 Task: Create an HTML page that demonstrates the use of the CSS border-radius property with examples.
Action: Mouse moved to (450, 580)
Screenshot: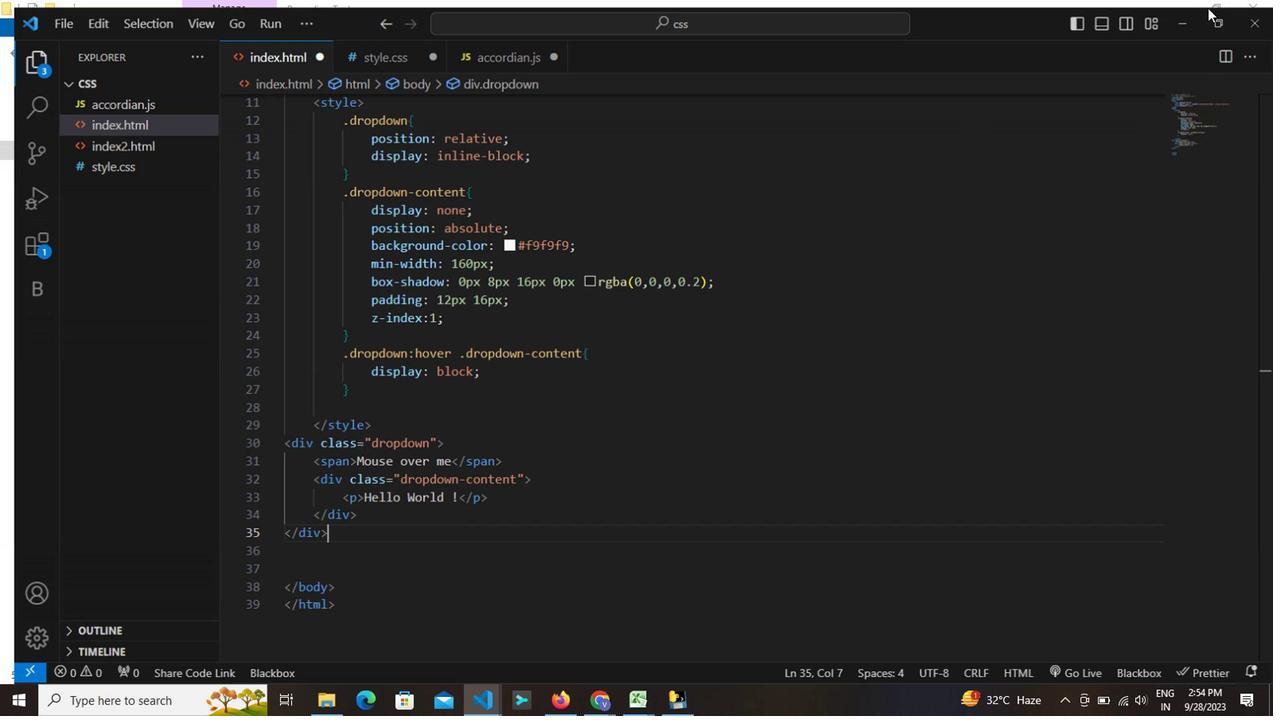 
Action: Mouse pressed left at (450, 580)
Screenshot: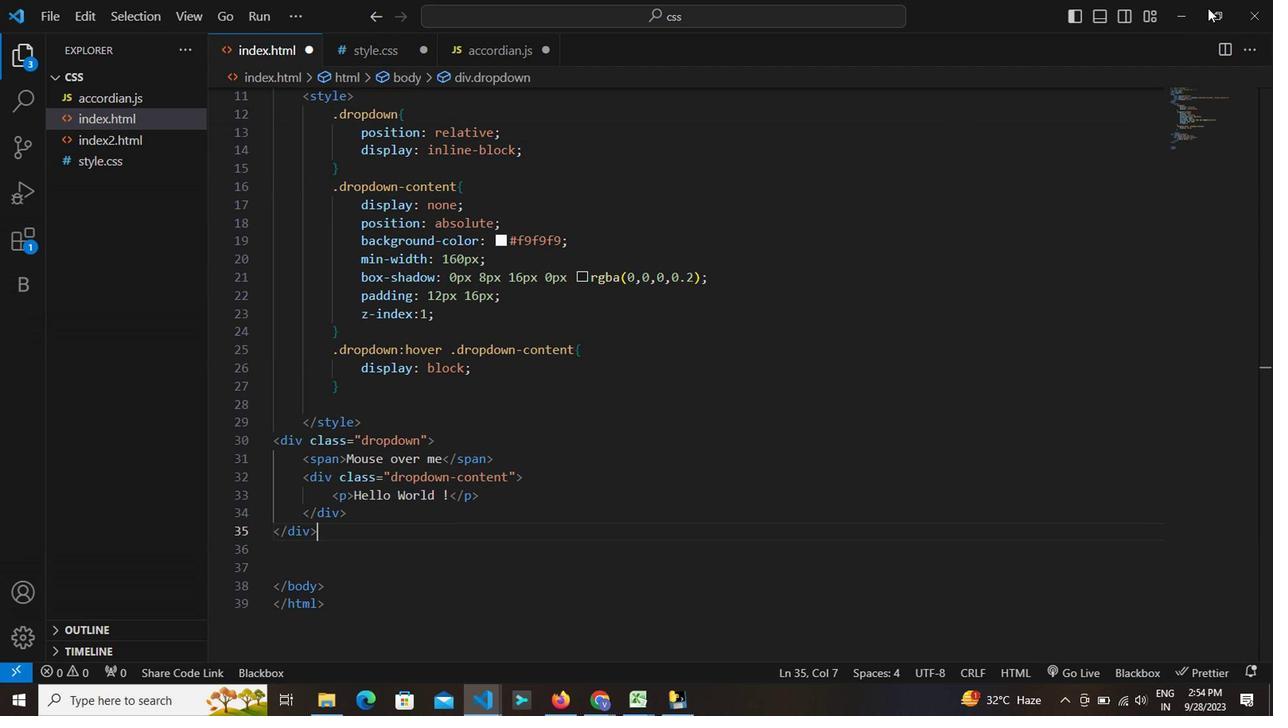 
Action: Mouse moved to (1025, 287)
Screenshot: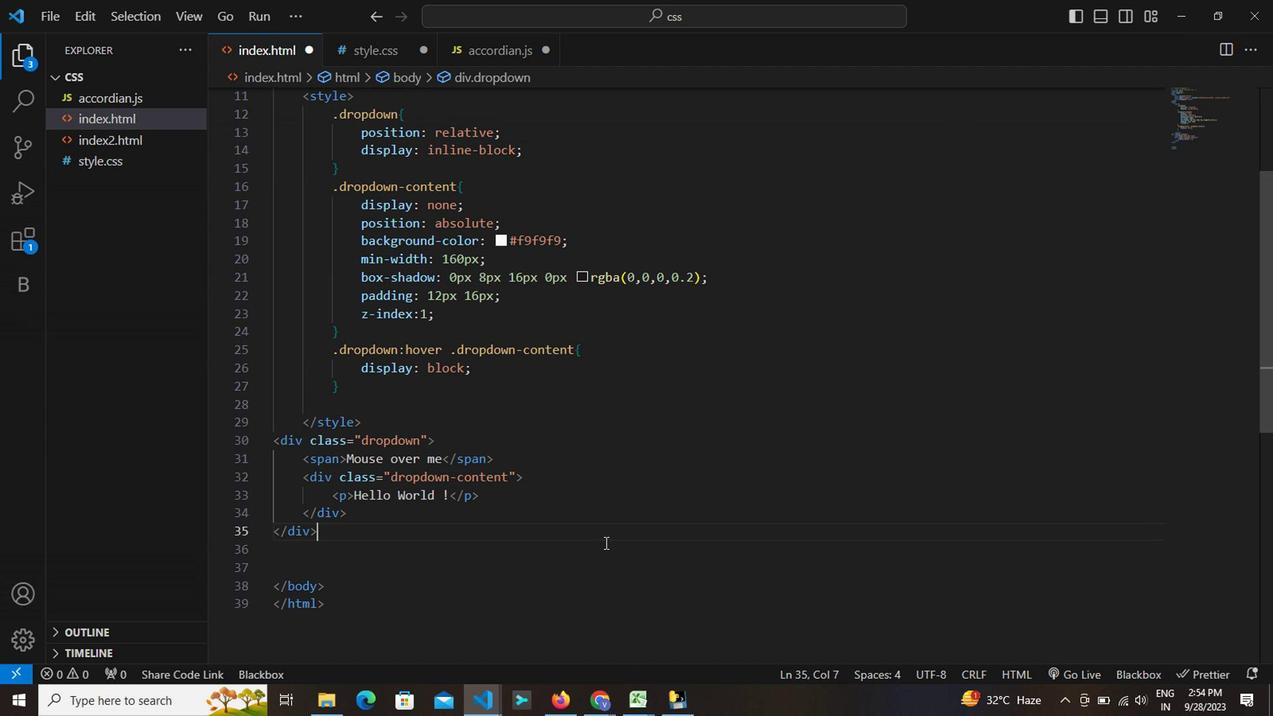 
Action: Mouse pressed left at (1025, 287)
Screenshot: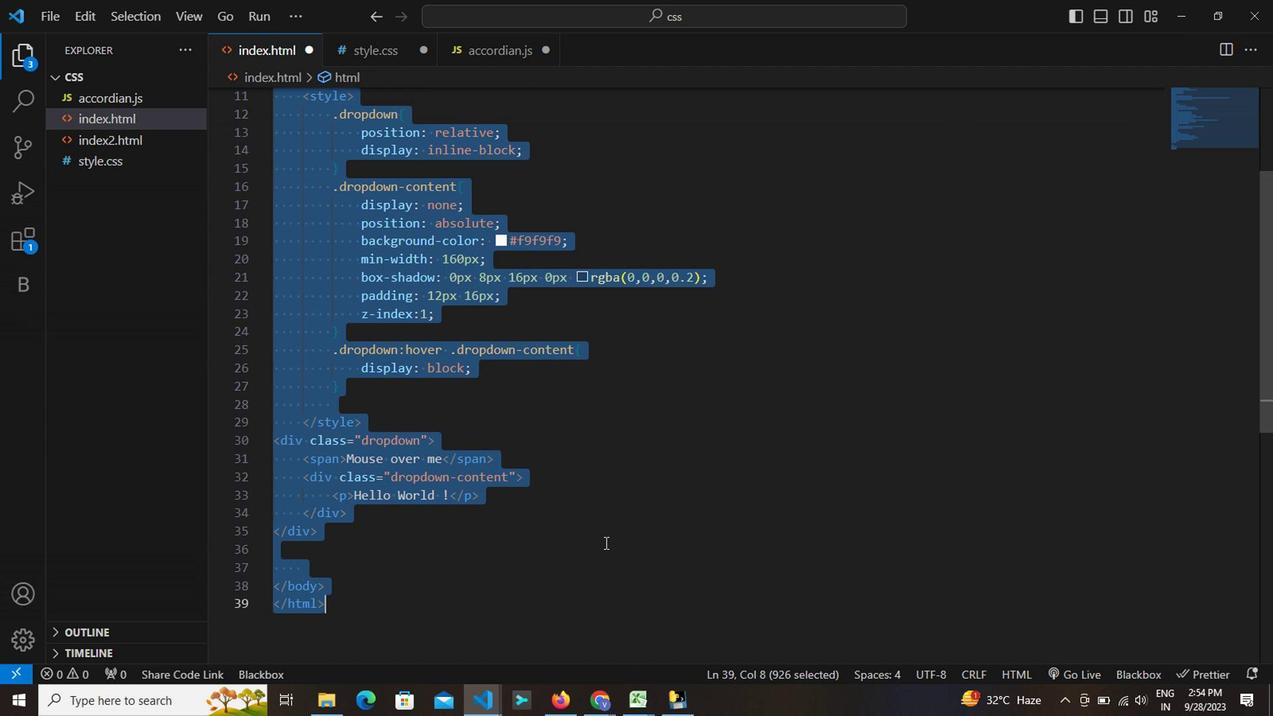 
Action: Mouse moved to (564, 533)
Screenshot: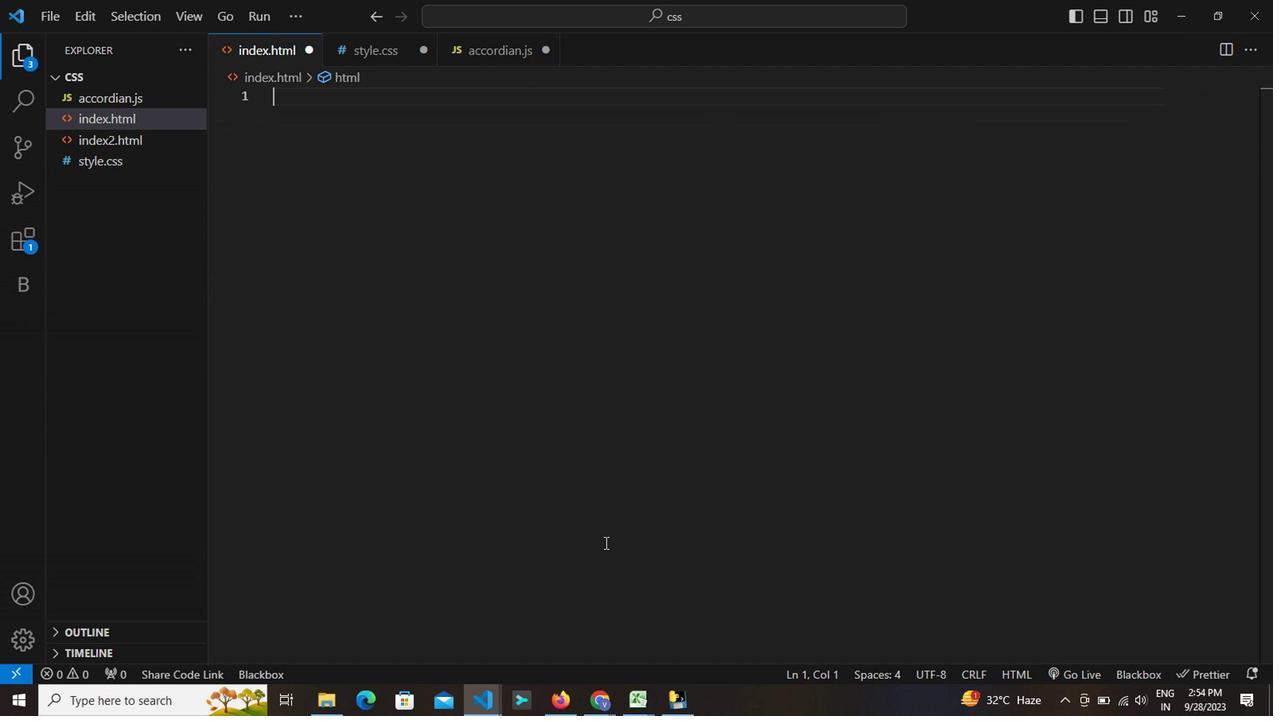 
Action: Key pressed ctrl+A<Key.backspace><Key.f11><Key.shift><<191>><Key.shift><Key.shift><Key.shift>ctrl+Rounded<Key.space>corner<Key.space>with<Key.space>the<Key.space>border-radius<Key.space>property<Key.space><Key.right><Key.right><Key.right><Key.right><Key.enter><Key.shift><<Key.shift><Key.shift><Key.shift><Key.shift><Key.shift><Key.shift><Key.shift><Key.shift><Key.shift>!<Key.space><Key.shift>Doct<Key.backspace><Key.backspace><Key.backspace><Key.backspace><Key.shift><Key.shift><Key.shift><Key.shift><Key.shift><Key.shift><Key.shift><Key.shift><Key.shift><Key.shift><Key.shift><Key.shift><Key.shift><Key.shift><Key.shift><Key.shift><Key.shift><Key.shift><Key.shift><Key.shift><Key.shift><Key.shift><Key.shift><Key.shift><Key.shift><Key.shift><Key.shift><Key.shift><Key.shift><Key.shift><Key.shift><Key.shift><Key.shift><Key.shift><Key.shift><Key.shift><Key.shift><Key.shift><Key.shift><Key.shift><Key.shift><Key.shift><Key.shift><Key.shift><Key.shift><Key.shift><Key.shift><Key.shift><Key.shift>D<Key.backspace><Key.backspace><Key.shift>DOCTY<Key.shift>PE<Key.space>html<Key.shift><Key.shift><Key.shift><Key.shift><Key.shift><Key.shift><Key.shift><Key.shift><Key.shift><Key.shift><Key.shift><Key.shift><Key.shift><Key.shift><Key.shift><Key.shift><Key.shift><Key.shift><Key.shift><Key.shift><Key.shift><Key.shift><Key.shift><Key.shift><Key.shift><Key.shift><Key.shift><Key.shift><Key.shift><Key.shift><Key.shift><Key.shift><Key.shift><Key.shift><Key.shift><Key.shift><Key.shift><Key.shift><Key.shift><Key.shift><Key.shift><Key.shift><Key.shift><Key.shift>><Key.enter><Key.shift><html<Key.shift>><Key.enter><Key.shift><Key.shift><Key.shift><Key.shift><Key.shift><Key.shift><Key.shift><Key.shift><Key.shift><Key.shift><Key.shift><Key.shift><Key.shift><Key.shift><Key.shift><head<Key.shift><Key.shift><Key.shift><Key.shift><Key.shift><Key.shift>><Key.enter><Key.shift><Key.shift><Key.shift><Key.shift><Key.shift><Key.shift><Key.shift><Key.shift><Key.shift><style<Key.shift><Key.shift><Key.shift><Key.shift><Key.shift><Key.shift><Key.shift><Key.shift><Key.shift><Key.shift><Key.shift><Key.shift><Key.shift><Key.shift><Key.shift><Key.shift><Key.shift>><Key.backspace><Key.backspace><Key.backspace><Key.backspace><Key.backspace><Key.backspace><Key.backspace><Key.backspace><Key.right><Key.right><Key.right><Key.right><Key.right><Key.right><Key.right><Key.right><Key.backspace><Key.backspace><Key.backspace><Key.backspace><Key.backspace><Key.backspace><Key.backspace><Key.backspace><Key.backspace><Key.shift><Key.shift><Key.shift><title<Key.shift><Key.shift><Key.shift><Key.shift><Key.shift>><Key.shift>Rounded<Key.space>corners<Key.right><Key.right><Key.right><Key.right><Key.right><Key.right><Key.right><Key.right><Key.enter><Key.down><Key.right><Key.right><Key.right><Key.right><Key.right><Key.right><Key.right><Key.right><Key.right><Key.right><Key.right><Key.enter><Key.shift_r><body<Key.shift_r><Key.shift_r><Key.shift_r><Key.shift_r><Key.shift_r>>
Screenshot: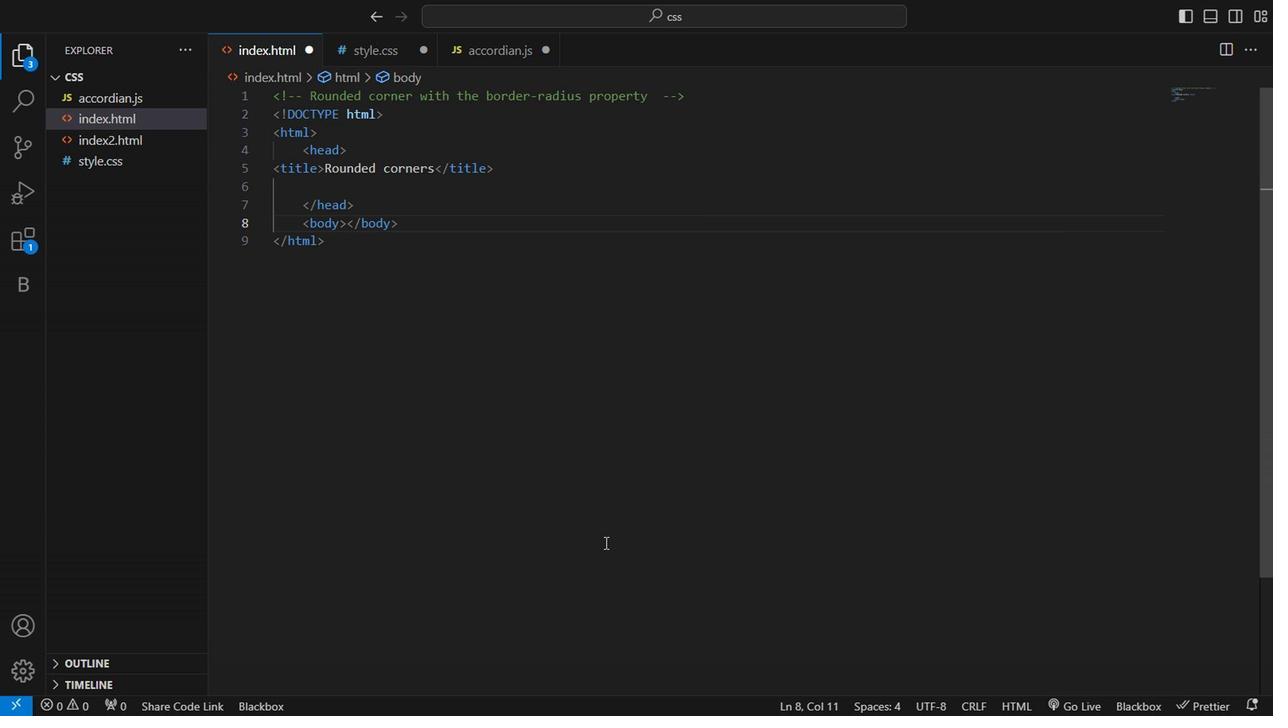
Action: Mouse moved to (636, 330)
Screenshot: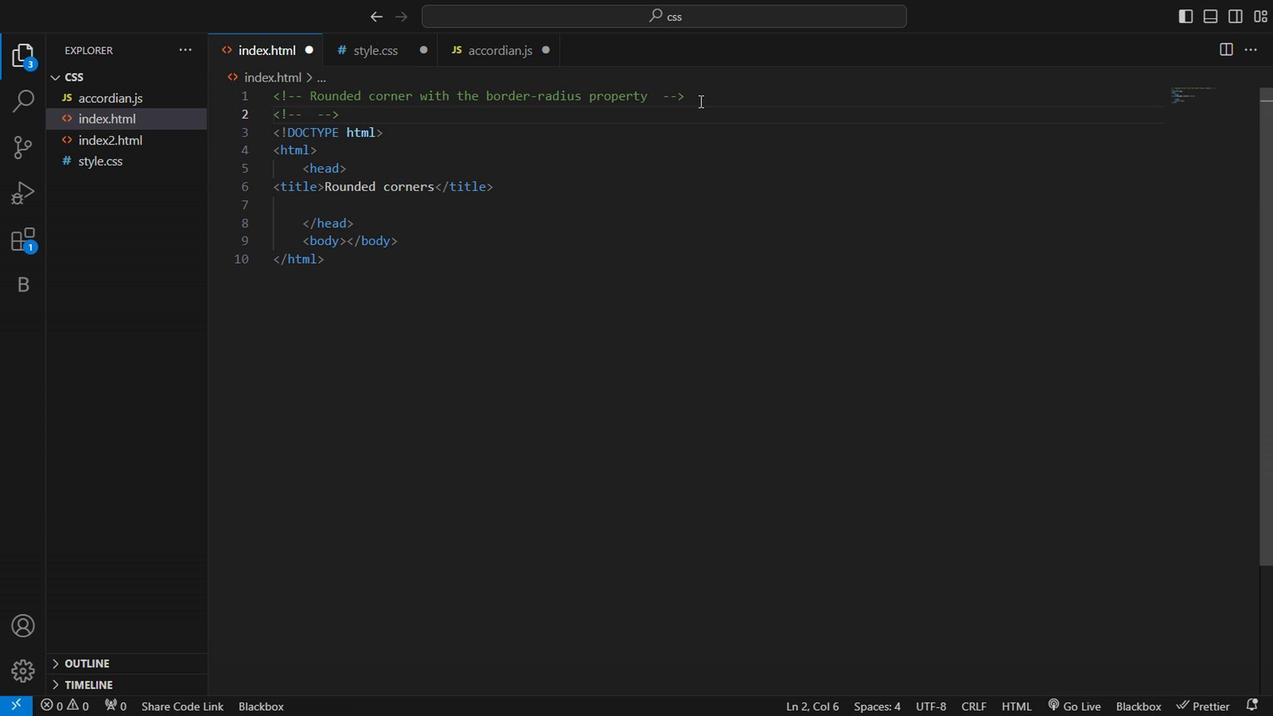 
Action: Mouse pressed left at (636, 330)
Screenshot: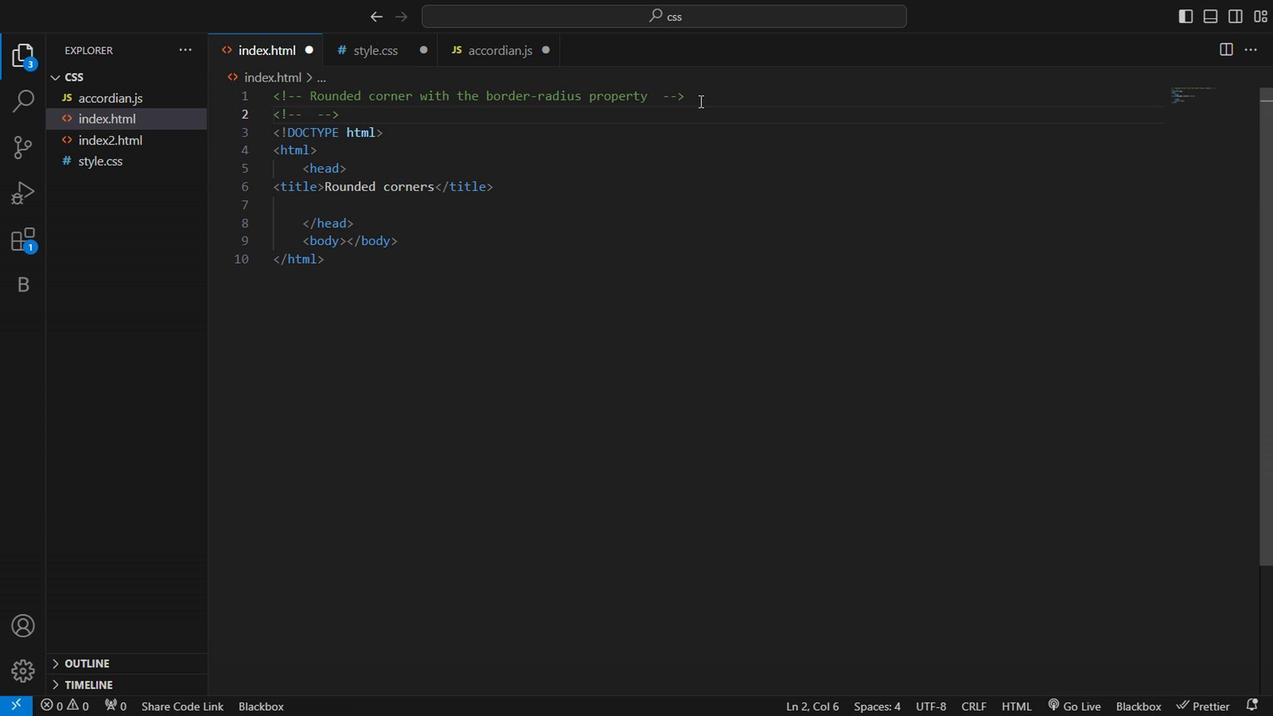 
Action: Key pressed <Key.enter><<191>>ctrl+Internal<Key.space>css<Key.space>is<Key.space>used
Screenshot: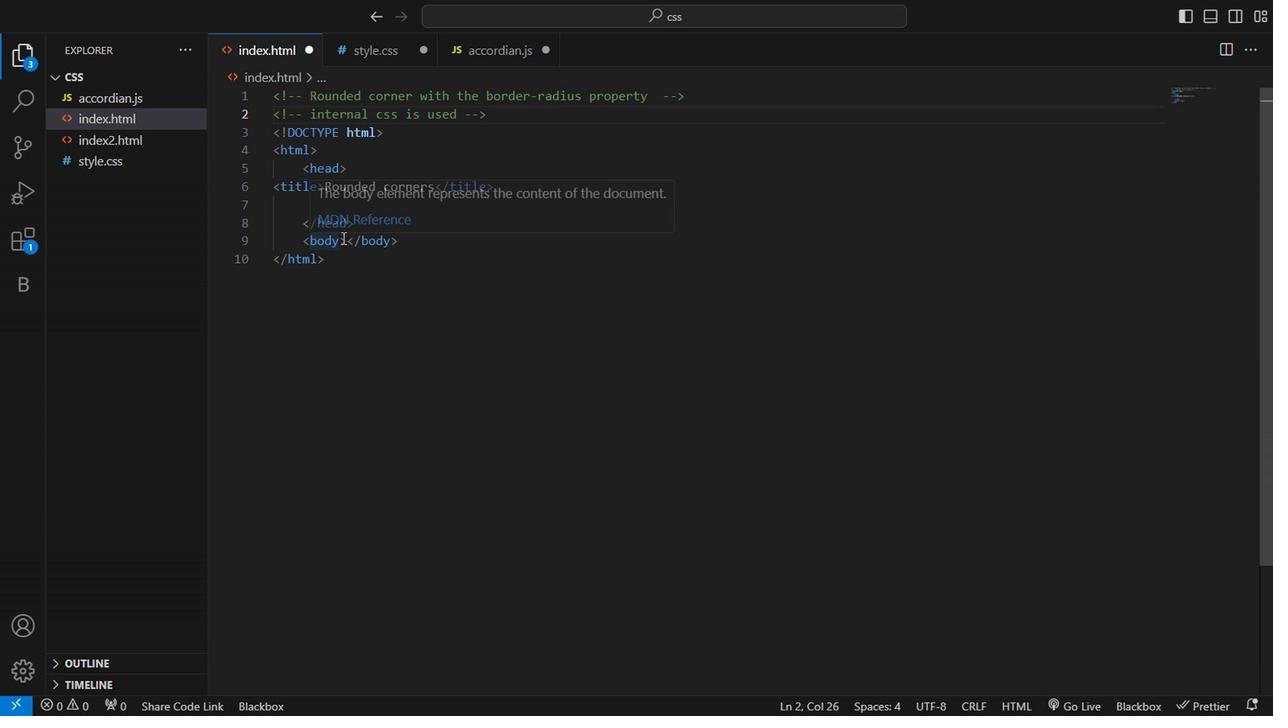 
Action: Mouse moved to (364, 394)
Screenshot: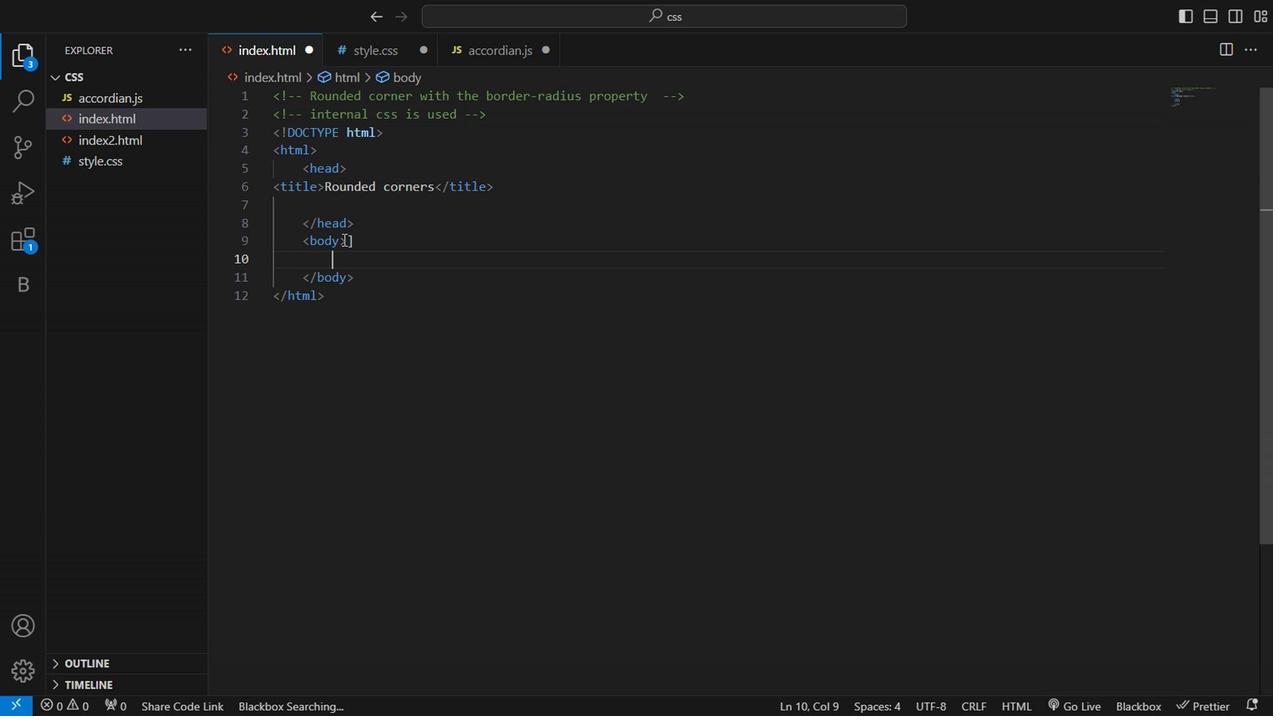 
Action: Mouse pressed left at (364, 394)
Screenshot: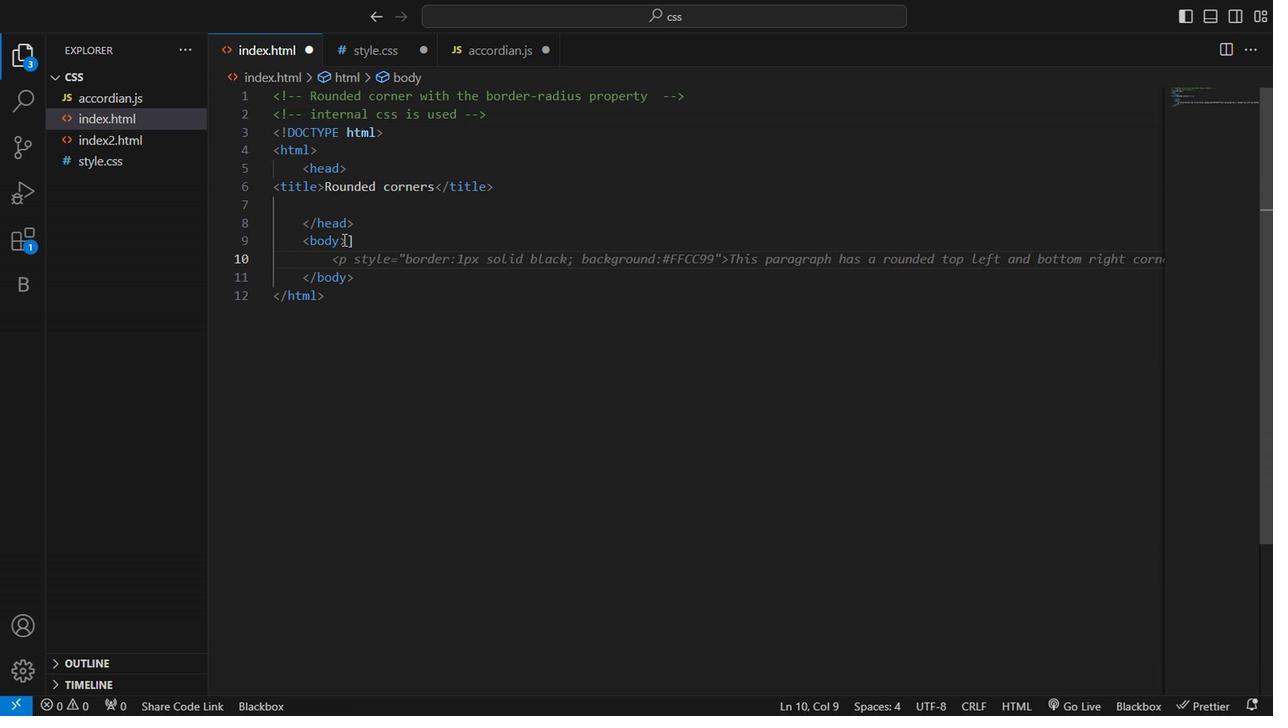 
Action: Key pressed ]<Key.enter>
Screenshot: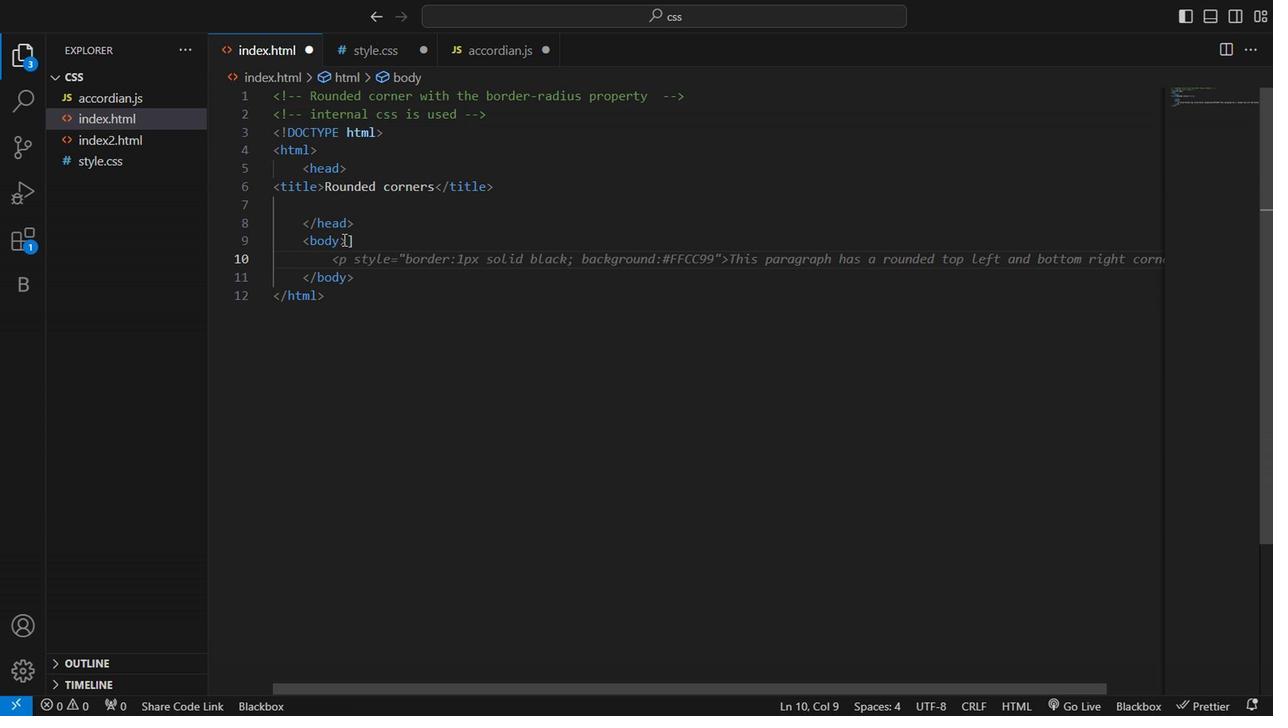 
Action: Mouse moved to (377, 387)
Screenshot: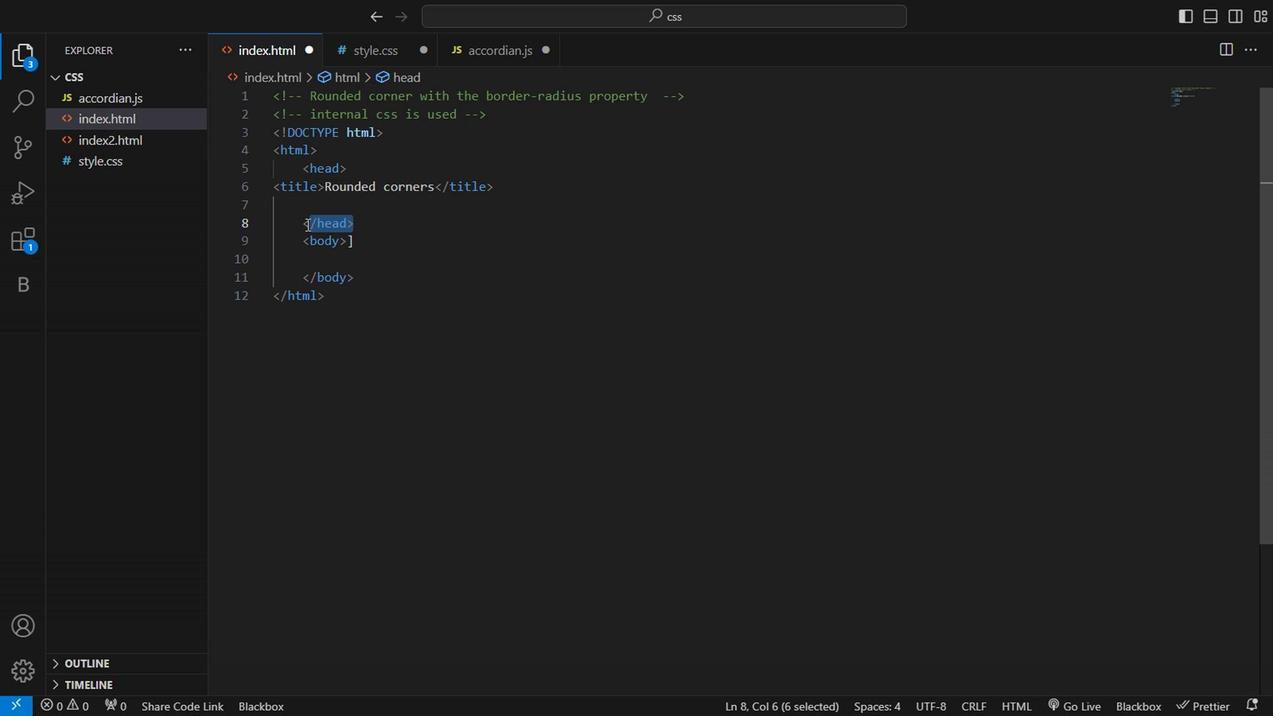 
Action: Mouse pressed left at (377, 387)
Screenshot: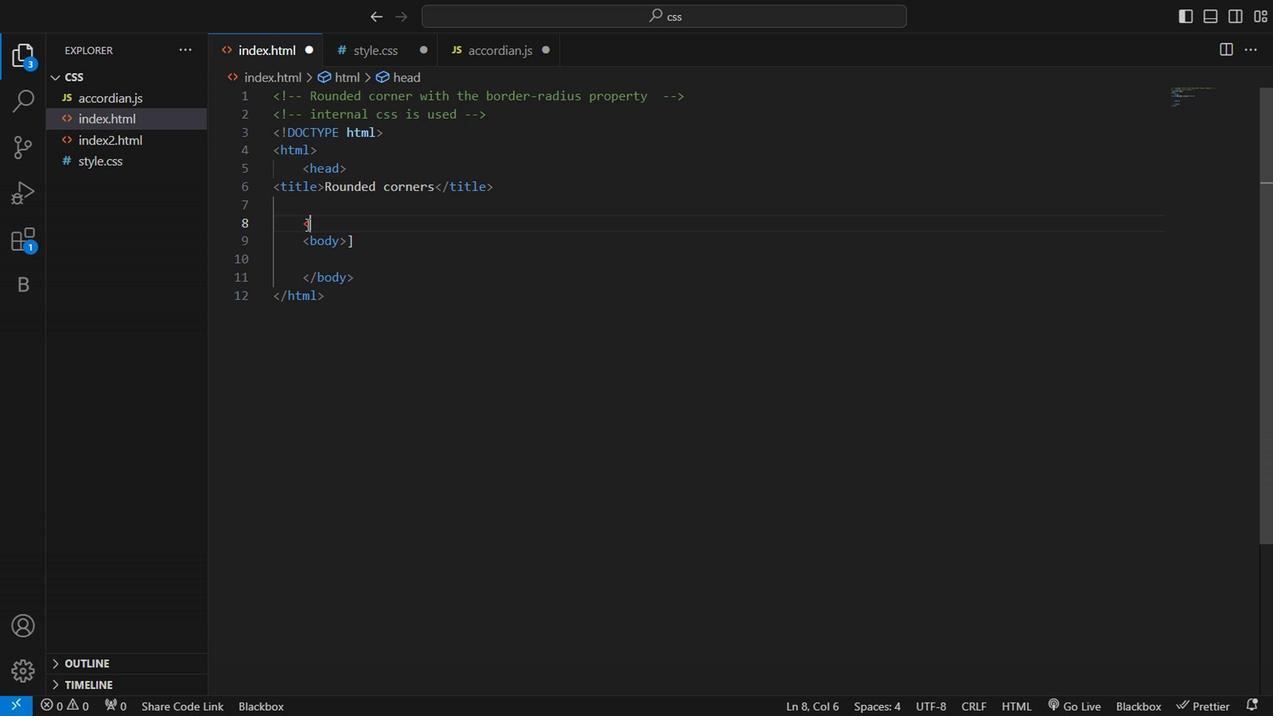
Action: Mouse moved to (336, 386)
Screenshot: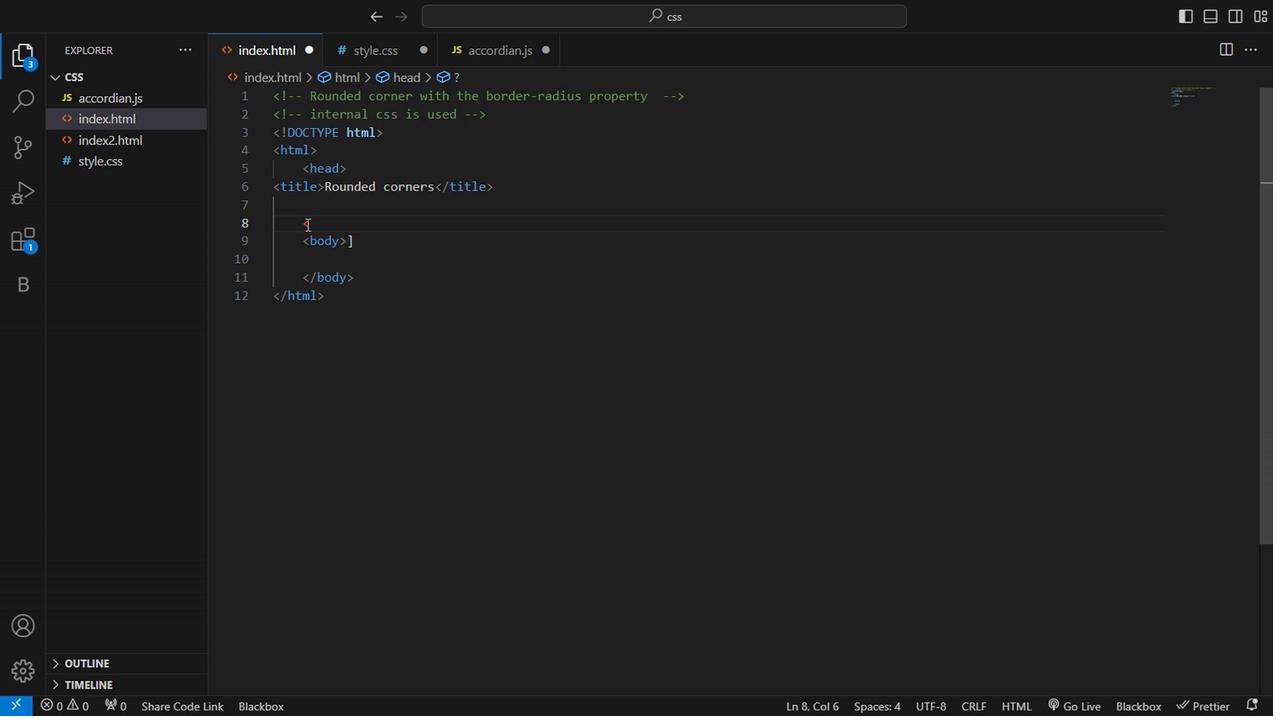 
Action: Key pressed ctrl+Xctrl+V
Screenshot: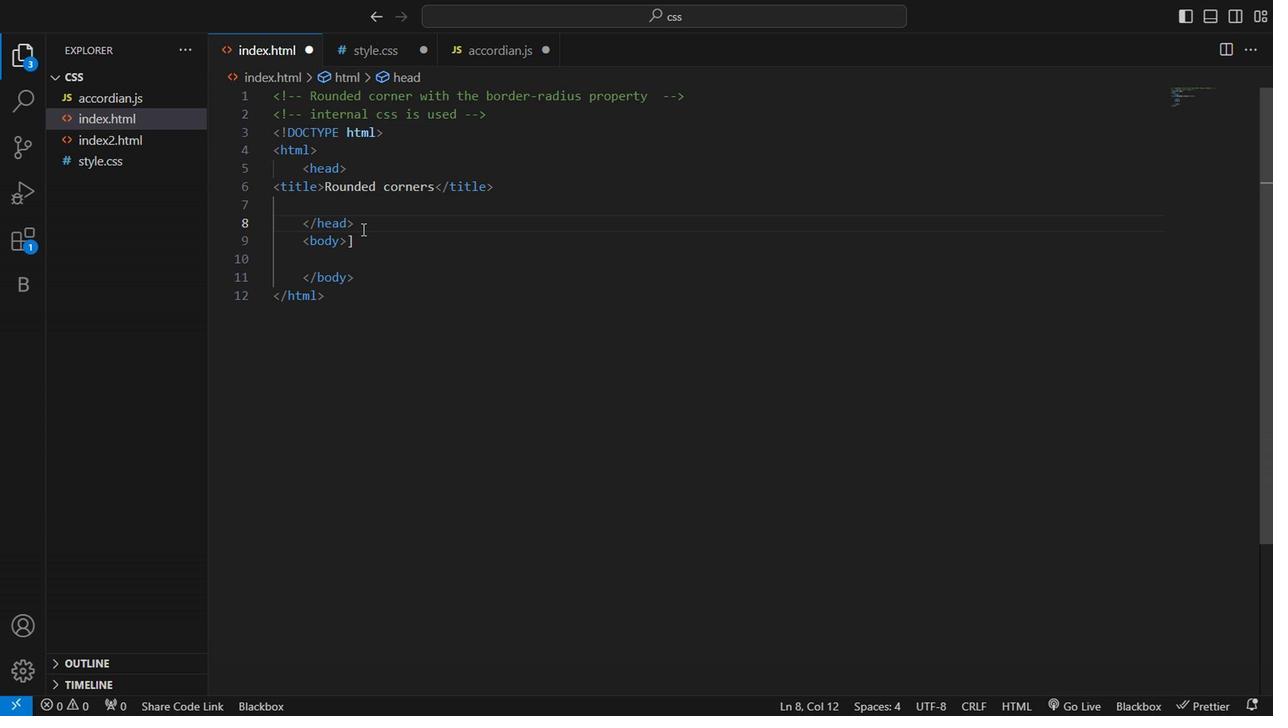 
Action: Mouse moved to (378, 397)
Screenshot: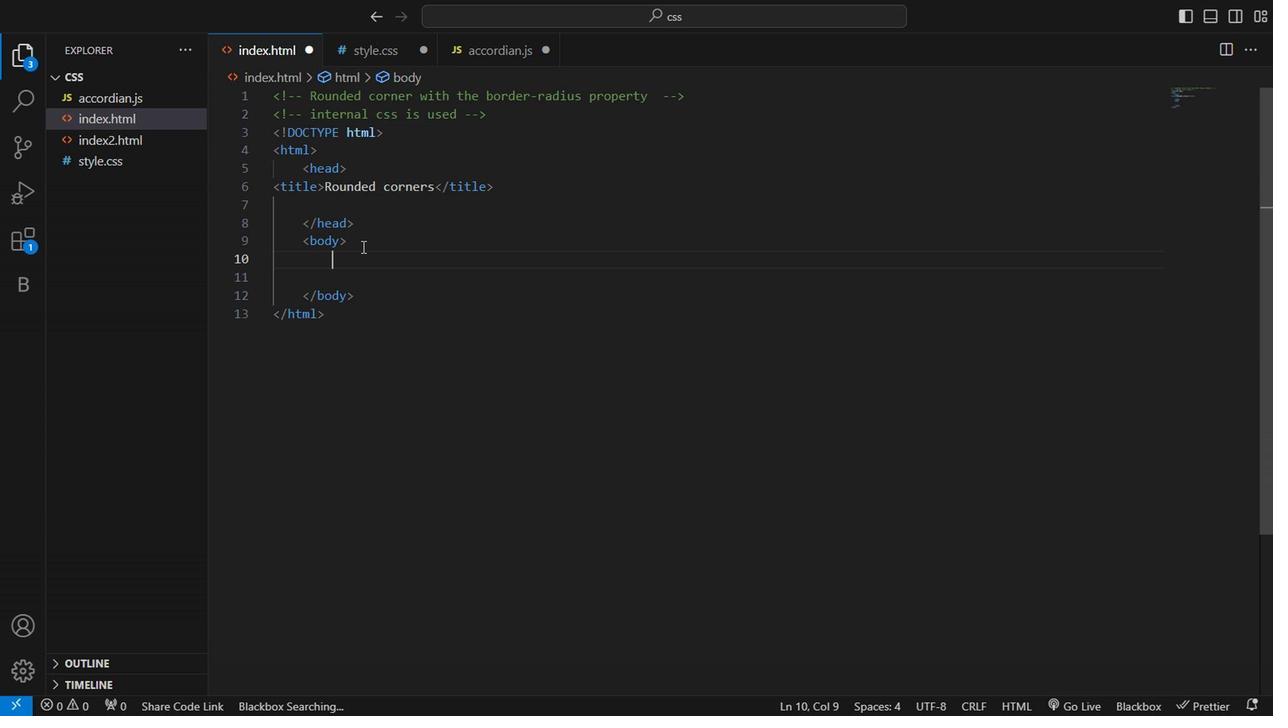 
Action: Mouse pressed left at (378, 397)
Screenshot: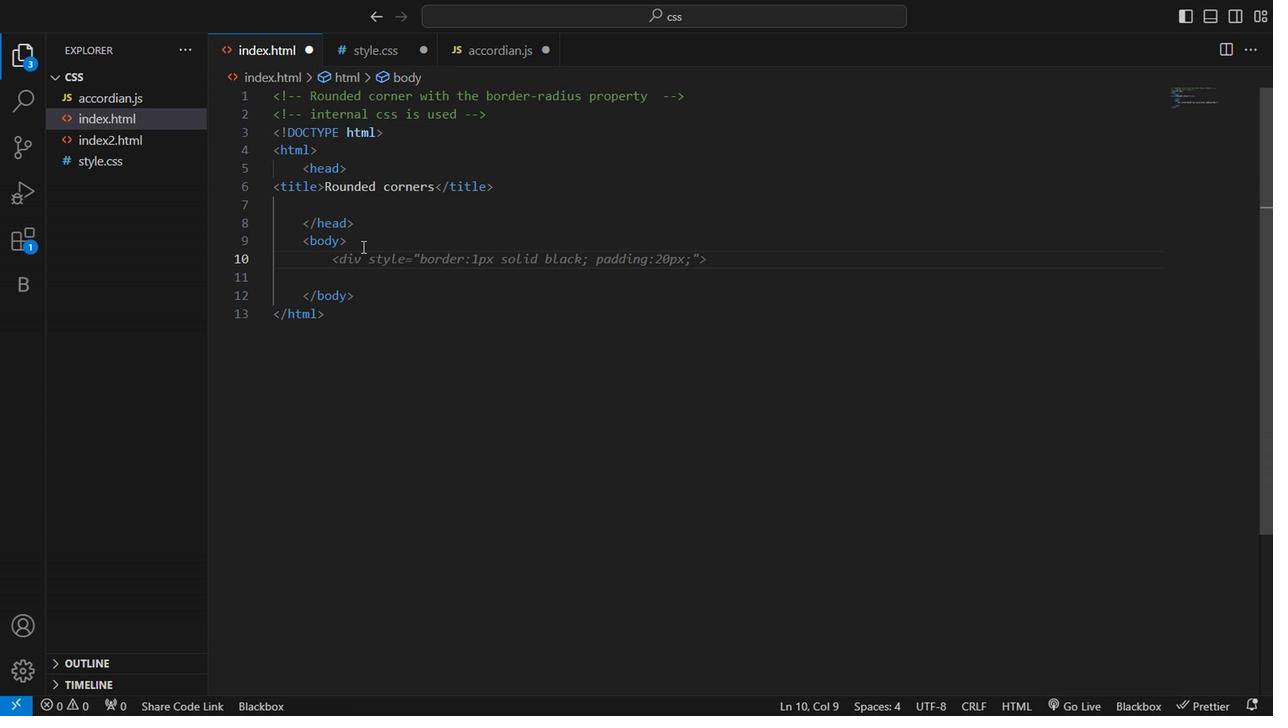 
Action: Key pressed <Key.backspace><Key.enter><Key.shift><Key.shift>ctrl+h1<Key.shift>><Key.shift>The<Key.space>border-radius<Key.space><Key.shift><Key.shift><Key.shift><Key.shift><Key.shift>Property<Key.right><Key.right><Key.right><Key.right><Key.right><Key.enter><Key.shift><p<Key.shift><Key.shift><Key.shift><Key.shift><Key.shift><Key.shift><Key.shift><Key.shift><Key.shift><Key.shift><Key.shift><Key.shift>>aboo<Key.backspace><Key.backspace><Key.backspace><Key.backspace><Key.shift><Key.shift><Key.shift><Key.shift><Key.shift>The<Key.space>border-radus<Key.backspace><Key.backspace>ius<Key.space>property<Key.space>defines<Key.space>the<Key.space>radius<Key.space>of<Key.space>the<Key.space>elements<Key.backspace><Key.shift><Key.shift><Key.shift><Key.shift>:<Key.backspace>'s<Key.space>corner<Key.right><Key.right><Key.right><Key.right><Key.enter><Key.shift><Key.shift><Key.shift><Key.shift><Key.shift><Key.shift><p<Key.shift>><Key.shift><Key.shift><Key.shift><Key.shift><Key.shift><Key.shift><Key.shift><Key.shift><Key.shift><Key.shift><Key.shift><Key.shift><Key.shift><Key.shift><Key.shift><Key.shift>This<Key.space>property<Key.space>allows<Key.space>you<Key.space>to<Key.space>add<Key.space>rounded<Key.space>corners<Key.space>to<Key.space>alemen<Key.backspace><Key.backspace><Key.backspace><Key.backspace><Key.backspace><Key.backspace>elements<Key.shift><Key.shift><Key.shift><Key.shift><Key.shift><Key.shift><Key.shift><Key.shift><Key.shift><Key.shift><Key.shift><Key.shift><Key.shift><Key.shift><Key.shift><Key.shift><Key.shift><Key.shift><Key.shift><Key.shift><Key.shift><Key.shift><Key.shift><Key.shift><Key.shift><Key.shift><Key.shift><Key.shift><Key.shift><Key.shift><Key.shift><Key.shift><Key.shift><Key.shift><Key.shift><Key.shift><Key.shift><Key.shift><Key.shift><Key.shift><Key.shift><Key.shift><Key.shift><Key.shift><Key.shift><Key.shift><Key.shift><Key.shift><Key.shift><Key.shift><Key.shift><Key.shift><Key.shift><Key.shift><Key.shift><Key.shift><Key.shift><Key.shift><Key.shift><Key.shift><Key.shift><Key.shift><Key.shift><Key.shift><Key.shift><Key.shift><Key.shift><Key.shift><Key.shift><Key.shift><Key.shift><Key.shift><Key.shift><Key.shift><Key.shift><Key.shift><Key.shift><Key.shift><Key.shift><Key.shift><Key.shift><Key.shift><Key.shift><Key.shift><Key.shift><Key.shift><Key.shift><Key.shift><Key.shift><Key.shift><Key.shift><Key.shift><Key.shift><Key.shift><Key.shift><Key.shift><Key.shift><Key.shift><Key.shift><Key.shift><Key.shift>!<Key.right><Key.right><Key.right><Key.right><Key.enter><Key.shift>ctrl+p<Key.shift>><Key.shift><Key.shift><Key.shift><Key.shift><Key.shift><Key.shift><Key.shift><Key.shift><Key.shift><Key.shift><Key.shift><Key.shift><Key.shift>This<Key.space>property<Key.space>can<Key.space>have<Key.space>from<Key.space>one<Key.space>to<Key.space>four<Key.space>values.<Key.shift><Key.shift><Key.shift><Key.shift>Here<Key.space>are<Key.space>thr<Key.backspace>e<Key.space>rules<Key.shift><Key.shift><Key.shift><Key.shift><Key.shift><Key.shift><Key.shift><Key.shift>:<Key.right><Key.right><Key.right><Key.right><Key.enter><Key.shift><p<Key.shift><Key.shift><Key.shift><Key.shift><Key.shift><Key.shift><Key.shift><Key.shift><Key.shift><Key.shift><Key.shift><Key.shift><Key.shift><Key.shift><Key.shift><Key.shift><Key.shift><Key.shift><Key.shift><Key.shift><Key.shift><Key.shift><Key.shift><Key.shift><Key.shift><Key.shift><Key.shift><Key.shift><Key.shift><Key.shift><Key.shift><Key.shift><Key.shift><Key.shift><Key.shift><Key.shift><Key.shift><Key.shift><Key.shift><Key.shift><Key.shift><Key.shift>><Key.shift><Key.shift><Key.shift><Key.shift><Key.shift><Key.shift><Key.shift><Key.shift><Key.shift><Key.shift><Key.shift><Key.shift><Key.shift><Key.shift><Key.shift><Key.shift><Key.shift><Key.shift><Key.shift><Key.shift><Key.shift><Key.shift><Key.shift><Key.shift><Key.shift><Key.shift><Key.shift><Key.shift><Key.shift><Key.shift><Key.shift><Key.shift><Key.shift><Key.shift><strong<Key.shift><Key.shift><Key.shift><Key.shift><Key.shift>><Key.shift><Key.shift><Key.shift><Key.shift><Key.shift><Key.shift><Key.shift><Key.shift><Key.shift><Key.shift><Key.shift><Key.shift><Key.shift><Key.shift><Key.shift><Key.shift><Key.shift><Key.shift><Key.shift>Four<Key.space>values-border-<Key.left><Key.left><Key.left><Key.left><Key.left><Key.left><Key.left><Key.space><Key.right><Key.right><Key.right><Key.right><Key.right><Key.right><Key.right>raius<Key.backspace><Key.backspace><Key.backspace>dius<Key.shift><Key.shift><Key.shift>:;<Key.backspace>15px<Key.space>50px<Key.space>30px<Key.space>5px;<Key.shift><Key.shift><Key.shift><Key.shift><Key.shift>(first<Key.space>value<Key.space>applies<Key.space>to<Key.space>top-left<Key.space>corner,second<Key.space>value<Key.space>applies<Key.enter><Key.enter>
Screenshot: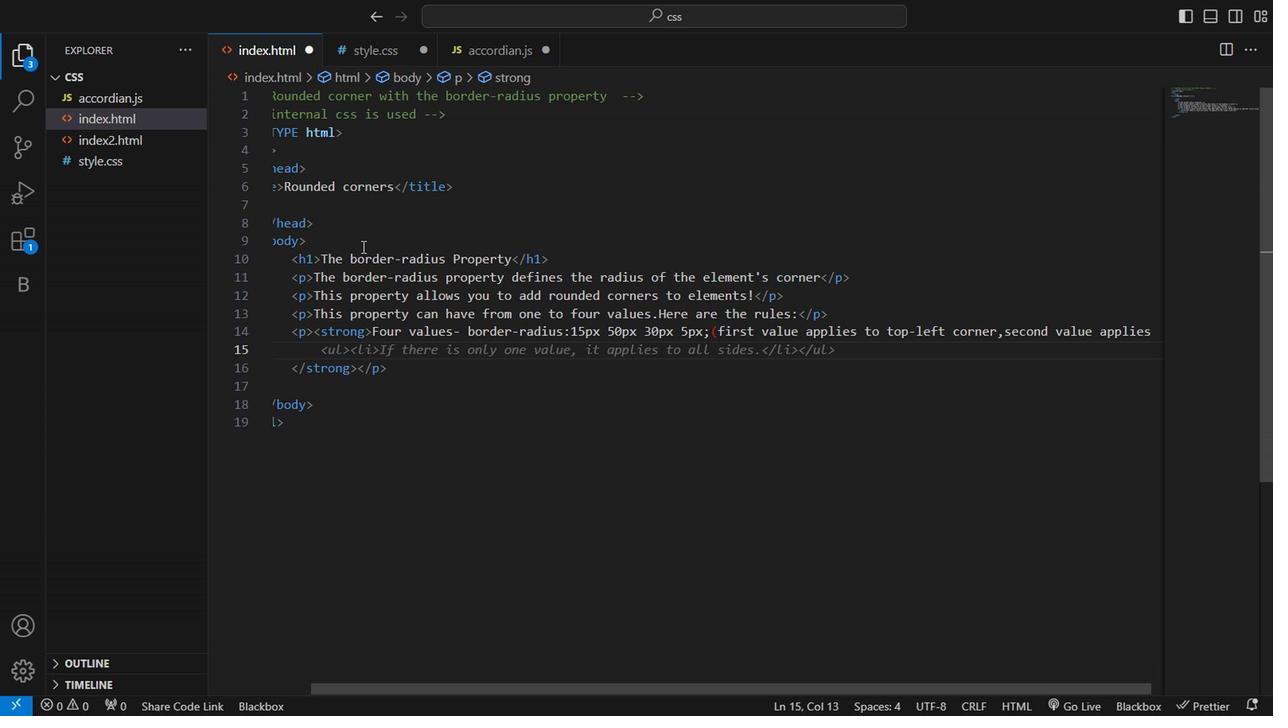 
Action: Mouse moved to (376, 455)
Screenshot: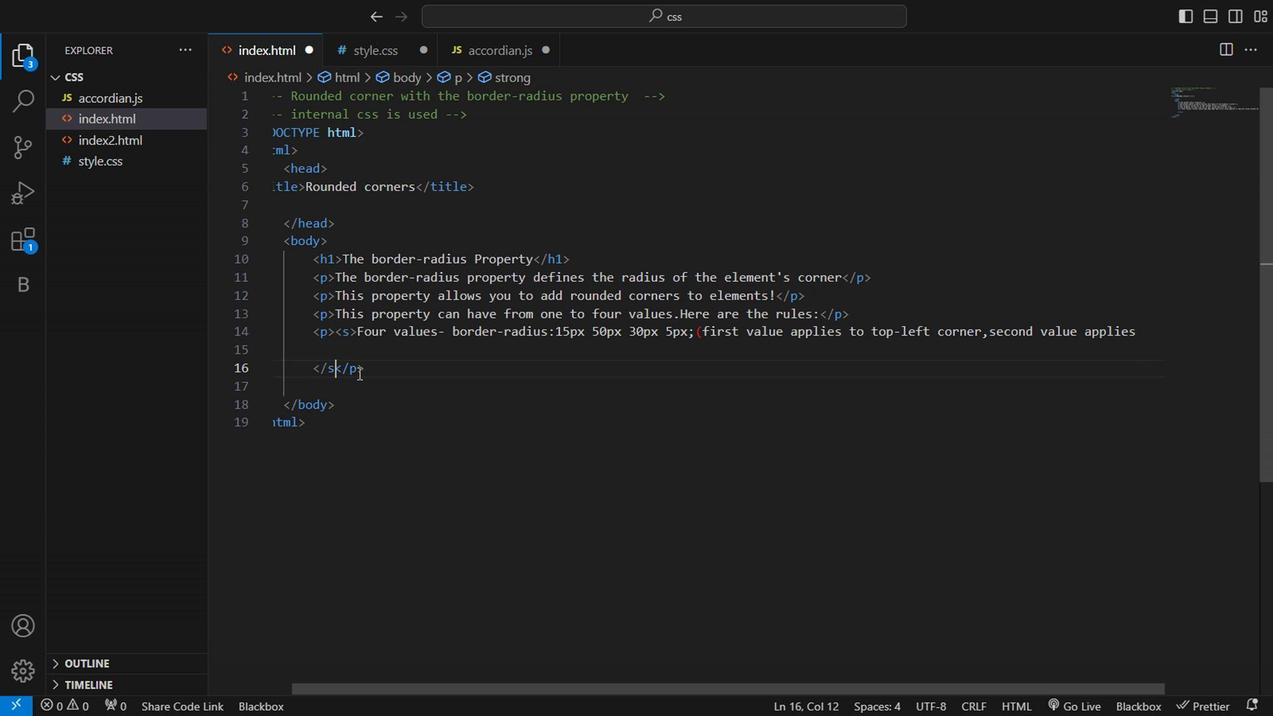 
Action: Mouse pressed left at (376, 455)
Screenshot: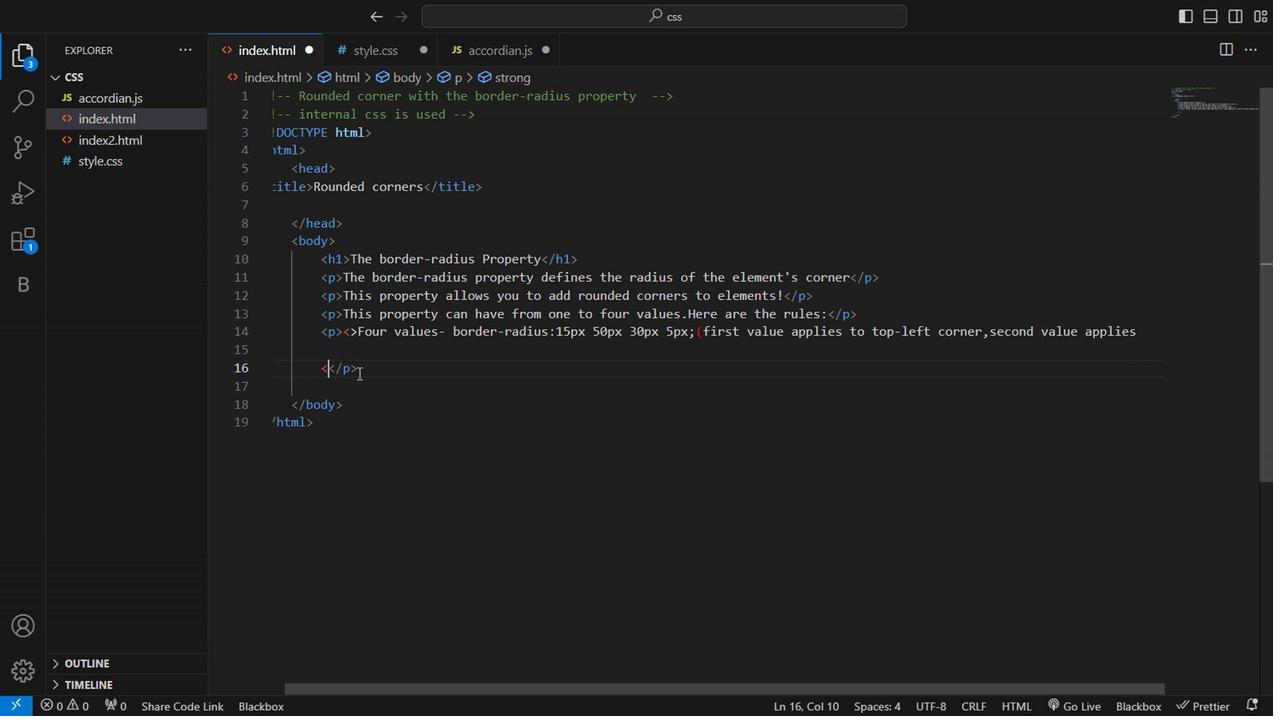 
Action: Key pressed <Key.backspace><Key.backspace><Key.backspace><Key.backspace><Key.backspace><Key.backspace><Key.backspace><Key.backspace><Key.backspace>
Screenshot: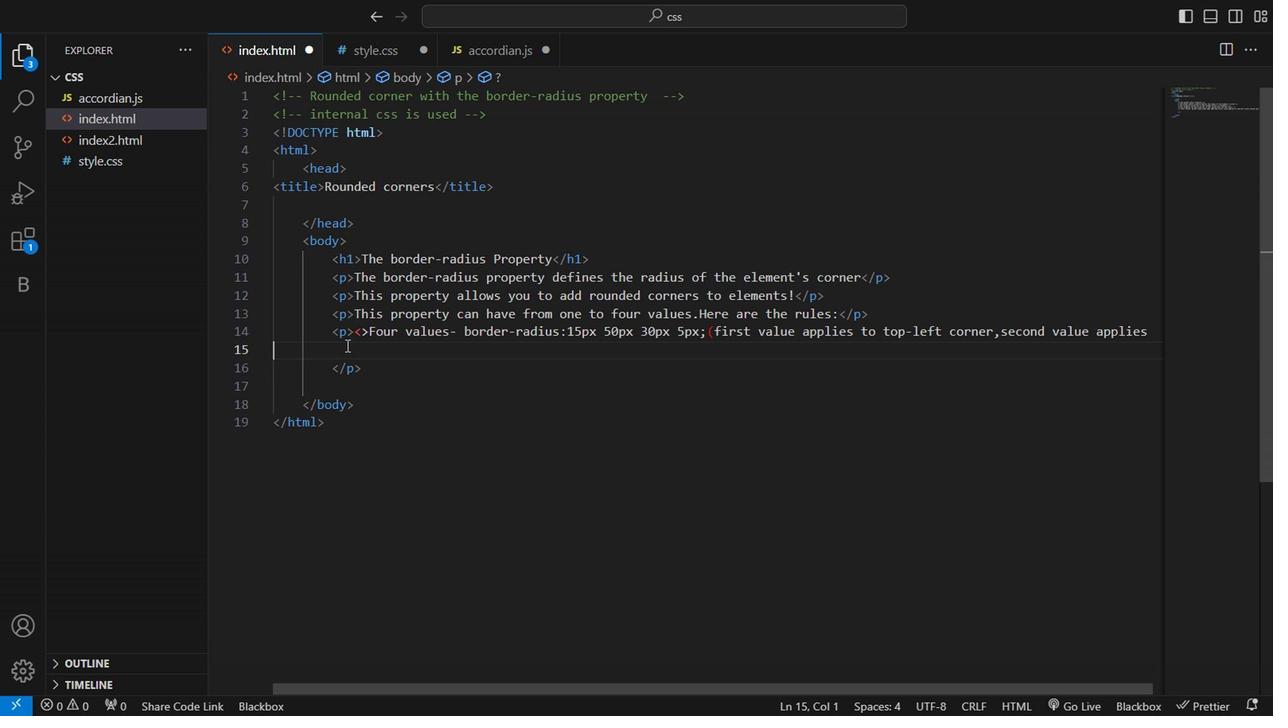 
Action: Mouse moved to (366, 445)
Screenshot: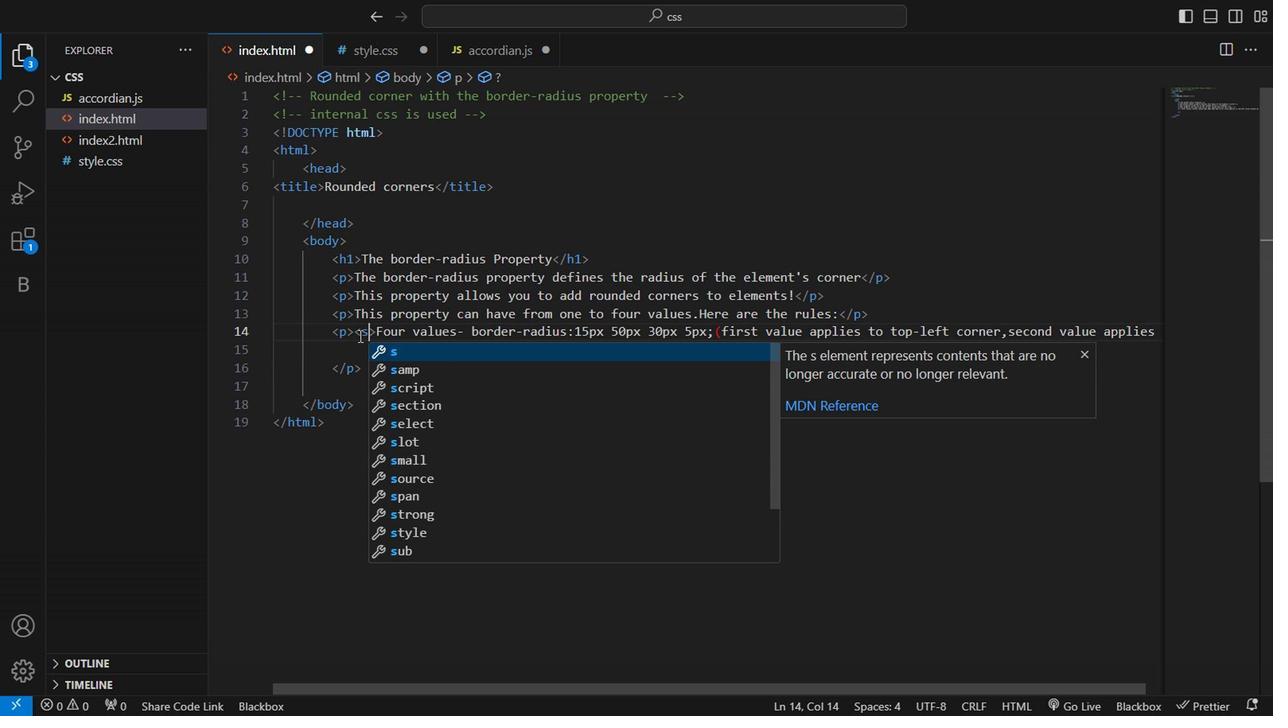
Action: Mouse pressed left at (366, 445)
Screenshot: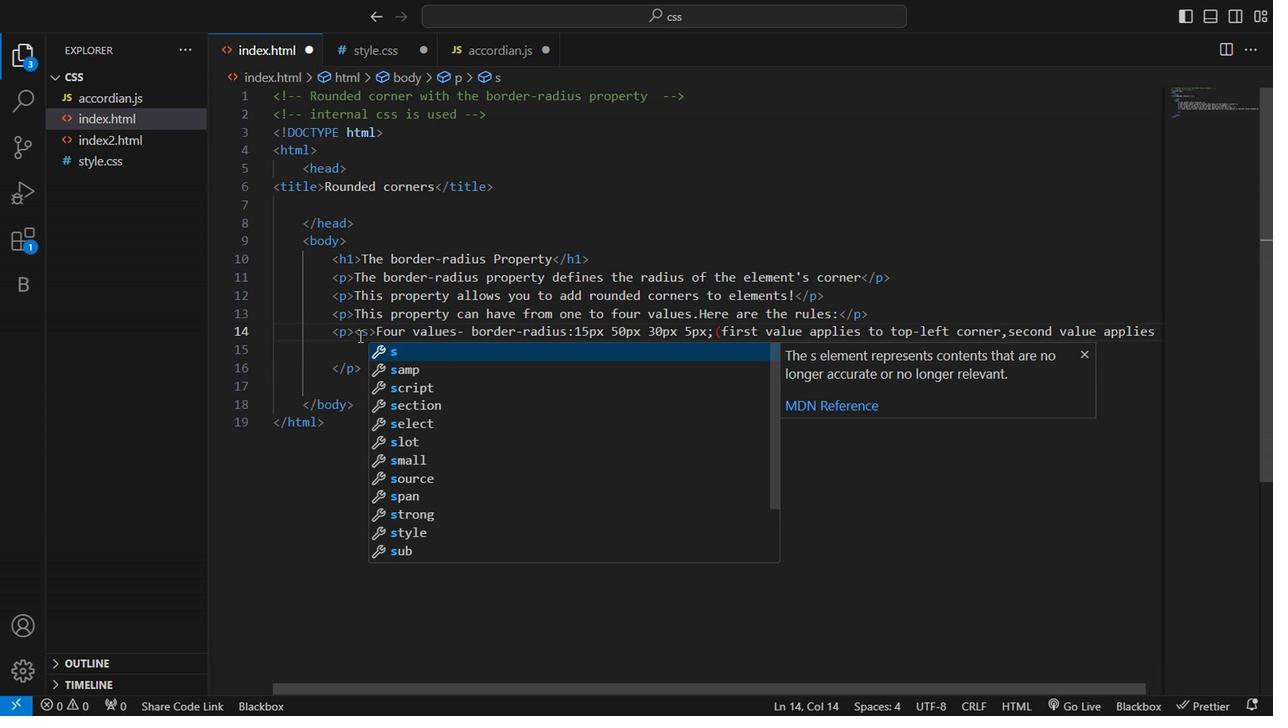 
Action: Mouse moved to (376, 438)
Screenshot: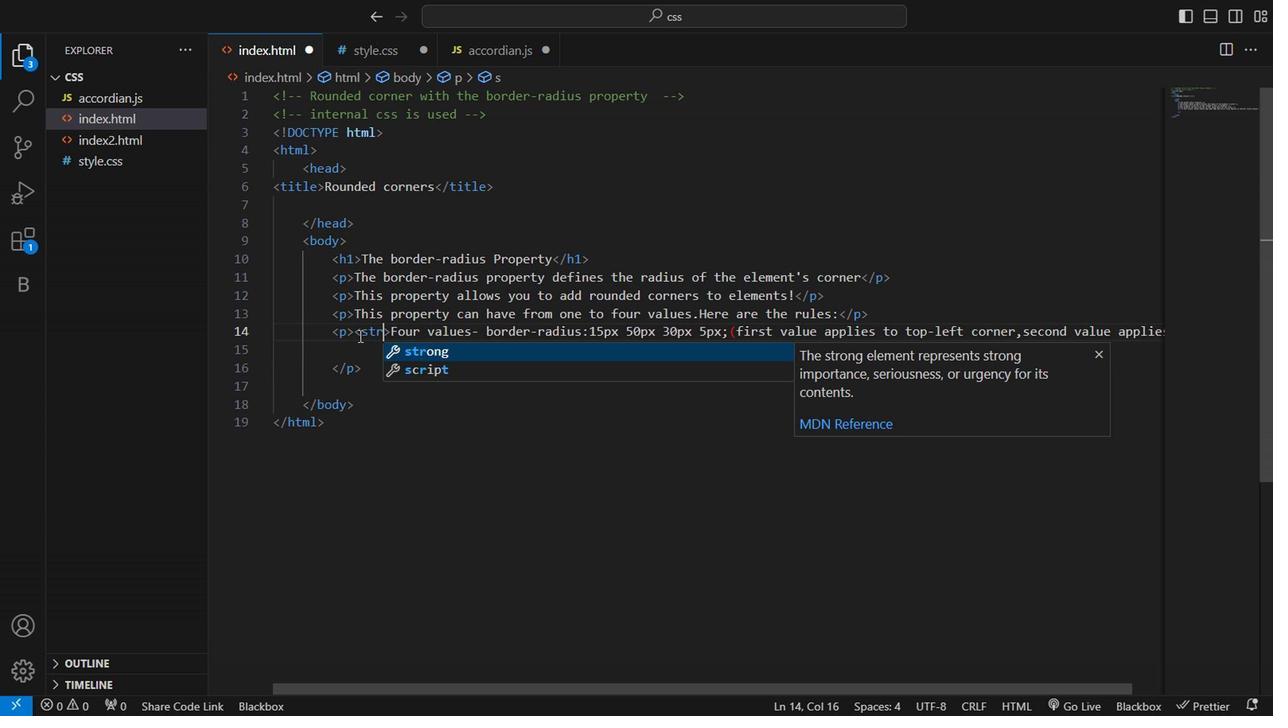 
Action: Mouse pressed left at (376, 438)
Screenshot: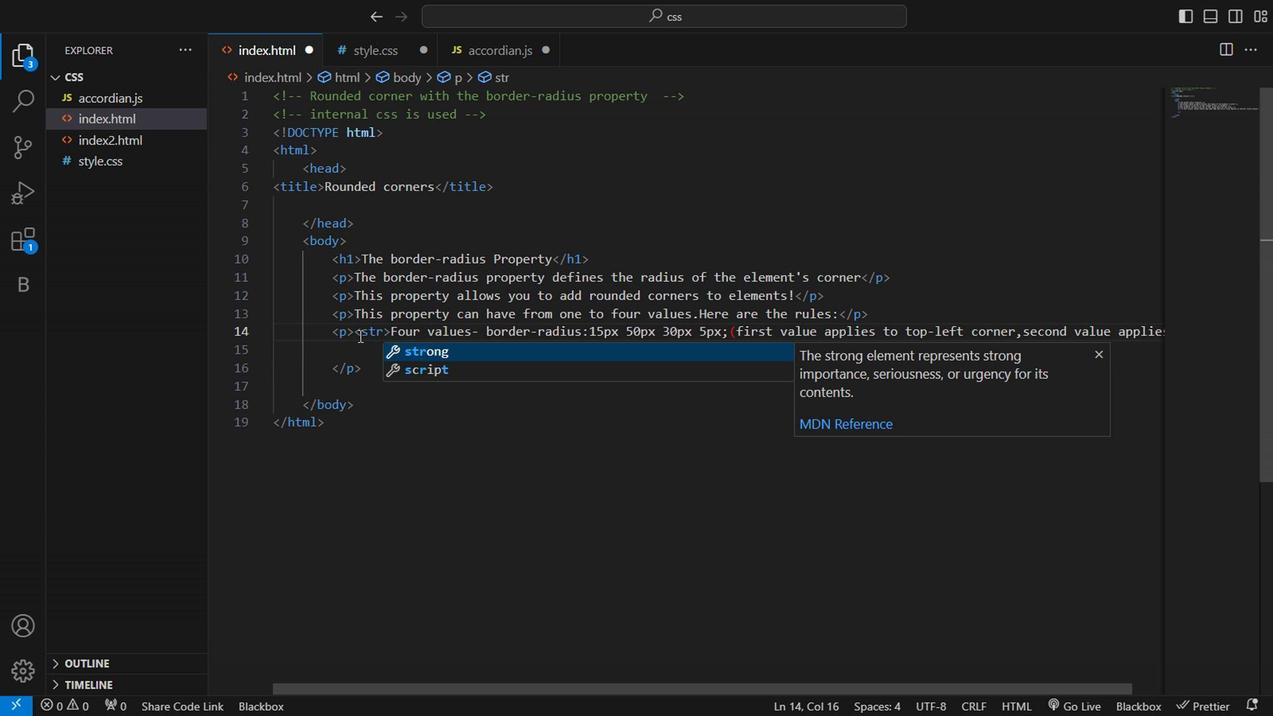 
Action: Key pressed strong
Screenshot: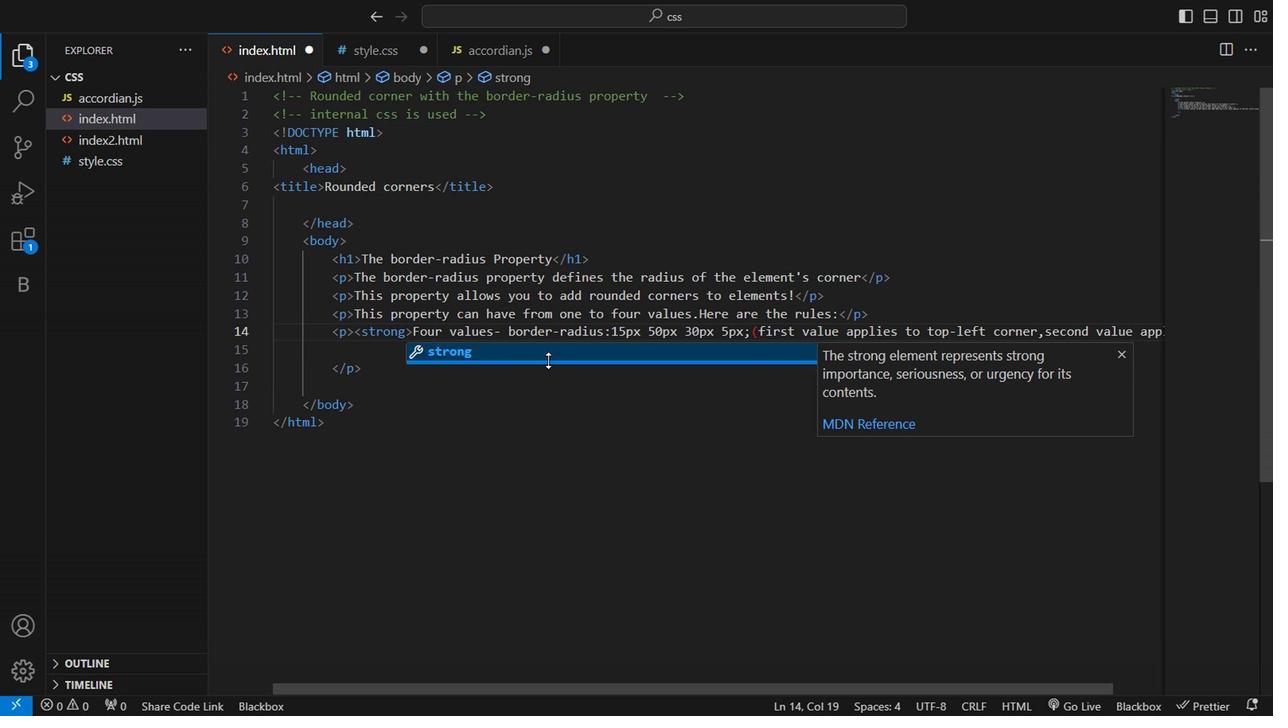 
Action: Mouse moved to (675, 436)
Screenshot: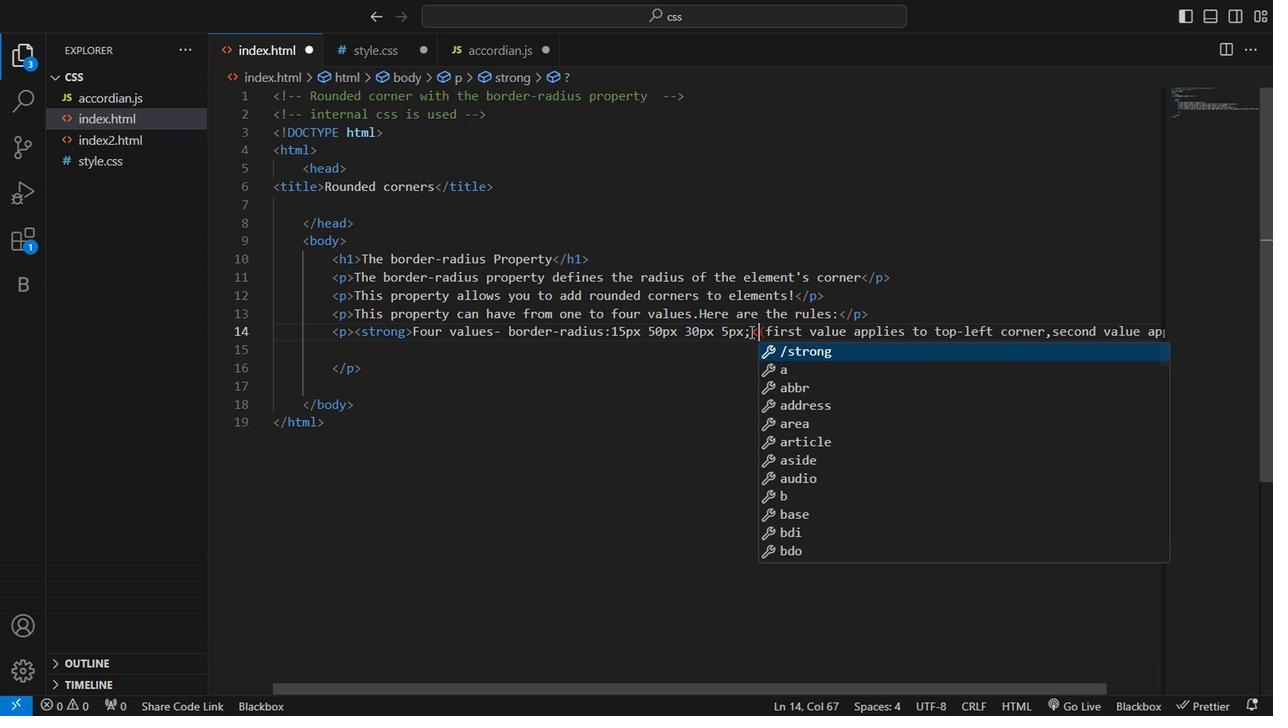 
Action: Mouse pressed left at (675, 436)
Screenshot: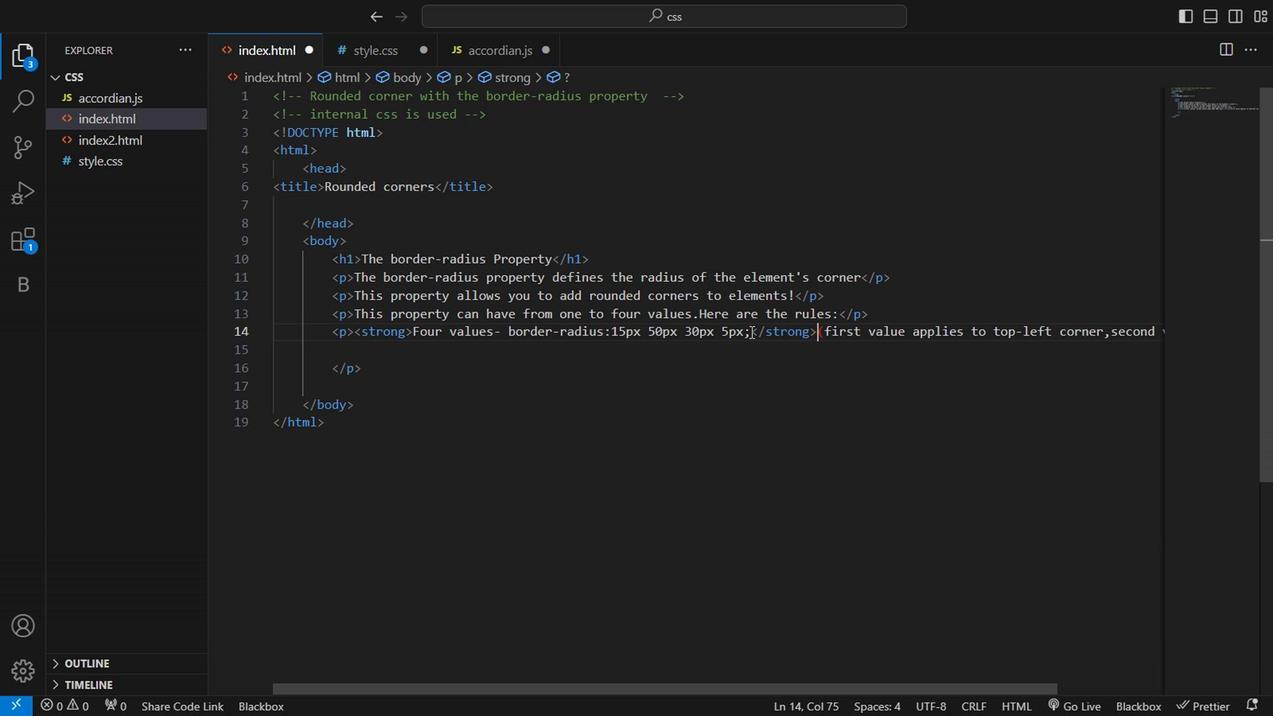 
Action: Key pressed <Key.shift><Key.shift></<Key.shift><Key.shift><Key.shift><Key.shift><Key.shift><Key.shift><Key.shift><Key.shift><Key.shift>><Key.backspace><Key.right><Key.right><Key.right><Key.right><Key.right><Key.right><Key.right><Key.right><Key.right><Key.right><Key.right><Key.right><Key.right><Key.right><Key.right><Key.right><Key.right><Key.right><Key.right><Key.right><Key.right><Key.right><Key.right><Key.right><Key.right><Key.right><Key.right><Key.right><Key.right><Key.right><Key.right><Key.right><Key.right><Key.right><Key.right><Key.right><Key.right><Key.right><Key.right><Key.right><Key.right><Key.right><Key.right><Key.right><Key.right><Key.right><Key.right><Key.right><Key.right><Key.right><Key.right><Key.right><Key.right><Key.right><Key.right><Key.right><Key.right><Key.right><Key.right><Key.right><Key.right><Key.right><Key.right><Key.right><Key.right><Key.right><Key.right><Key.right><Key.right><Key.right><Key.right><Key.right><Key.right>
Screenshot: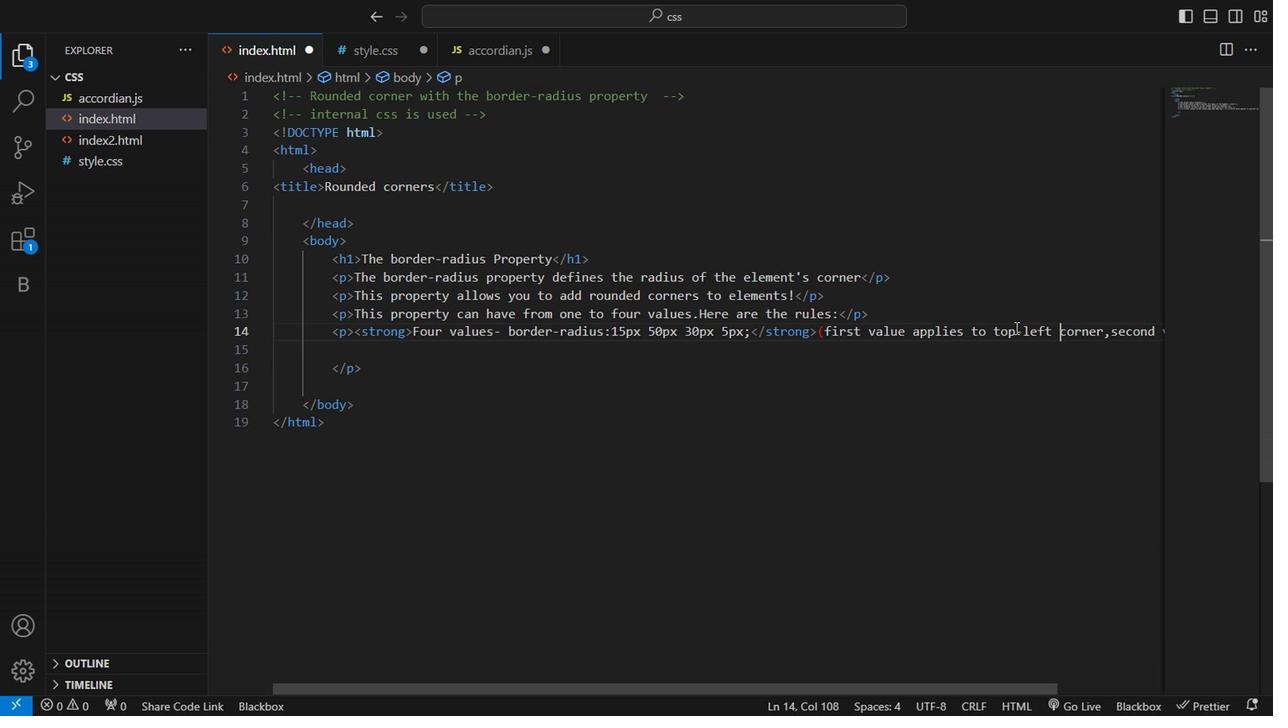
Action: Mouse moved to (878, 434)
Screenshot: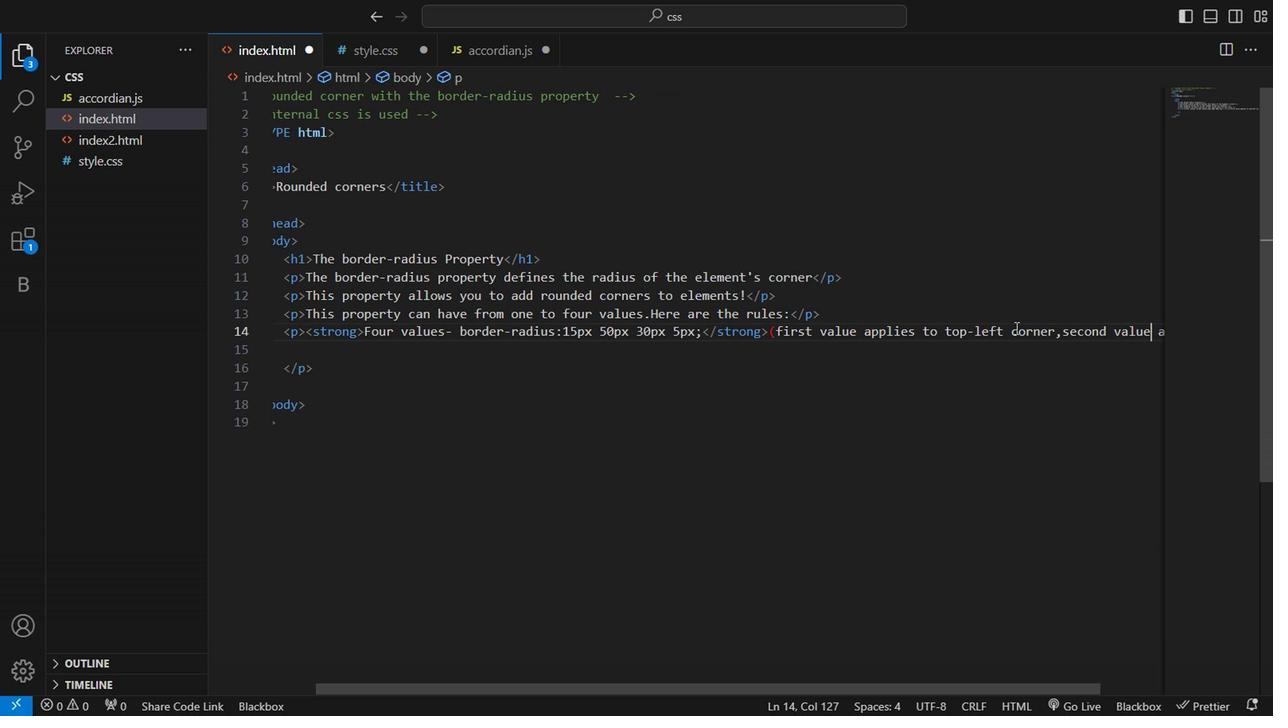 
Action: Mouse pressed left at (878, 434)
Screenshot: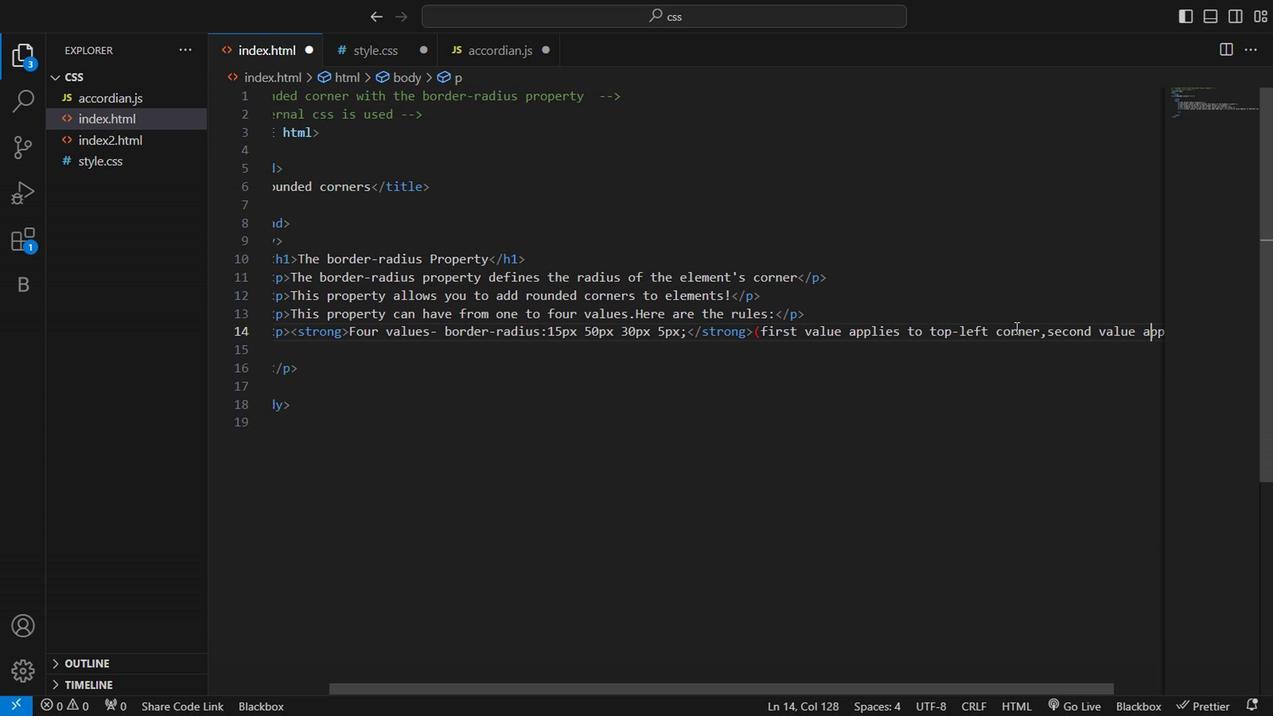 
Action: Key pressed <Key.right><Key.right><Key.right><Key.right><Key.right><Key.right><Key.right><Key.right><Key.right><Key.right><Key.right><Key.right><Key.right><Key.right><Key.right><Key.right><Key.right><Key.right><Key.right><Key.right><Key.right><Key.right><Key.right><Key.right><Key.right><Key.right><Key.right><Key.right><Key.right><Key.right><Key.right><Key.right><Key.right><Key.space>to<Key.space>top-right<Key.space>corner,third<Key.space>value<Key.space>applies<Key.space>to<Key.space>botton<Key.backspace>m-right<Key.enter><Key.enter>ctrl+Z<Key.backspace><Key.backspace><Key.backspace><Key.backspace><Key.backspace><Key.backspace><Key.backspace><Key.backspace><Key.backspace><Key.backspace><Key.backspace><Key.backspace><Key.backspace><Key.backspace><Key.backspace><Key.right><Key.right><Key.right><Key.right><Key.right><Key.right><Key.right><Key.right><Key.right><Key.right><Key.right><Key.right><Key.right><Key.right><Key.right><Key.backspace><Key.backspace><Key.backspace><Key.backspace><Key.backspace><Key.backspace><Key.backspace><Key.backspace><Key.backspace><Key.backspace><Key.backspace><Key.backspace><Key.backspace><Key.backspace><Key.backspace><Key.space><Key.enter>ctrl+Bottom<Key.space>right<Key.space>of<Key.space>df<Key.backspace><Key.backspace><Key.backspace><Key.space>the<Key.space><Key.backspace><Key.backspace><Key.backspace><Key.backspace><Key.backspace><Key.backspace><Key.backspace>corner,th<Key.backspace><Key.backspace>and<Key.space>fouth<Key.space>vaue<Key.backspace><Key.backspace><Key.backspace>alue<Key.space>applpies<Key.space><Key.backspace><Key.backspace><Key.backspace><Key.backspace><Key.backspace>ies<Key.space>to<Key.space>bottom-left<Key.space>corner<Key.shift><Key.shift><Key.shift><Key.shift><Key.shift><Key.shift><Key.shift><Key.shift><Key.shift><Key.shift><Key.shift><Key.shift><Key.shift><Key.shift><Key.shift><Key.shift><Key.shift><Key.shift><Key.shift><Key.shift><Key.shift><Key.shift><Key.shift><Key.shift><Key.shift><Key.shift><Key.shift><Key.shift><Key.shift><Key.shift><Key.shift><Key.shift><Key.shift><Key.shift><Key.shift><Key.shift><Key.shift><Key.shift><Key.shift><Key.shift><Key.shift><Key.shift><Key.shift><Key.shift><Key.shift><Key.shift><Key.shift><Key.shift><Key.shift><Key.shift>);<Key.backspace><Key.shift>:<Key.down><Key.down><Key.up><Key.space><Key.space><Key.space><Key.space><Key.space><Key.space><Key.shift><Key.shift><Key.shift><Key.shift><Key.shift><Key.shift><Key.shift><Key.shift><Key.shift><Key.shift><Key.shift><Key.shift><Key.shift><Key.shift><Key.shift><Key.shift><Key.shift><Key.shift><Key.shift><Key.shift><Key.shift><p<Key.shift><Key.shift><Key.shift>><Key.shift><strong<Key.shift><Key.shift><Key.shift><Key.shift><Key.shift><Key.shift><Key.shift><Key.shift><Key.shift><Key.shift><Key.shift><Key.shift><Key.shift><Key.shift><Key.shift><Key.shift><Key.shift><Key.shift><Key.shift><Key.shift>><Key.shift><Key.shift><Key.shift>Three<Key.space>values-<Key.space><Key.shift><Key.shift><Key.shift><Key.shift><Key.shift>
Screenshot: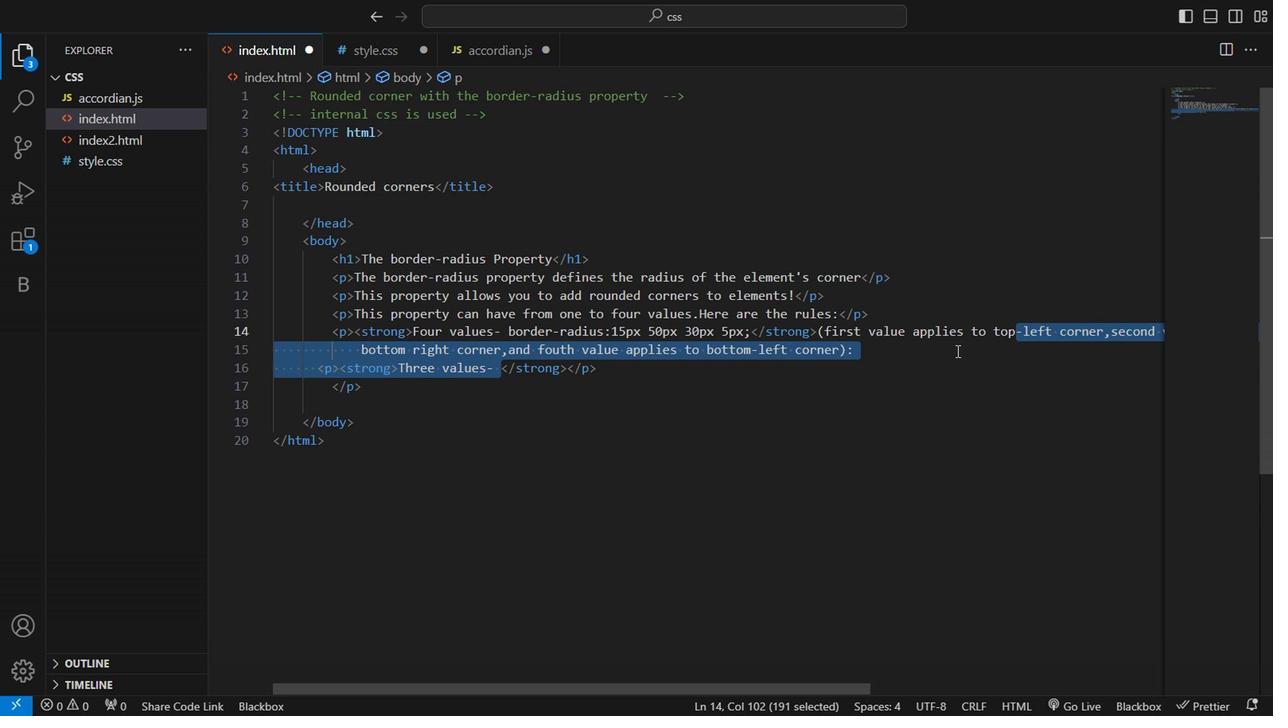 
Action: Mouse pressed left at (878, 434)
Screenshot: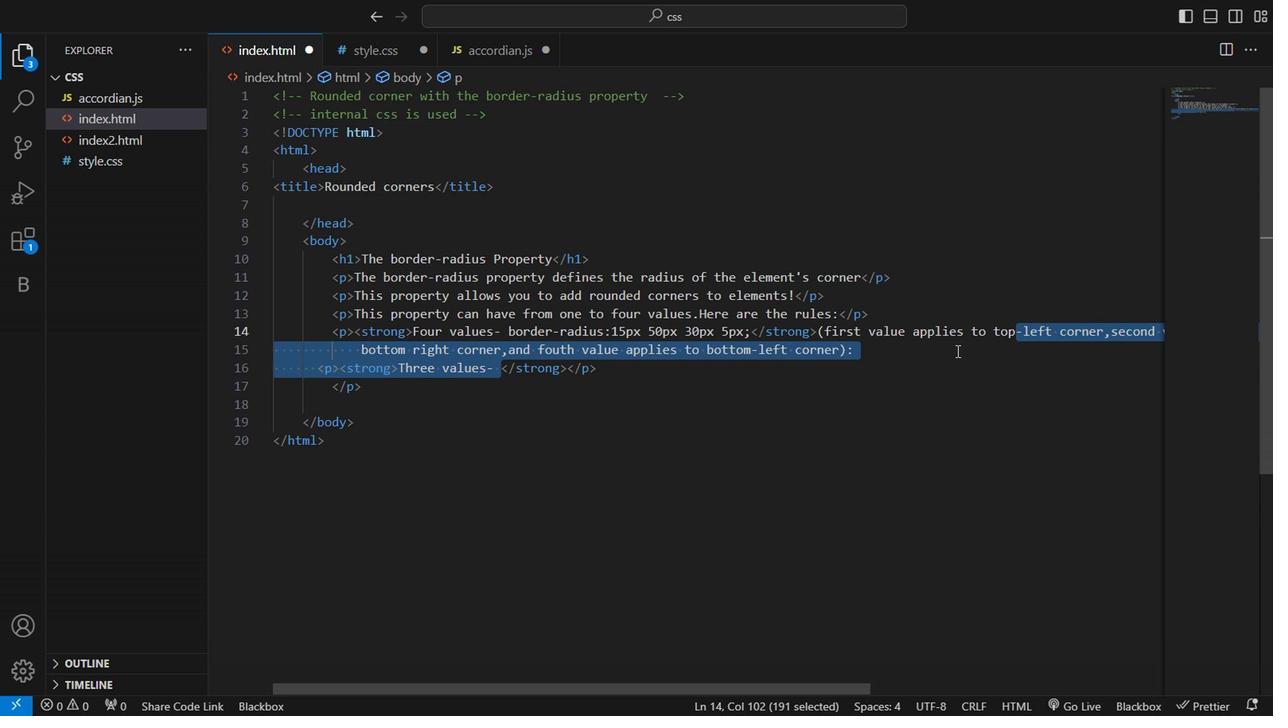 
Action: Key pressed <Key.shift><Key.shift><Key.shift><Key.shift><Key.shift><Key.shift><Key.shift><Key.shift><Key.shift><Key.shift><Key.shift><Key.shift><Key.shift><Key.shift><Key.shift><Key.shift><Key.shift><Key.shift><Key.shift><Key.shift><Key.shift><Key.shift><Key.shift><Key.shift><Key.shift><Key.shift><Key.shift><Key.shift><Key.shift><Key.shift><Key.shift><Key.shift><Key.shift><Key.shift><Key.shift><Key.shift><Key.shift><Key.shift><Key.shift><Key.shift><Key.shift>
Screenshot: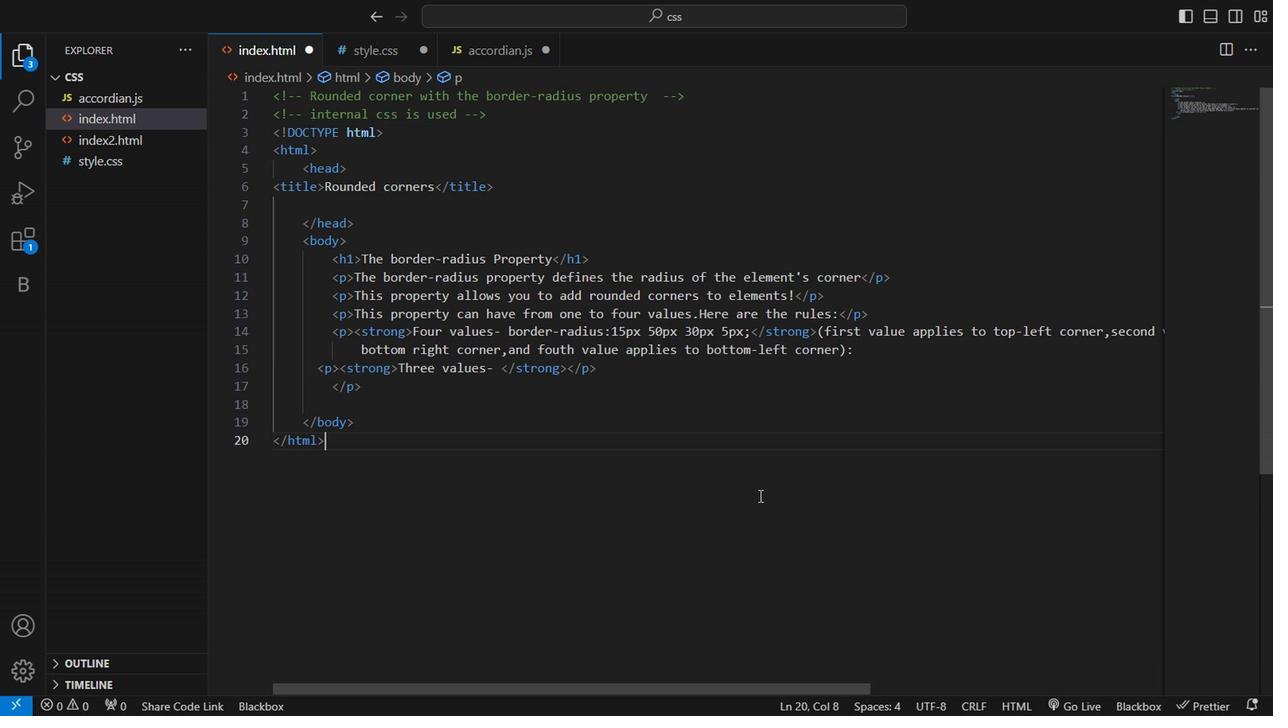 
Action: Mouse moved to (682, 512)
Screenshot: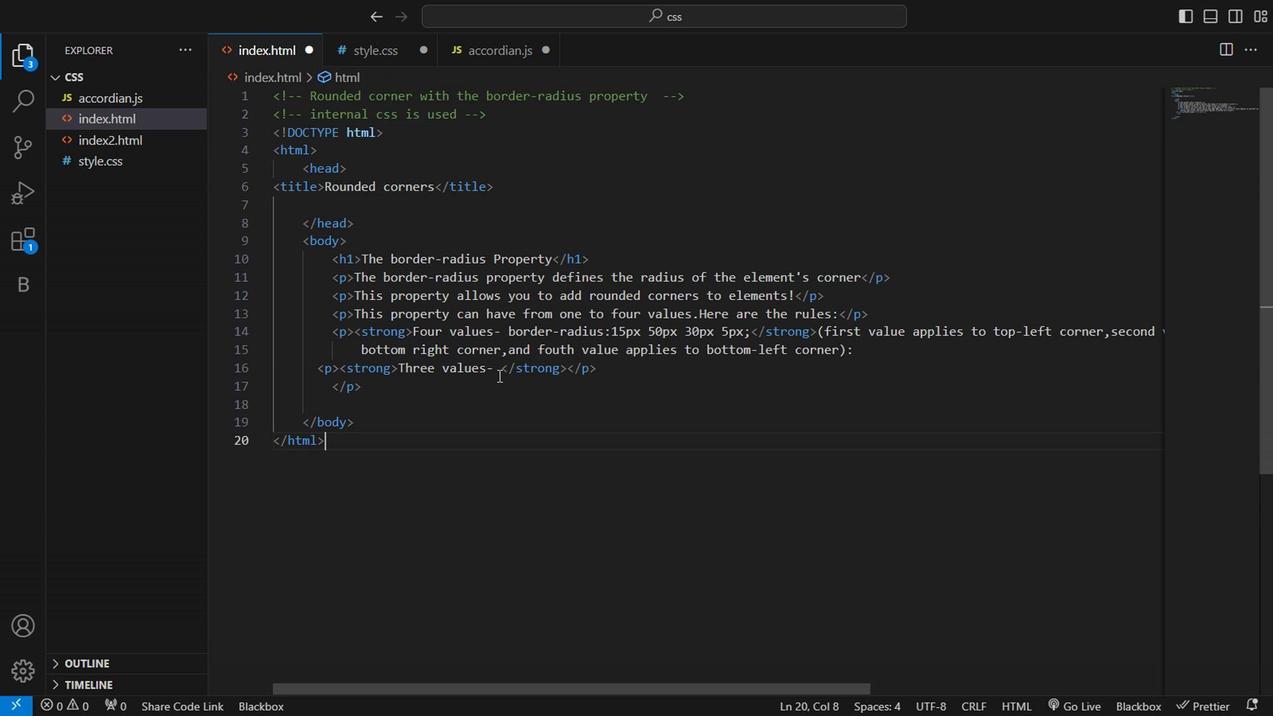 
Action: Mouse pressed left at (682, 512)
Screenshot: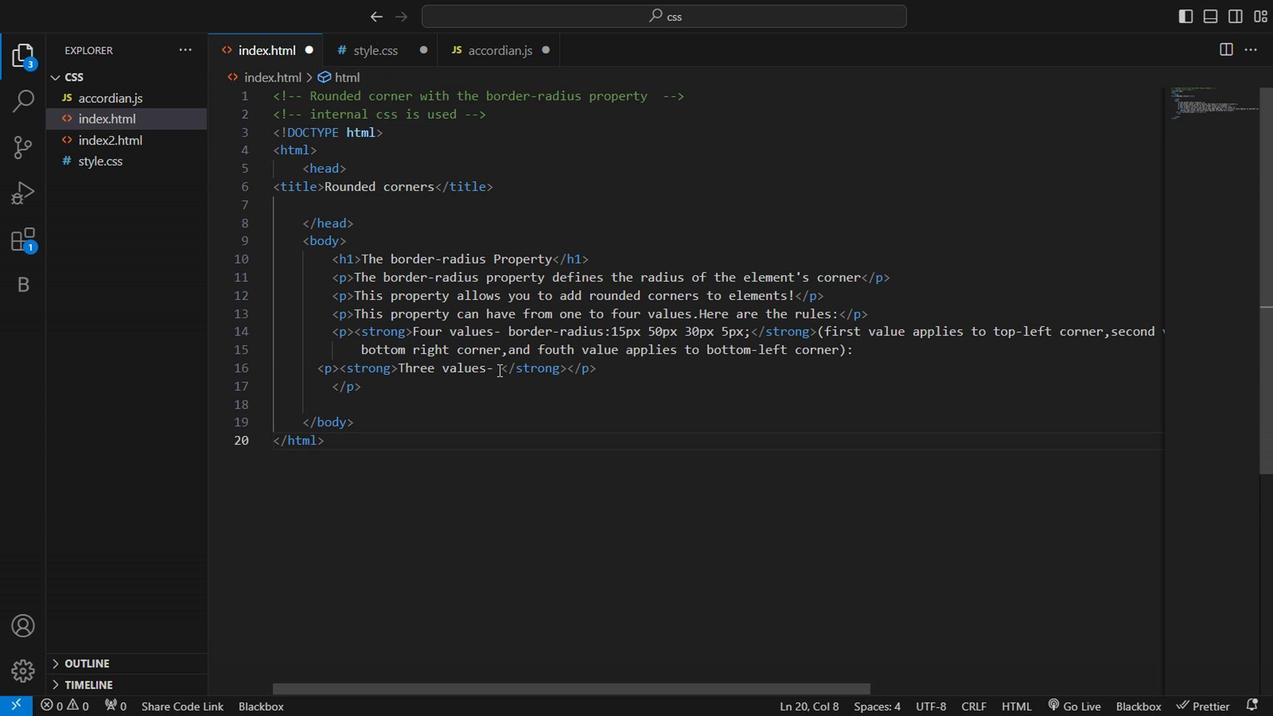
Action: Mouse moved to (482, 453)
Screenshot: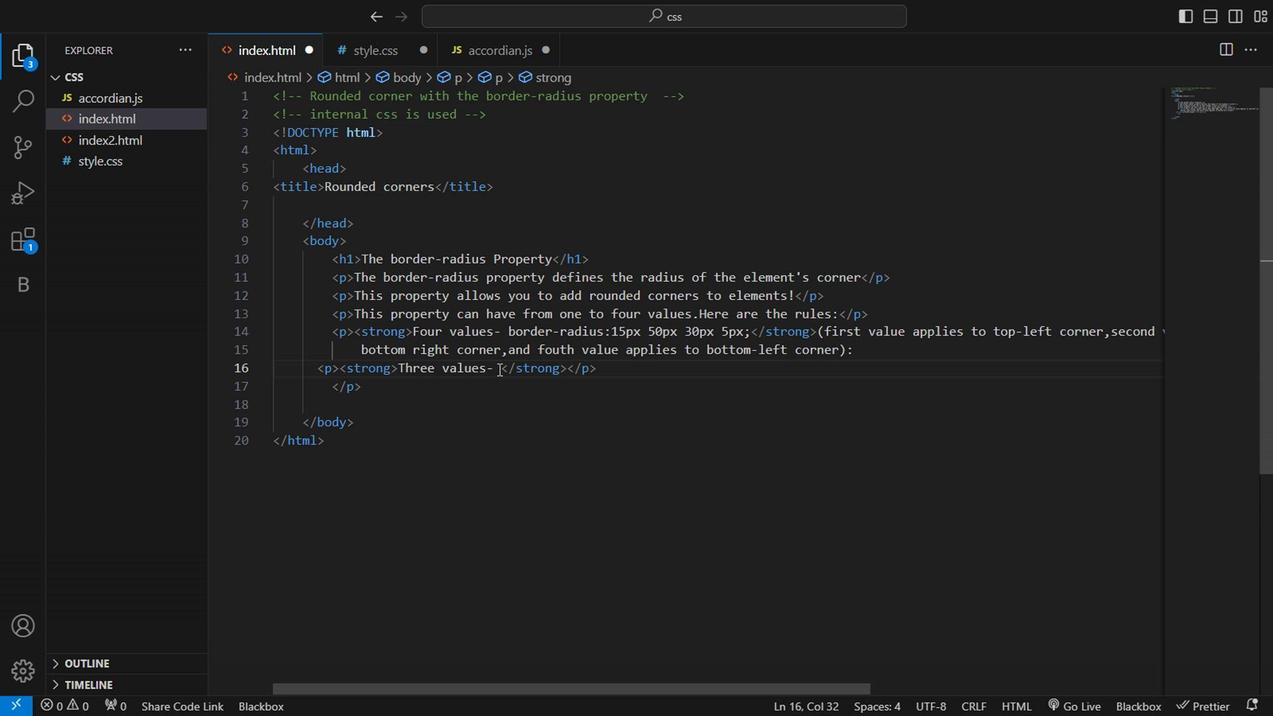 
Action: Mouse pressed left at (482, 453)
Screenshot: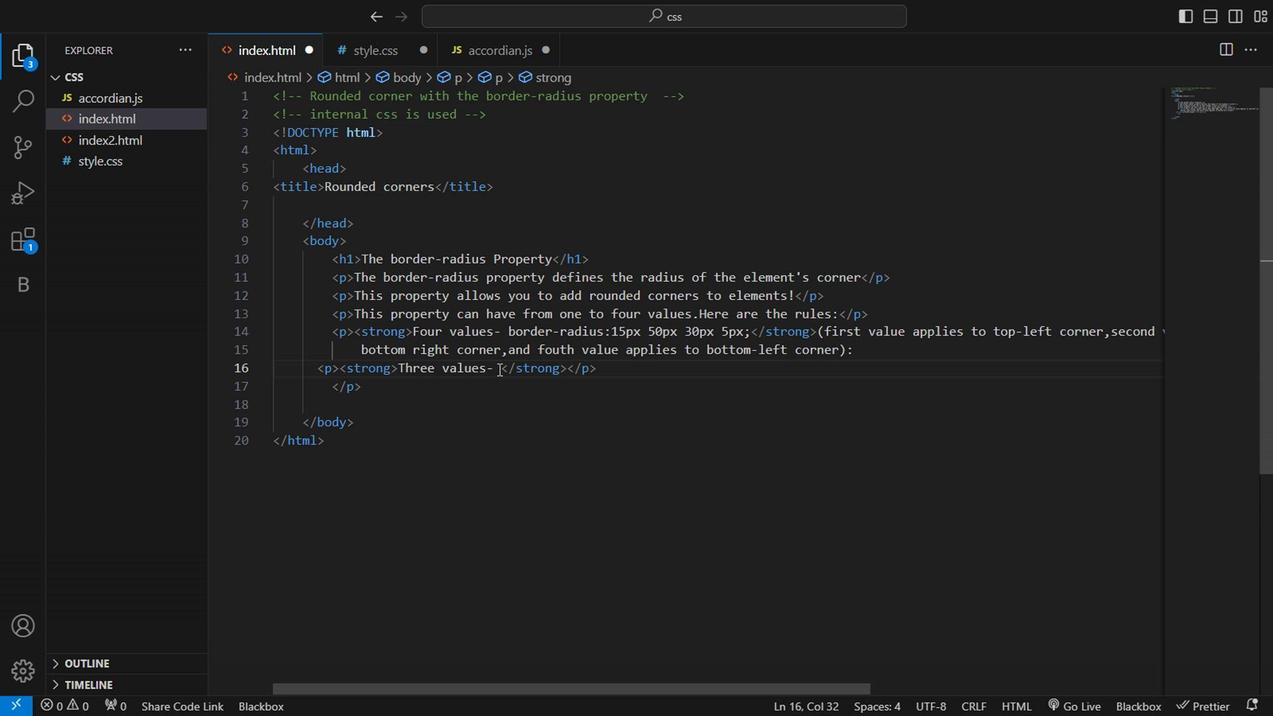 
Action: Key pressed <Key.shift>Border<Key.backspace><Key.backspace><Key.backspace><Key.backspace><Key.backspace><Key.backspace><Key.backspace><Key.backspace>=<Key.backspace>-<Key.shift><Key.shift><Key.shift><Key.shift><Key.shift><Key.shift><Key.shift><Key.shift><Key.shift><Key.shift><Key.shift><Key.shift><Key.shift>border-ras<Key.backspace>dius<Key.shift_r><Key.shift_r><Key.shift_r><Key.shift_r><Key.shift_r><Key.shift_r><Key.shift_r>:15px<Key.space>50px<Key.space>30px<Key.shift><Key.shift><Key.shift><Key.shift><Key.shift><Key.shift><Key.shift><Key.shift><Key.shift><Key.shift>:<Key.backspace>;<Key.right><Key.right><Key.right><Key.right><Key.right><Key.right><Key.right><Key.right><Key.right><Key.shift><Key.shift><Key.shift><Key.shift><Key.shift><Key.shift><Key.shift><Key.shift><Key.shift><Key.shift><Key.shift><Key.shift><Key.shift><Key.shift><Key.shift><Key.shift><Key.shift><Key.shift><Key.shift><Key.shift><Key.shift><Key.shift><Key.shift><Key.shift><Key.shift><Key.shift><Key.shift><Key.shift><Key.shift><Key.shift><Key.shift><Key.shift><Key.shift><Key.shift><Key.shift><Key.shift><Key.shift><Key.shift><Key.shift><Key.shift><Key.shift><Key.shift><Key.shift><Key.shift><Key.shift><Key.shift><Key.shift><Key.shift><Key.shift><Key.shift><Key.shift><Key.shift><Key.shift><Key.shift><Key.shift><Key.shift><Key.shift><Key.shift><Key.shift><Key.shift><Key.shift><Key.shift><Key.shift><Key.shift><Key.shift><Key.shift><Key.shift><Key.shift><Key.shift><Key.shift><Key.shift><Key.shift><Key.shift><Key.shift><Key.shift><Key.shift><Key.shift><Key.shift><Key.shift><Key.shift><Key.shift><Key.shift><Key.shift><Key.shift><Key.shift><Key.shift><Key.shift><Key.shift><Key.shift><Key.shift><Key.shift><Key.shift><Key.shift>(fie]<Key.backspace><Key.backspace><Key.backspace>irt<Key.backspace>st<Key.space>value<Key.space>applies<Key.space>to<Key.space>top-left<Key.space>corner,second<Key.space>value<Key.space>applies<Key.space>to<Key.space>top-right<Key.space>and<Key.space>bottom-left<Key.space>corners,and<Key.space>third<Key.space>value<Key.space>applies<Key.space>to<Key.space>bottom-rightcorner<Key.backspace><Key.backspace><Key.backspace><Key.backspace><Key.backspace><Key.backspace><Key.space>corner<Key.shift><Key.shift><Key.shift><Key.shift><Key.shift><Key.shift><Key.shift><Key.shift><Key.shift><Key.shift><Key.shift><Key.shift><Key.shift><Key.shift><Key.shift><Key.shift><Key.shift><Key.shift><Key.shift><Key.shift><Key.shift>)<Key.shift><Key.shift><Key.shift><Key.shift><Key.shift><Key.shift>:<Key.backspace><Key.down><Key.down><Key.shift><p<Key.space>id=rcorers<Key.backspace><Key.backspace><Key.backspace>ners1<Key.right><Key.shift><Key.shift><Key.shift><Key.shift><Key.shift><Key.shift><Key.shift><Key.shift><Key.shift><Key.shift><Key.shift><Key.shift><Key.shift><Key.shift><Key.shift><Key.shift><Key.shift><Key.shift><Key.shift><Key.shift><Key.shift><Key.shift><Key.shift><Key.shift><Key.shift><Key.shift><Key.shift><Key.shift><Key.shift><Key.shift><Key.shift><Key.shift><Key.shift><Key.shift><Key.shift><Key.shift><Key.shift><Key.shift><Key.shift><Key.shift><Key.shift><Key.shift><Key.shift><Key.shift><Key.shift><Key.shift><Key.shift><Key.shift><Key.shift><Key.shift><Key.shift><Key.shift><Key.shift><Key.shift><Key.shift>><Key.shift><Key.shift><Key.shift><Key.shift><Key.shift><Key.shift>Rounded<Key.space>corners<Key.space><Key.shift><Key.shift><Key.shift><Key.shift><Key.shift>!<Key.right><Key.right><Key.right><Key.right><Key.enter><Key.shift><p<Key.shift>><Key.shift><Key.shift><Key.shift><Key.shift>Rounded<Key.space>corners<Key.space>for<Key.space>an<Key.space>element<Key.space>with<Key.space>a<Key.space>border<Key.shift>:<Key.right><Key.right><Key.right><Key.right><Key.enter><Key.shift><Key.shift><Key.shift><Key.shift><p<Key.shift><Key.shift><Key.shift><Key.shift><Key.shift><Key.shift>><Key.shift><Key.shift><Key.shift><Key.shift><Key.shift><Key.shift><Key.shift><Key.shift><Key.shift><Key.shift><Key.shift><Key.shift><Key.shift><Key.shift><Key.shift><Key.shift><Key.shift><Key.shift><Key.shift><Key.shift><Key.shift><Key.shift><Key.shift><Key.shift><Key.shift>R<Key.backspace><Key.backspace><Key.space>id<Key.backspace><Key.backspace><Key.backspace><Key.space>id=<Key.shift_r>"rcorners2<Key.shift_r><Key.shift_r><Key.shift_r><Key.shift_r><Key.shift_r><Key.shift_r><Key.shift_r><Key.shift_r>"<Key.shift_r>><Key.shift_r><Key.shift_r><Key.shift_r><Key.shift_r><Key.shift_r><Key.shift_r><Key.shift_r><Key.shift_r><Key.shift_r><Key.shift_r><Key.shift_r><Key.shift_r><Key.shift_r><Key.shift_r><Key.shift_r><Key.shift_r><Key.shift_r><Key.shift_r><Key.shift_r><Key.shift_r>Rou<Key.space><Key.backspace>nded<Key.space>corners<Key.shift><Key.shift><Key.shift><Key.shift>!<Key.left><Key.space><Key.right><Key.right><Key.right><Key.right><Key.right><Key.enter><Key.shift><><Key.backspace><Key.backspace><Key.shift><p<Key.shift><Key.shift><Key.shift><Key.shift><Key.shift><Key.shift><Key.shift><Key.shift><Key.shift><Key.shift><Key.shift><Key.shift><Key.shift><Key.shift><Key.shift>><Key.shift><Key.shift><Key.shift>Rounded<Key.space>corners<Key.space>for<Key.space>an<Key.space>element<Key.space>with<Key.space>a<Key.space>backgru<Key.backspace>ound<Key.space>image<Key.shift>:<Key.right><Key.right><Key.right><Key.right><Key.enter><Key.shift><p<Key.shift><Key.shift><Key.shift><Key.shift><Key.shift><Key.shift><Key.shift><Key.shift><Key.space>id=rcorners3<Key.right><Key.shift><Key.shift><Key.shift><Key.shift><Key.shift><Key.shift><Key.shift><Key.shift><Key.shift><Key.shift><Key.shift><Key.shift><Key.shift>><Key.shift>Rounded<Key.space>corners<Key.space><Key.shift><Key.shift><Key.shift><Key.shift><Key.shift><Key.shift><Key.shift><Key.shift><Key.shift><Key.shift><Key.shift><Key.shift><Key.shift><Key.shift><Key.shift><Key.shift><Key.shift>!<Key.right><Key.right><Key.right><Key.right><Key.right><Key.right>
Screenshot: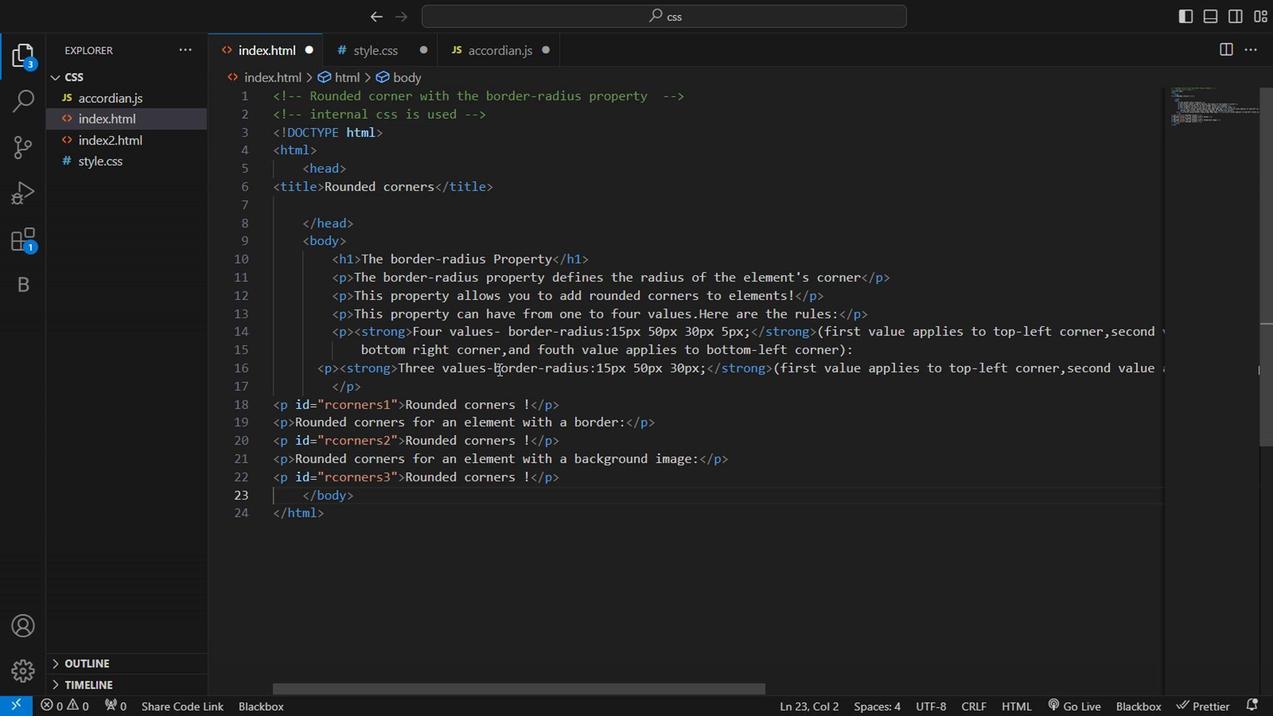 
Action: Mouse moved to (437, 529)
Screenshot: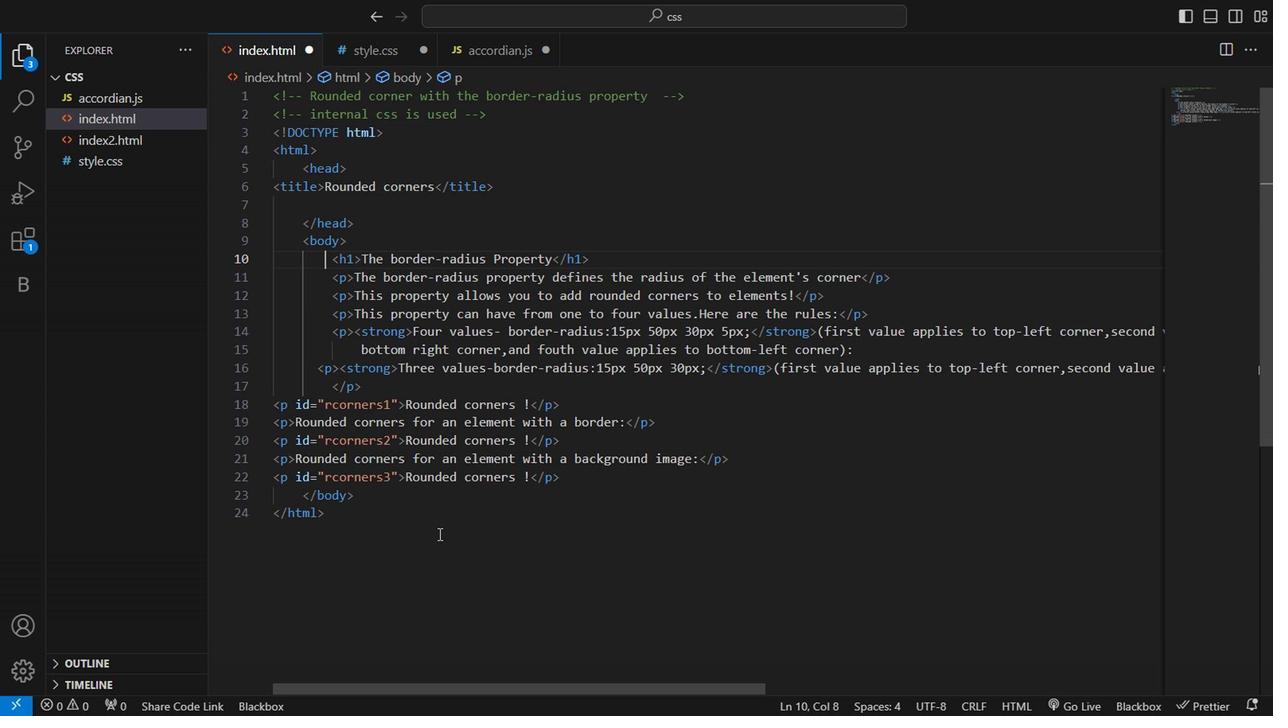 
Action: Mouse pressed left at (437, 529)
Screenshot: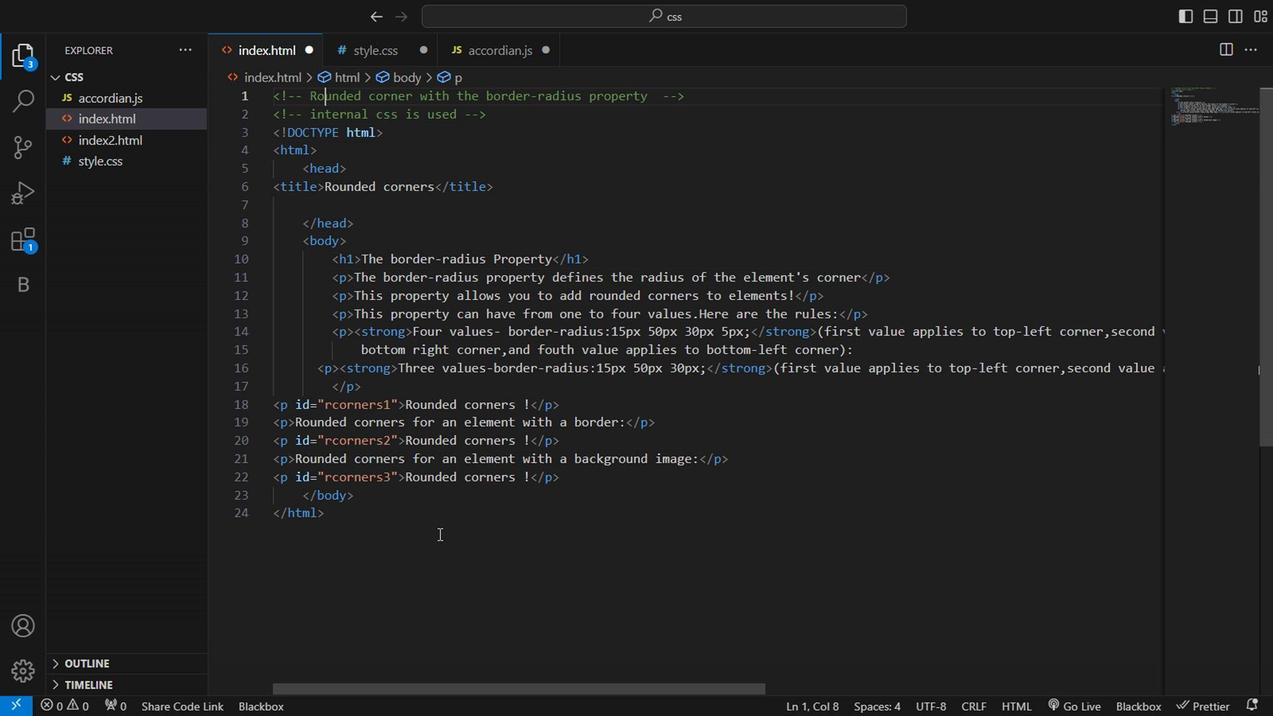 
Action: Key pressed <Key.up><Key.up><Key.up><Key.up><Key.up><Key.up><Key.up><Key.up><Key.up><Key.up><Key.up><Key.up><Key.up><Key.up><Key.up><Key.up><Key.up><Key.up><Key.up><Key.up><Key.up><Key.up><Key.up><Key.up><Key.up><Key.up><Key.up><Key.up><Key.up><Key.up><Key.up><Key.up><Key.up><Key.down><Key.down><Key.down><Key.down><Key.down><Key.down><Key.down><Key.down><Key.down><Key.down><Key.down><Key.down><Key.down><Key.down><Key.down><Key.down><Key.down><Key.down><Key.down>
Screenshot: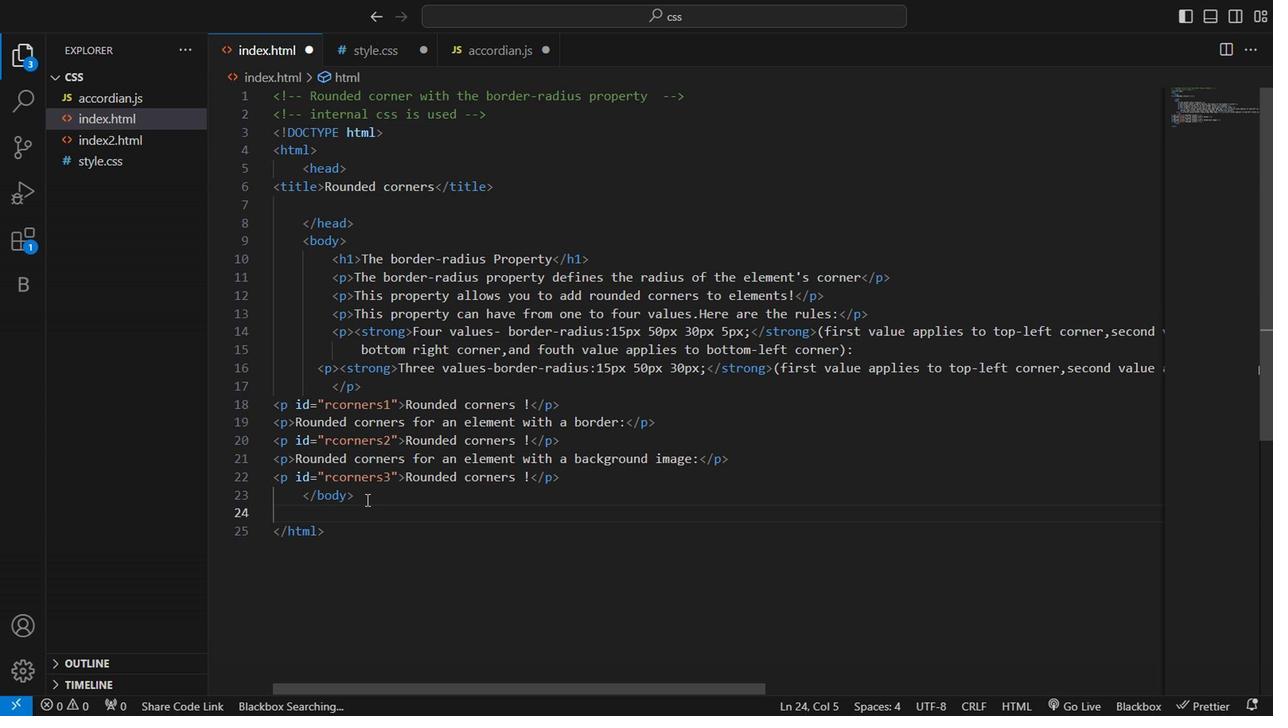 
Action: Mouse moved to (382, 514)
Screenshot: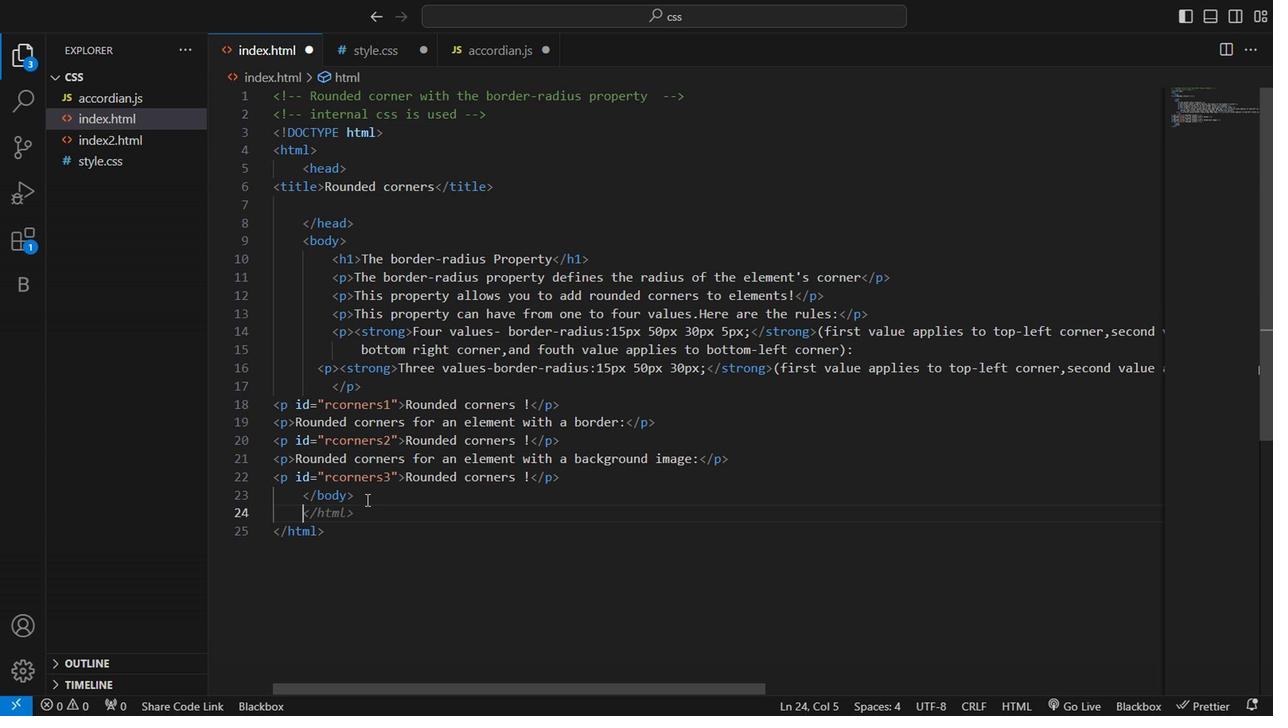 
Action: Mouse pressed left at (382, 514)
Screenshot: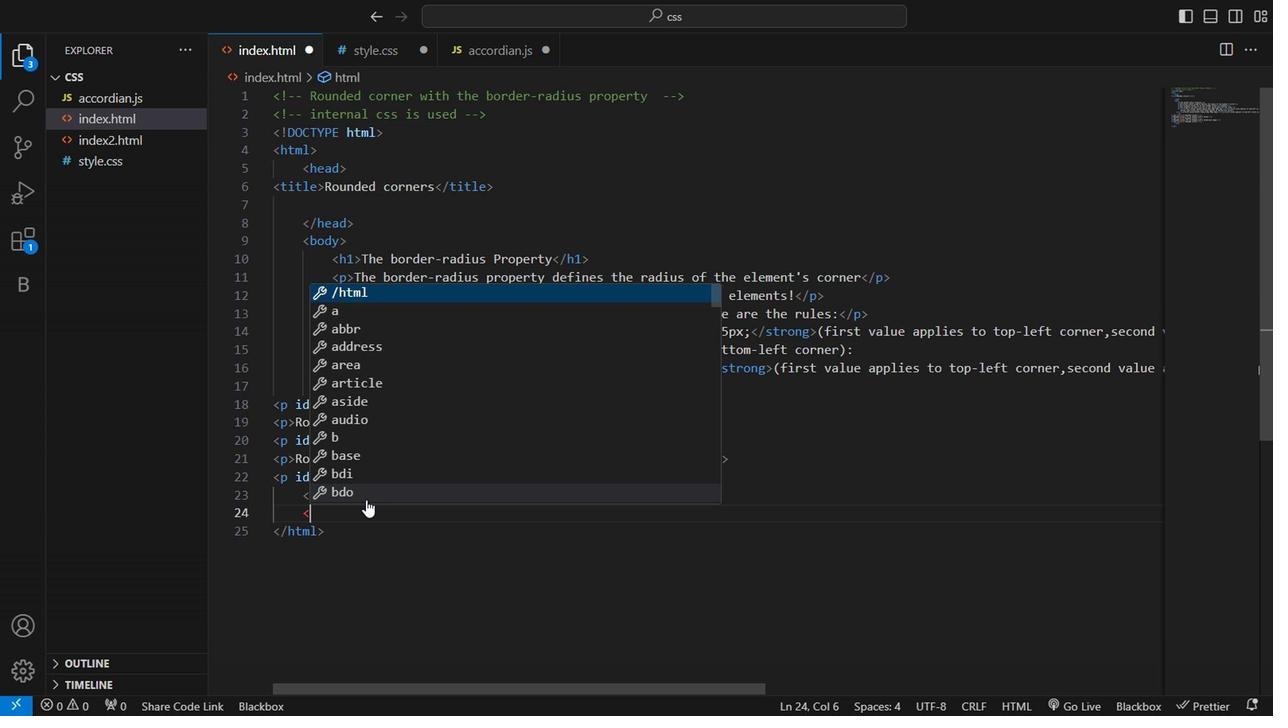 
Action: Key pressed <Key.enter><Key.shift><stul<Key.backspace><Key.backspace>yle<Key.shift>><Key.enter><Key.shift>:<Key.backspace><Key.shift><Key.shift><Key.shift>#rcorners1<Key.shift><Key.shift><Key.shift><Key.shift><Key.shift><Key.shift><Key.shift><Key.shift><Key.shift><Key.shift><Key.shift><Key.shift><Key.shift><Key.shift><Key.shift><Key.shift><Key.shift><Key.shift><Key.shift><Key.shift><Key.shift><Key.shift><Key.shift><Key.shift><Key.shift><Key.shift><Key.shift><Key.shift><Key.shift><Key.shift><Key.shift><Key.shift>{<Key.enter>border-radius<Key.shift>:25px;<Key.enter>background<Key.enter><Key.shift><Key.shift><Key.shift><Key.shift>#73<Key.shift>AD21<Key.right><Key.enter>padding<Key.enter>20px<Key.right><Key.enter>width<Key.enter>200px<Key.right><Key.enter>height<Key.enter>150px<Key.right><Key.right><Key.right><Key.right><Key.right><Key.right><Key.right><Key.right><Key.right><Key.right><Key.right><Key.enter><Key.shift>#rcorners2<Key.shift_r><Key.shift_r><Key.shift_r><Key.shift_r><Key.shift_r><Key.shift_r><Key.shift_r>{<Key.enter>border-radius<Key.enter>25px<Key.right><Key.enter>border<Key.enter>2px<Key.space>solid<Key.space><Key.shift><Key.shift><Key.shift><Key.shift><Key.shift><Key.shift><Key.shift><Key.shift><Key.shift><Key.shift><Key.shift><Key.shift><Key.shift><Key.shift><Key.shift><Key.shift><Key.shift><Key.shift><Key.shift><Key.shift>#73ad21<Key.enter><Key.right><Key.enter>padding<Key.enter>20px<Key.right><Key.enter>width<Key.enter>200px<Key.right><Key.enter>height<Key.enter>150px<Key.down><Key.enter><Key.shift_r><Key.shift_r><Key.shift_r><Key.shift_r><Key.shift_r><Key.shift_r><Key.shift_r><Key.shift_r><Key.shift_r><Key.shift_r><Key.shift_r><Key.shift_r><Key.shift_r><Key.shift_r><Key.shift_r><Key.shift_r>#rcorners3<Key.shift_r><Key.shift_r><Key.shift_r><Key.shift_r><Key.shift_r>{<Key.enter>border-radiys<Key.backspace><Key.backspace>us<Key.enter>25px<Key.right><Key.enter>back<Key.enter><Key.backspace><Key.backspace><Key.backspace><Key.backspace><Key.backspace><Key.backspace><Key.backspace><Key.backspace><Key.shift><Key.shift><Key.shift><Key.shift><Key.shift><Key.shift><Key.shift><Key.shift><Key.shift><Key.shift><Key.shift><Key.shift><Key.shift>:url<Key.shift><Key.shift><Key.shift><Key.shift><Key.shift><Key.shift><Key.shift><Key.shift><Key.shift><Key.shift><Key.shift><Key.shift><Key.shift>(paper.gif<Key.right><Key.right><Key.enter>background<Key.shift>:
Screenshot: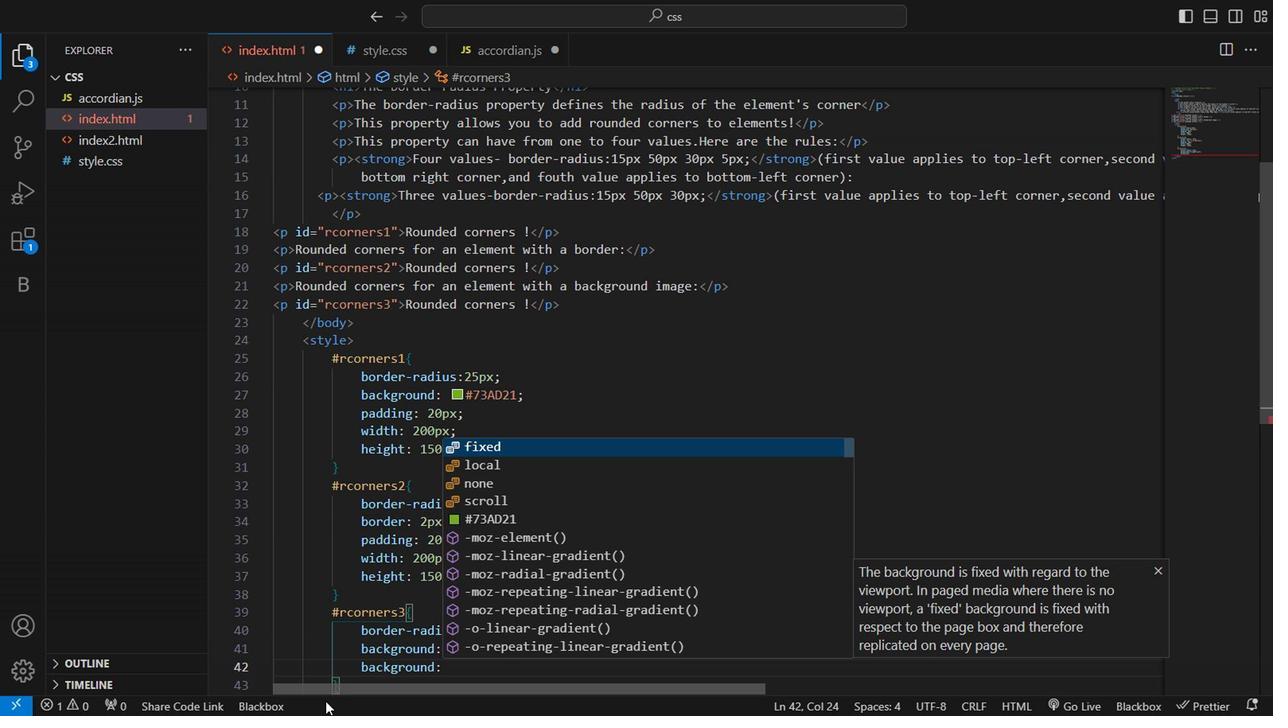 
Action: Mouse moved to (932, 467)
Screenshot: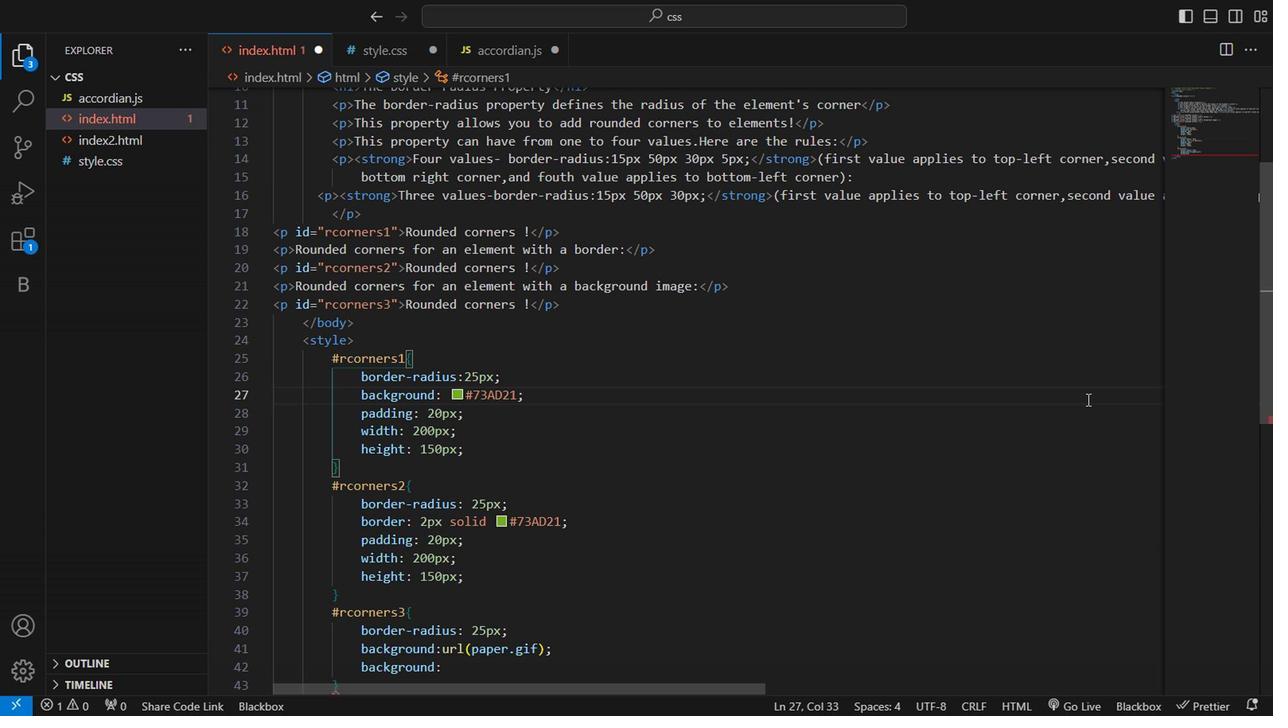 
Action: Mouse pressed left at (932, 467)
Screenshot: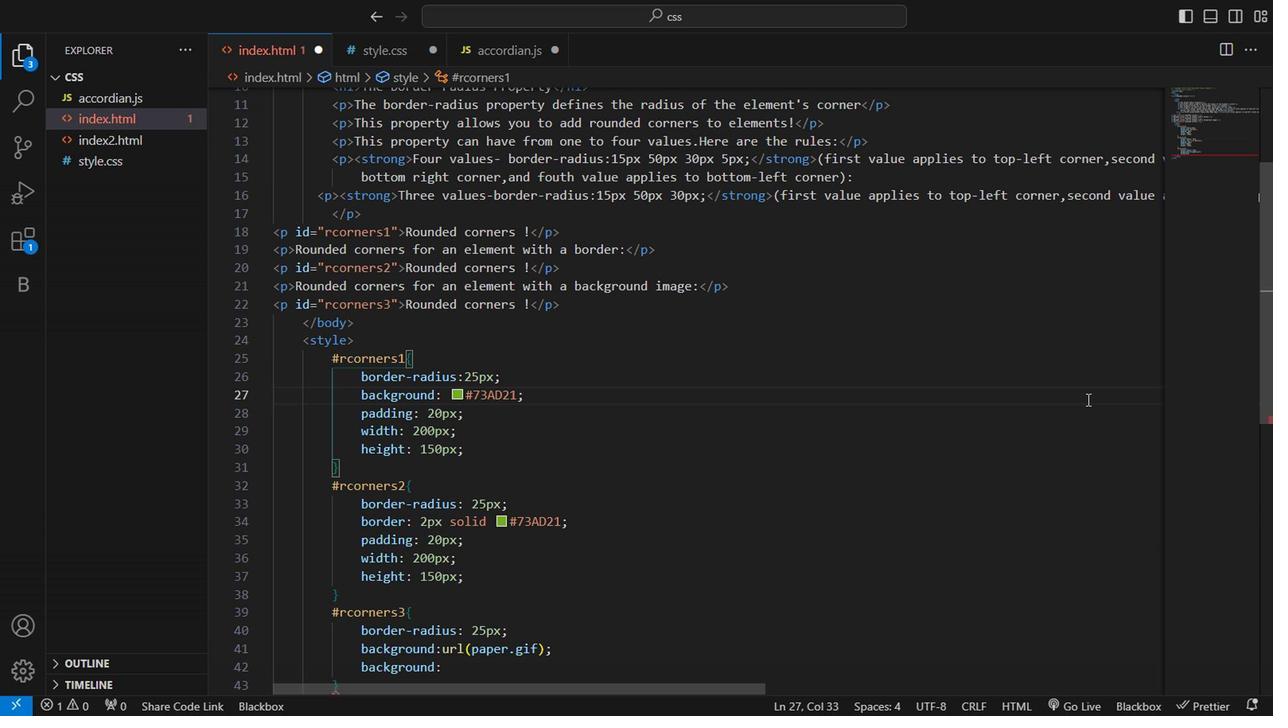 
Action: Key pressed <Key.left><Key.left><Key.left>
Screenshot: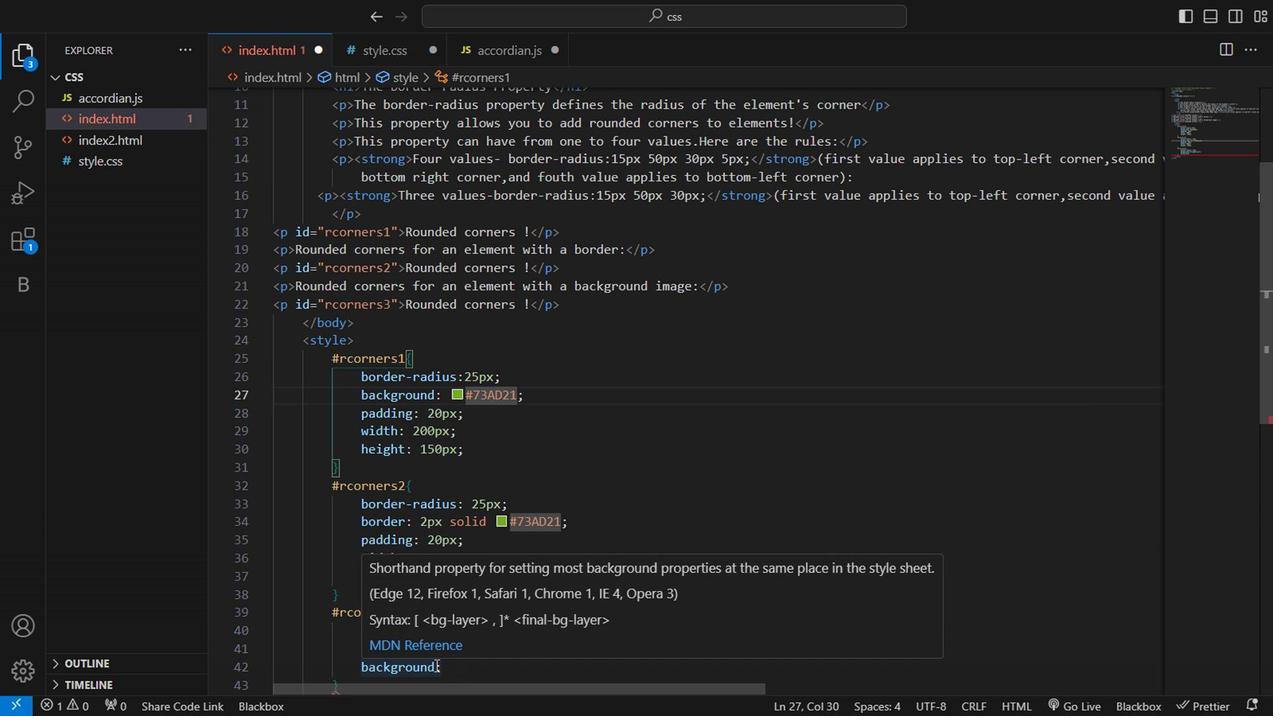 
Action: Mouse moved to (435, 589)
Screenshot: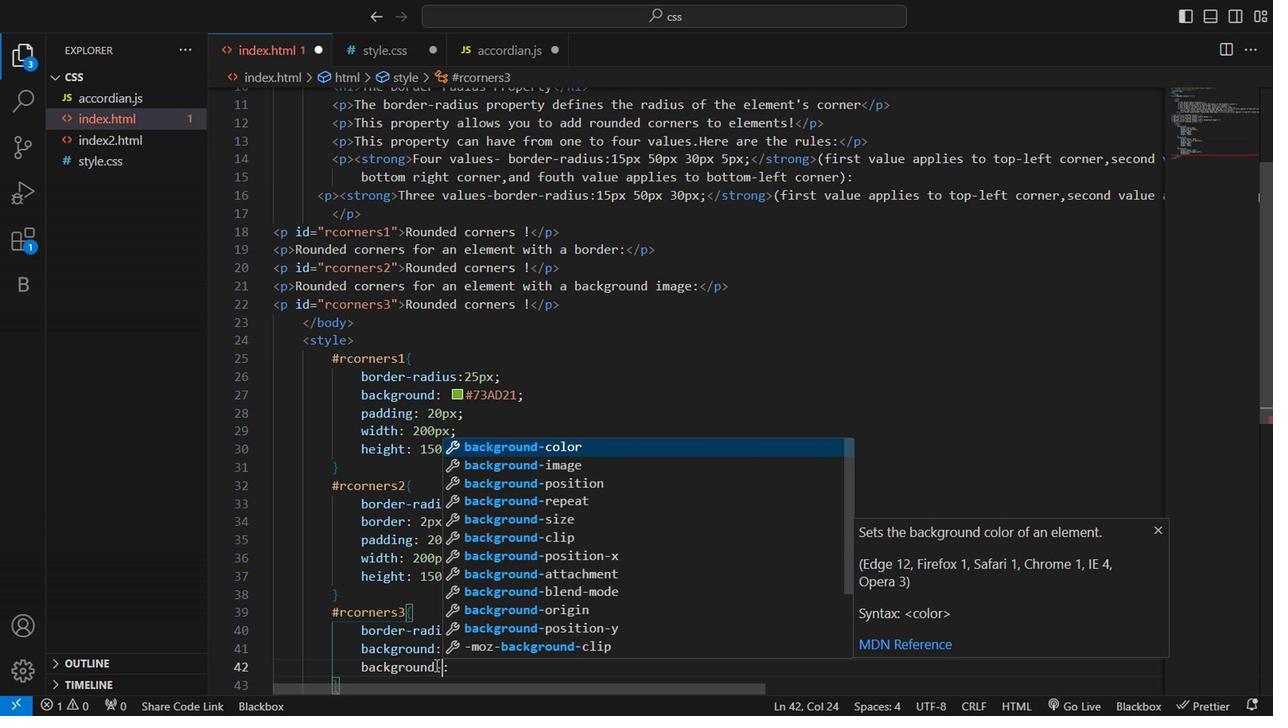 
Action: Mouse pressed left at (435, 589)
Screenshot: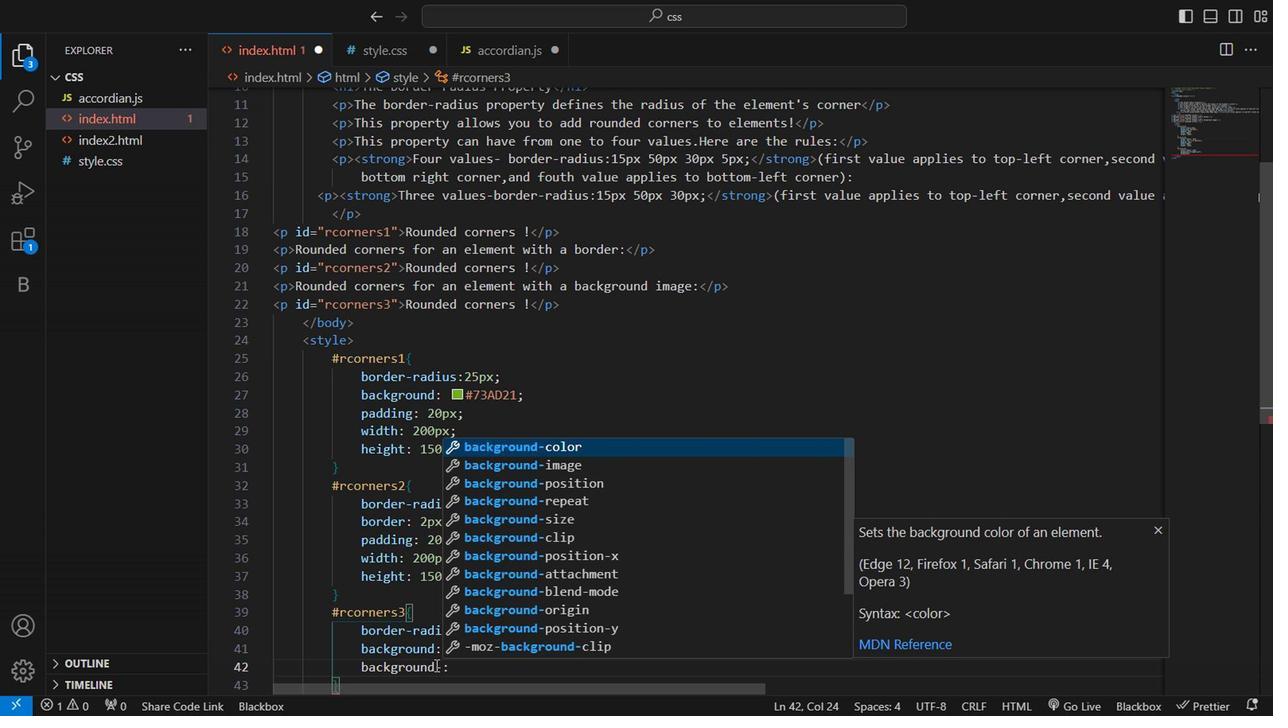 
Action: Key pressed -
Screenshot: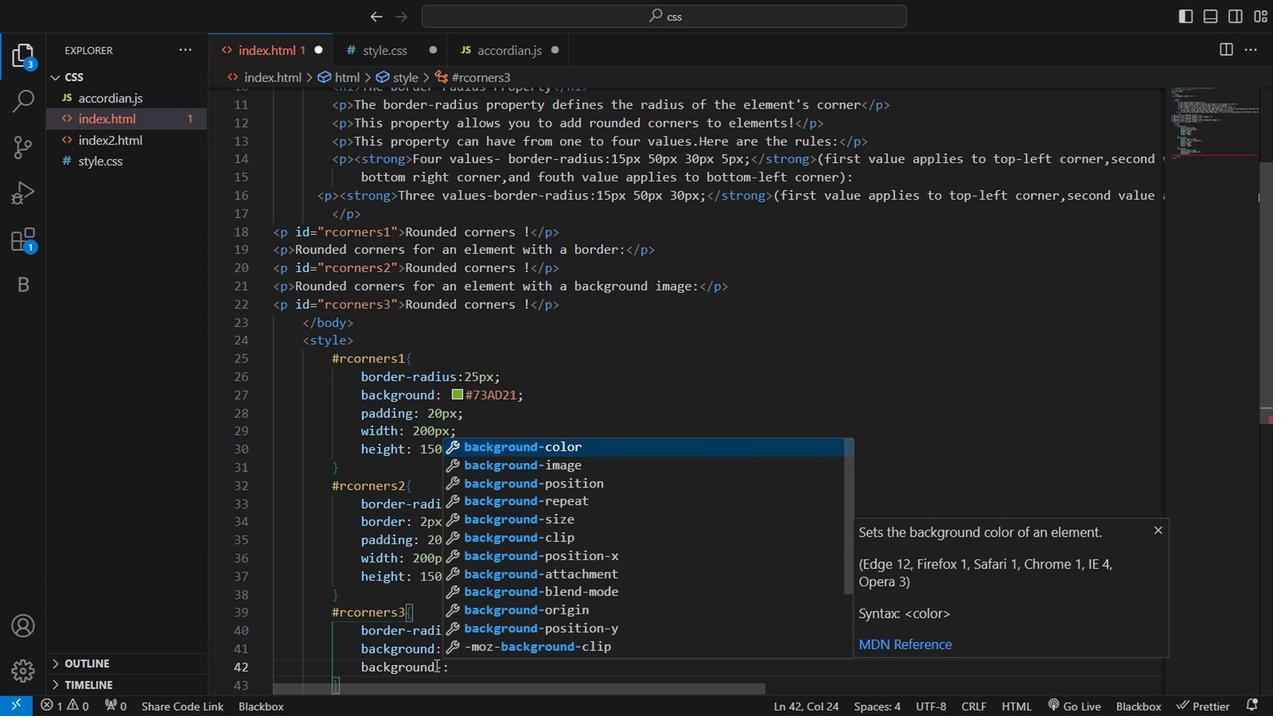 
Action: Mouse moved to (829, 462)
Screenshot: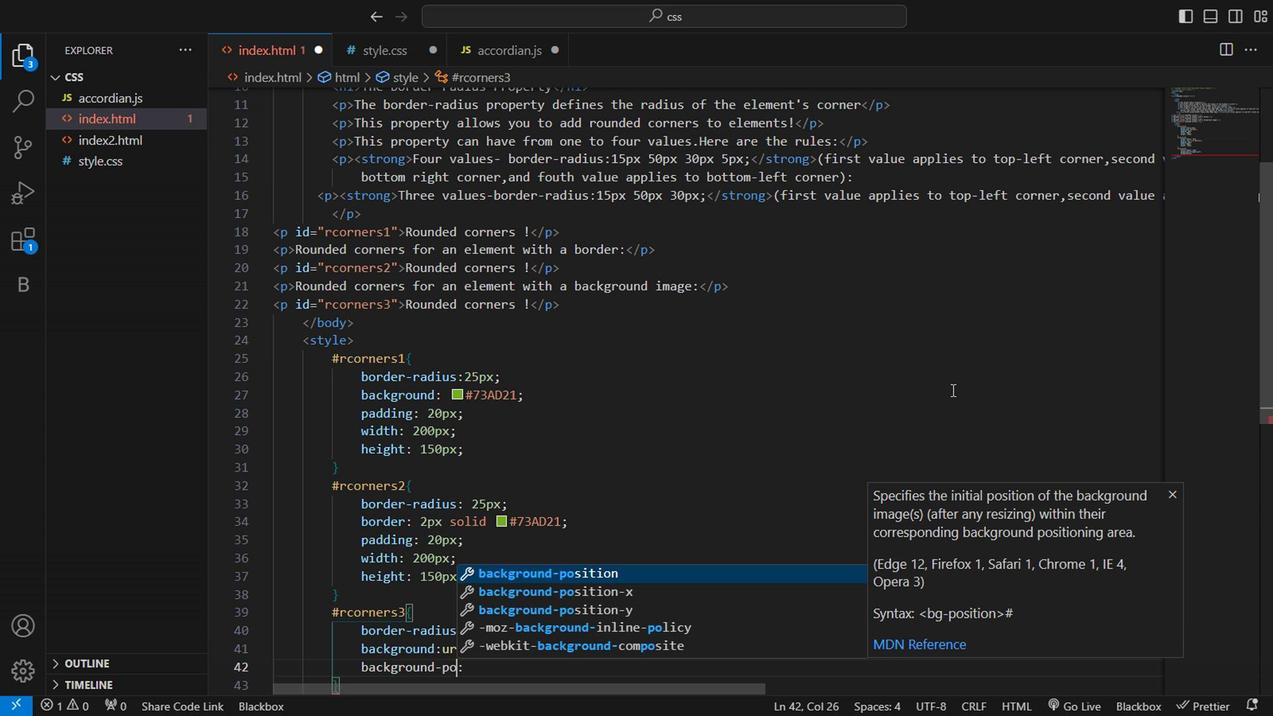 
Action: Key pressed position<Key.right>left<Key.space>top;<Key.enter>background-repeat<Key.enter>repeat<Key.right><Key.enter>padding<Key.enter>20px<Key.right><Key.enter>width<Key.enter>200px<Key.right><Key.enter>height<Key.enter>150px<Key.down><Key.down><Key.down><Key.down><Key.down><Key.up><Key.up><Key.up><Key.up><Key.up><Key.up><Key.up><Key.up><Key.up><Key.up><Key.up><Key.up><Key.up><Key.up><Key.up><Key.up><Key.up><Key.up><Key.up><Key.up><Key.up><Key.up><Key.up><Key.up><Key.up><Key.up><Key.up><Key.up><Key.up><Key.up><Key.up><Key.up><Key.up><Key.up><Key.up><Key.up><Key.up><Key.up><Key.up><Key.up><Key.up><Key.up><Key.up><Key.up><Key.up><Key.up><Key.up><Key.up><Key.up><Key.up><Key.up><Key.up><Key.up><Key.up><Key.up><Key.up><Key.up><Key.up>
Screenshot: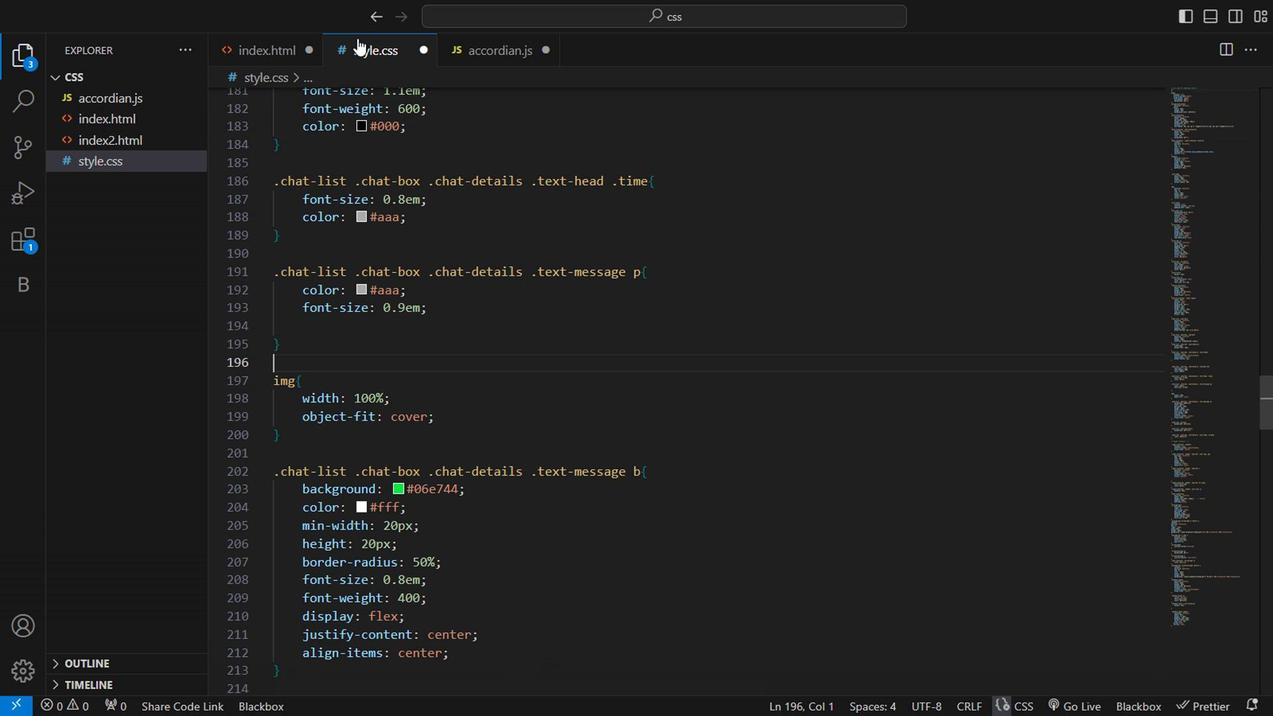 
Action: Mouse moved to (375, 301)
Screenshot: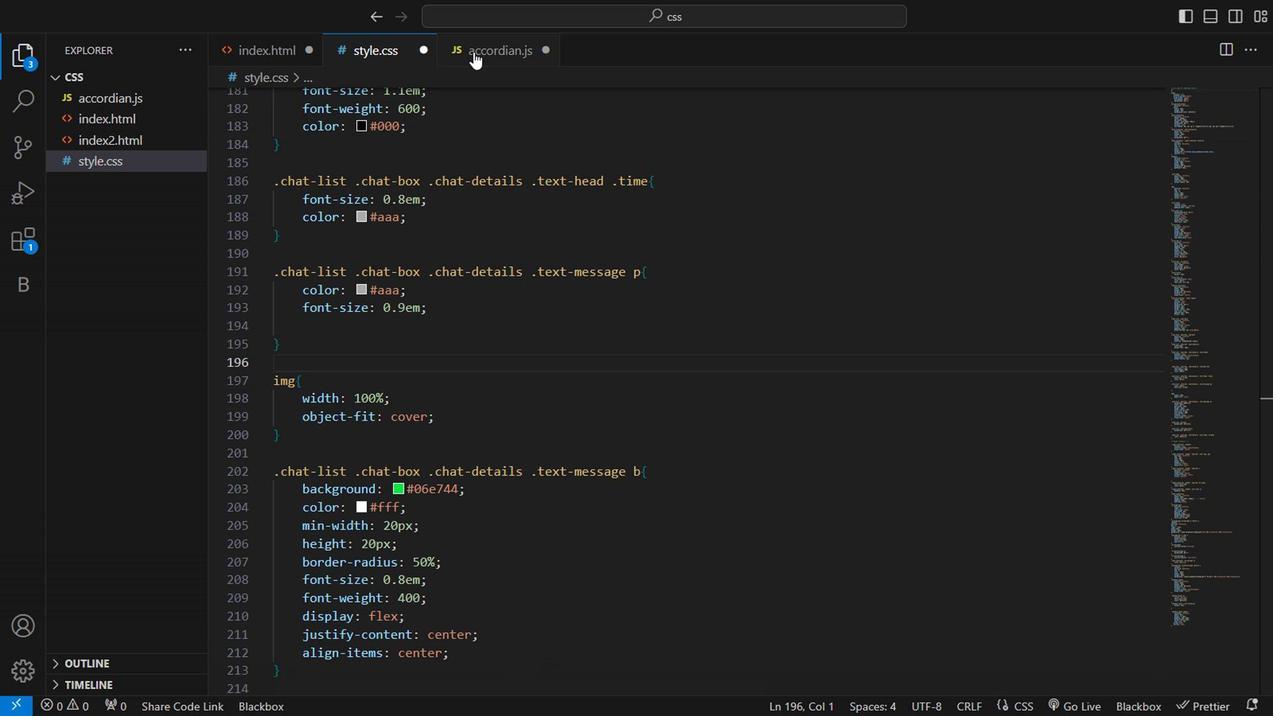 
Action: Mouse pressed left at (375, 301)
Screenshot: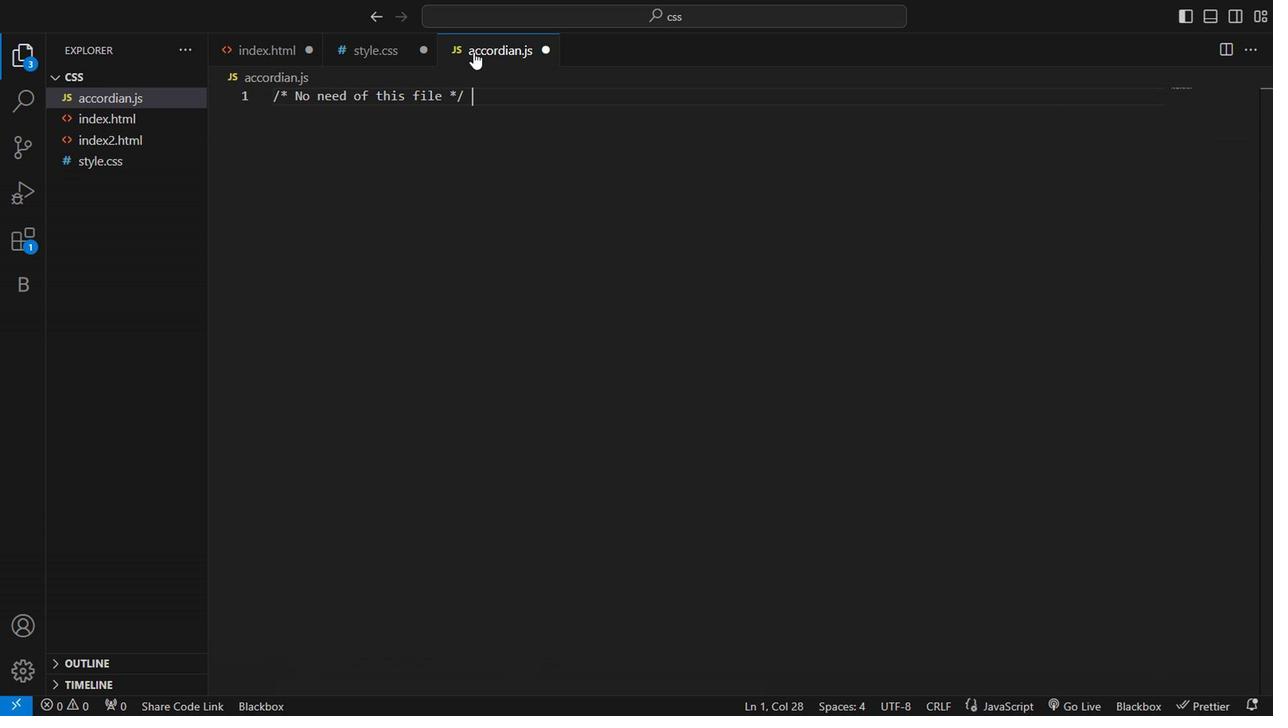 
Action: Mouse moved to (464, 307)
Screenshot: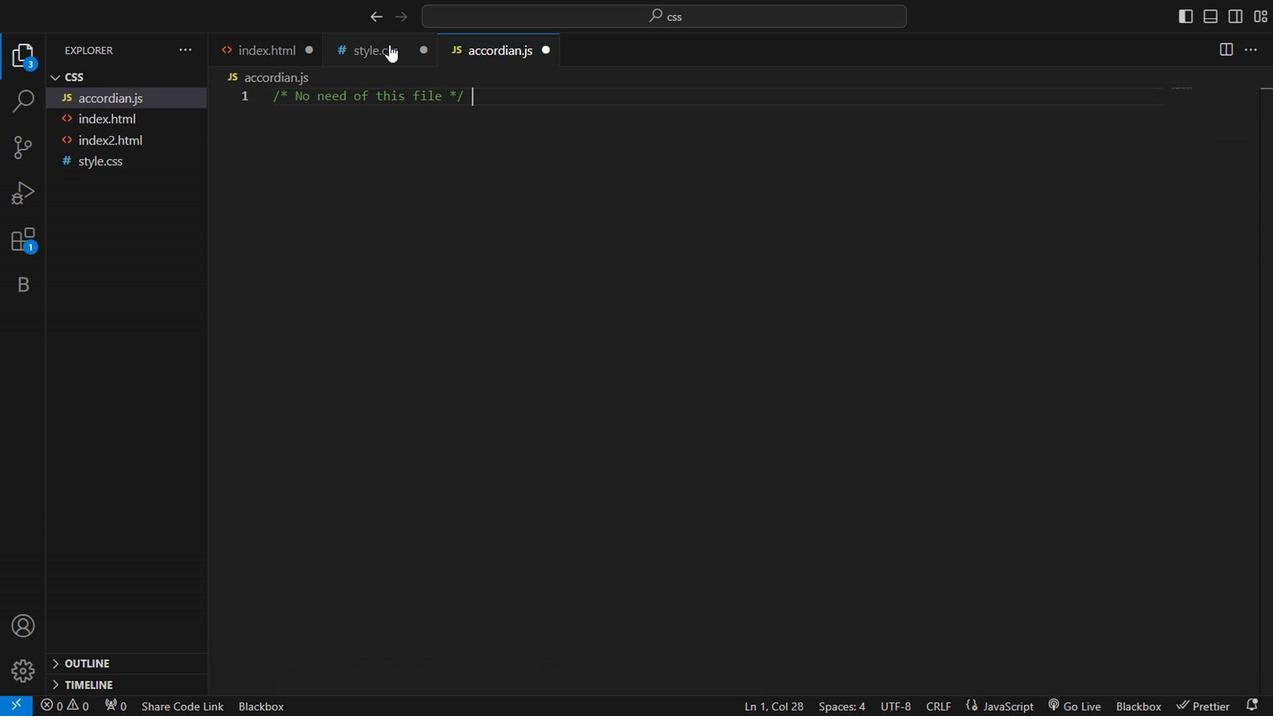 
Action: Mouse pressed left at (464, 307)
Screenshot: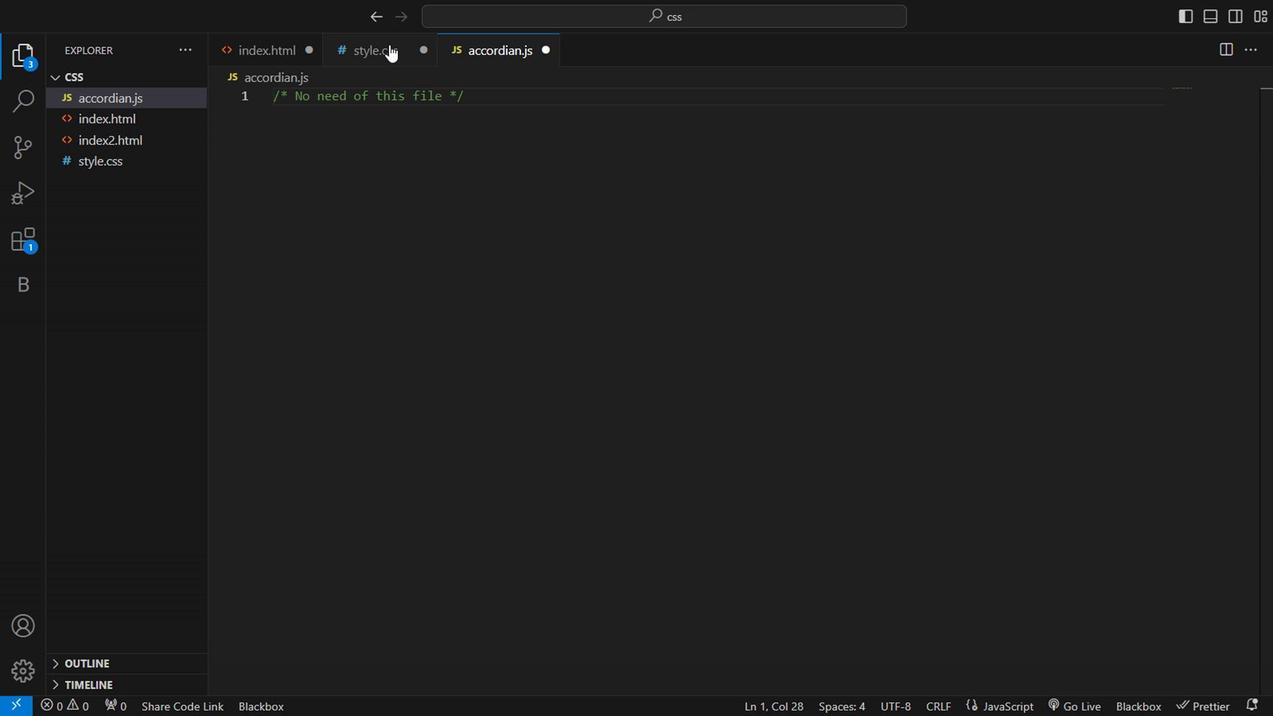 
Action: Mouse moved to (399, 303)
Screenshot: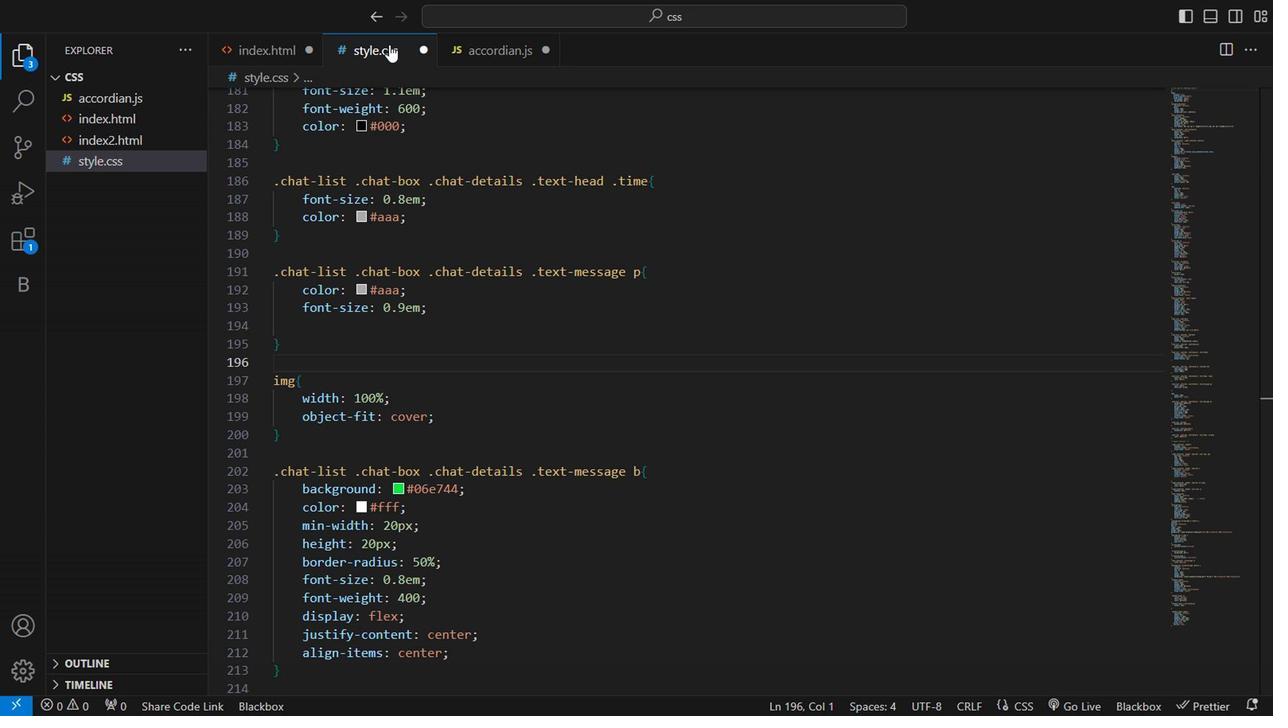 
Action: Mouse pressed left at (399, 303)
Screenshot: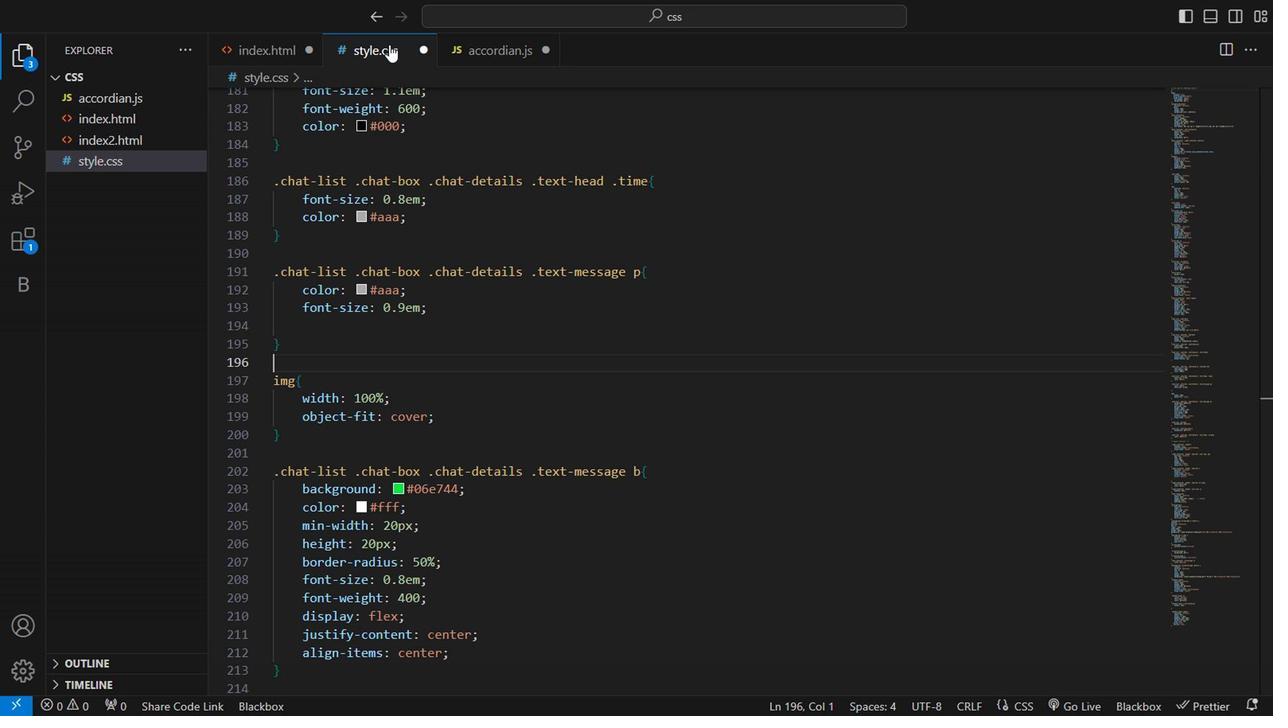 
Action: Mouse moved to (305, 302)
Screenshot: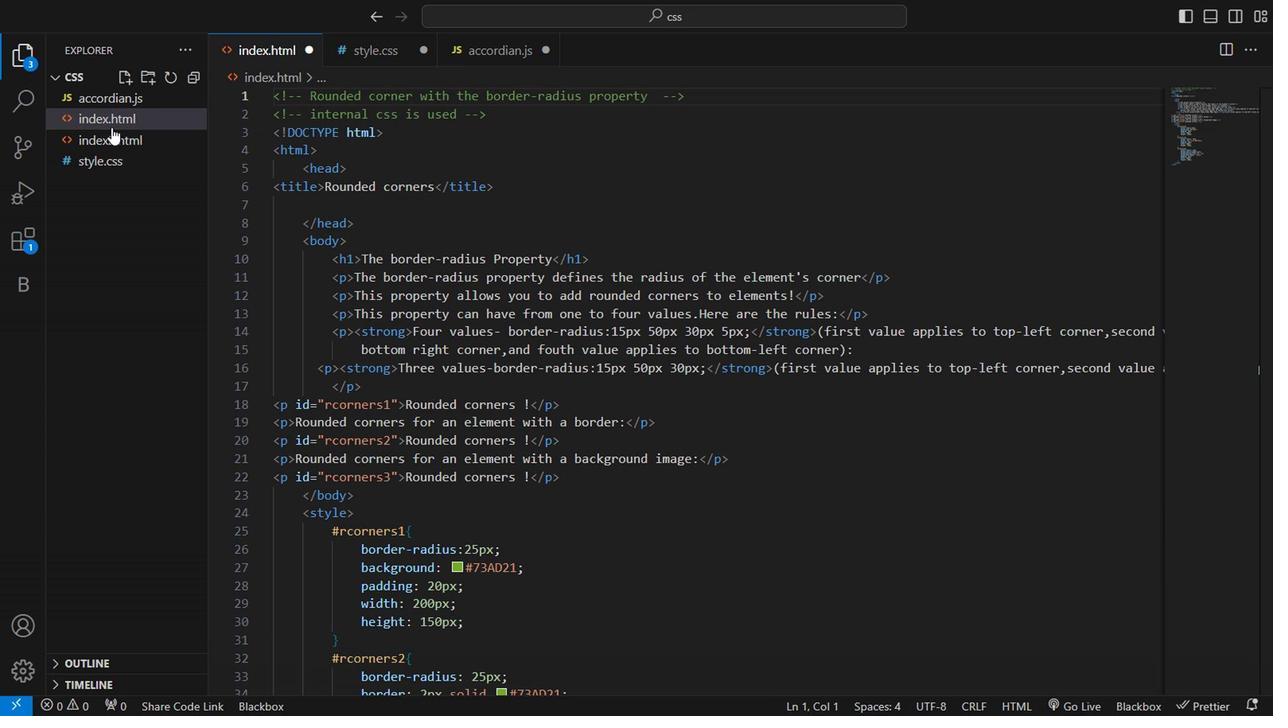 
Action: Mouse pressed left at (305, 302)
Screenshot: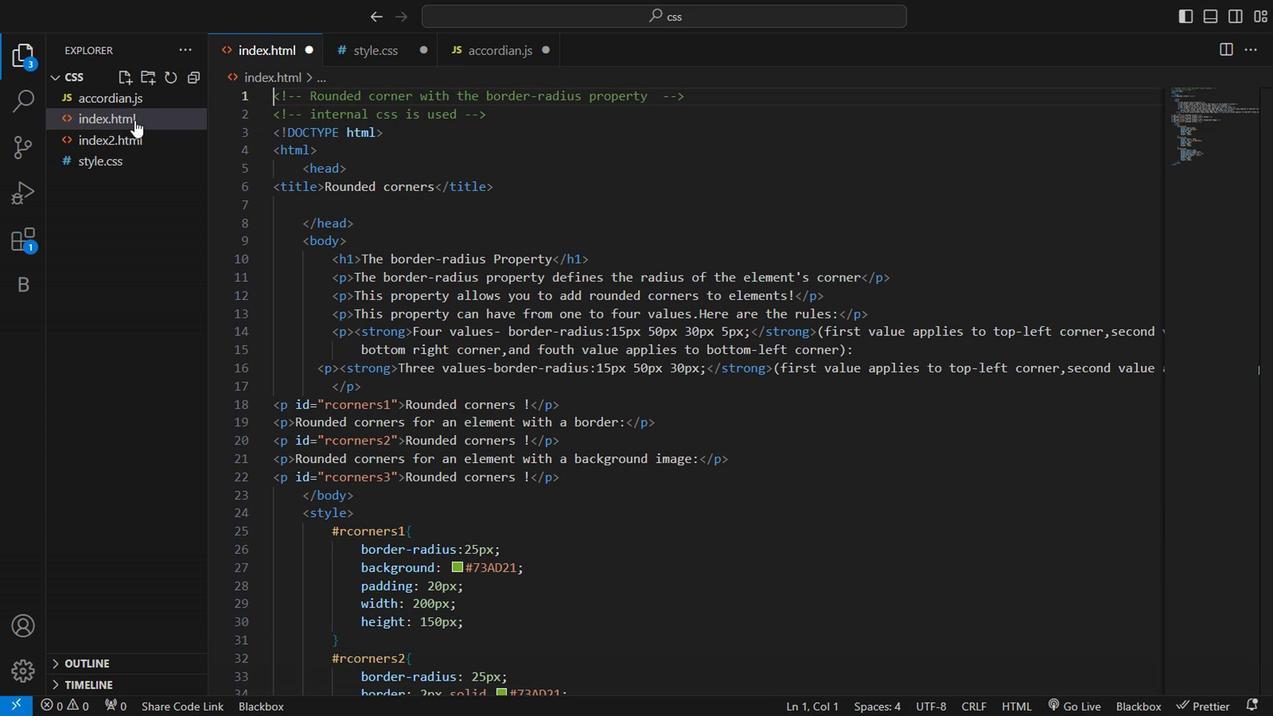 
Action: Mouse moved to (539, 504)
Screenshot: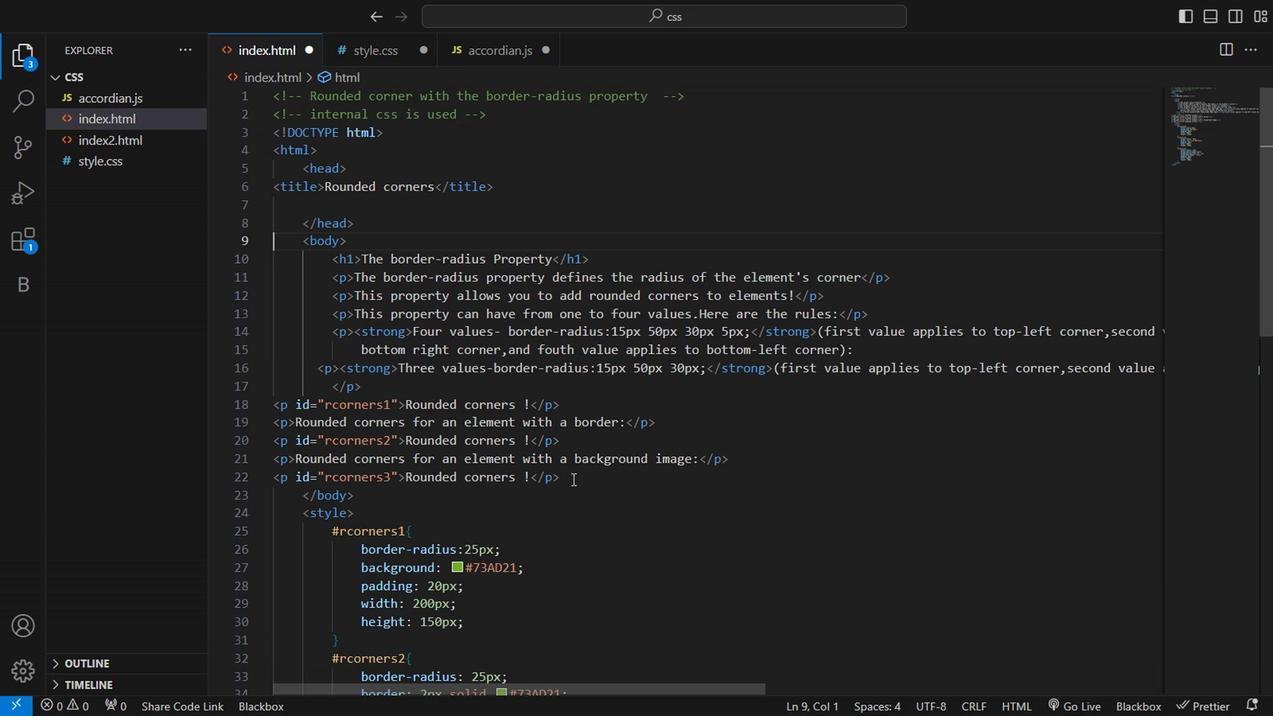 
Action: Key pressed <Key.down><Key.down><Key.down><Key.down><Key.down><Key.down><Key.down><Key.down><Key.right>
Screenshot: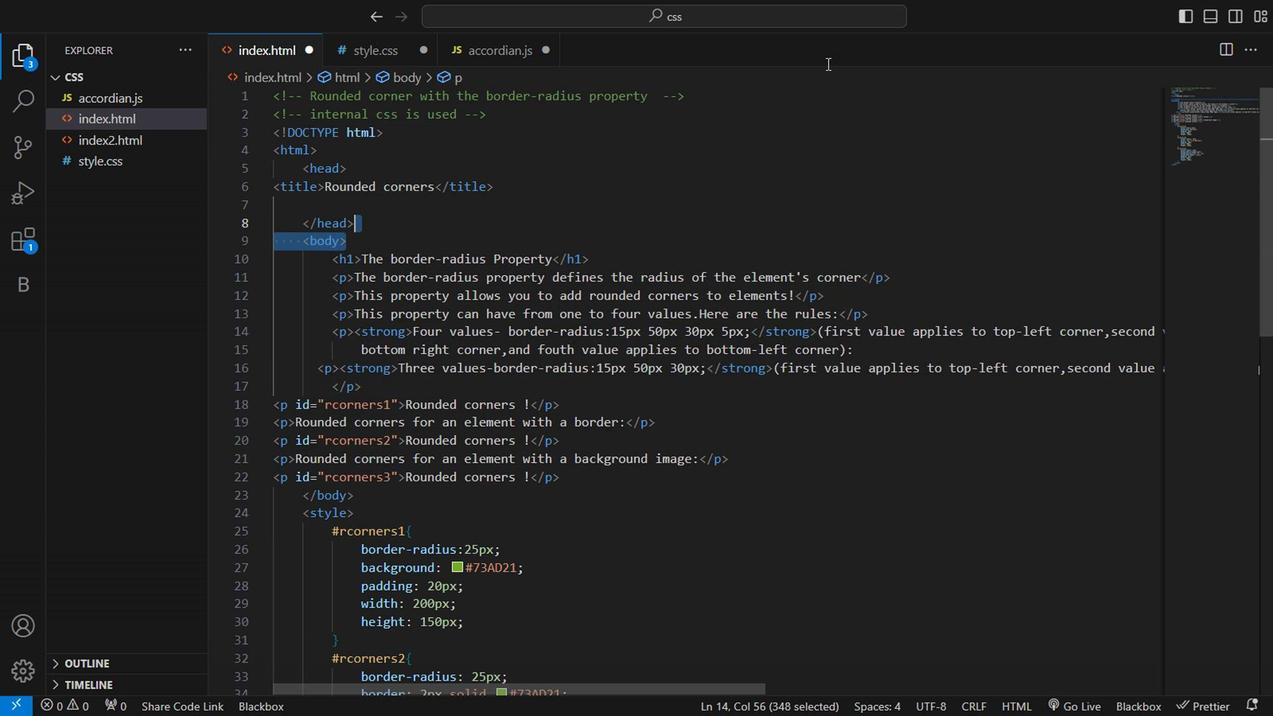 
Action: Mouse pressed left at (539, 504)
Screenshot: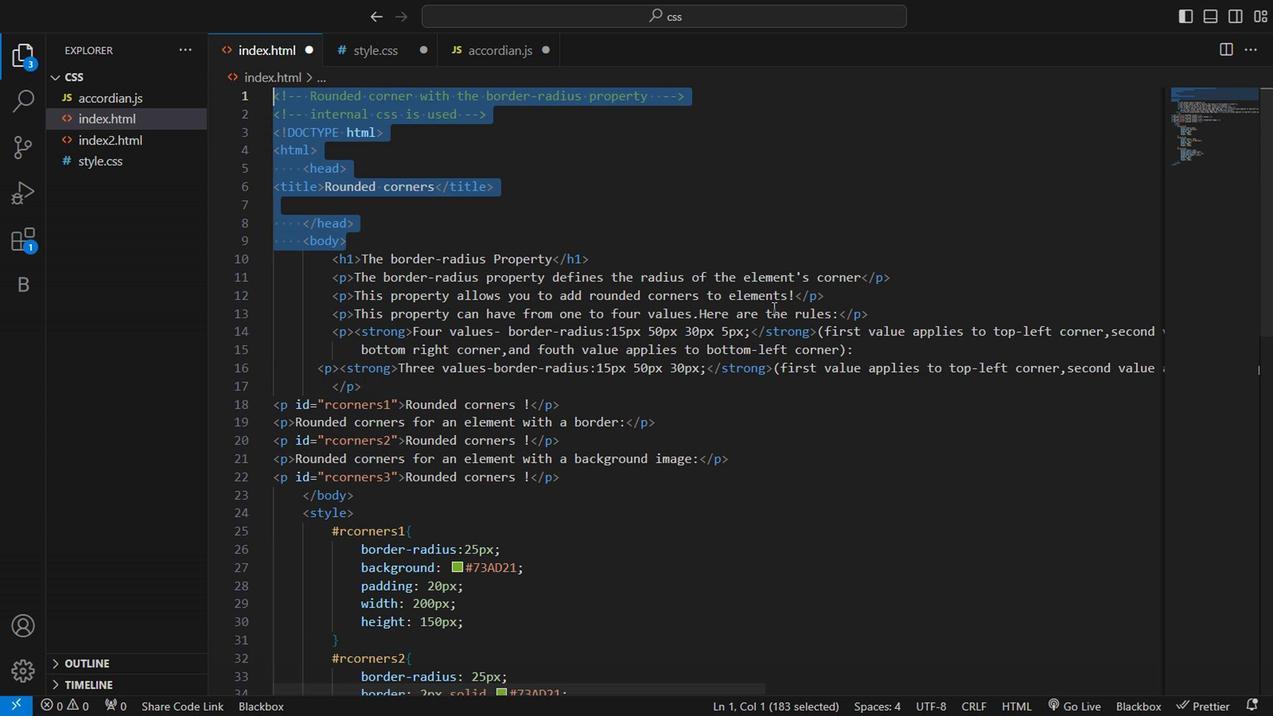 
Action: Mouse moved to (539, 504)
Screenshot: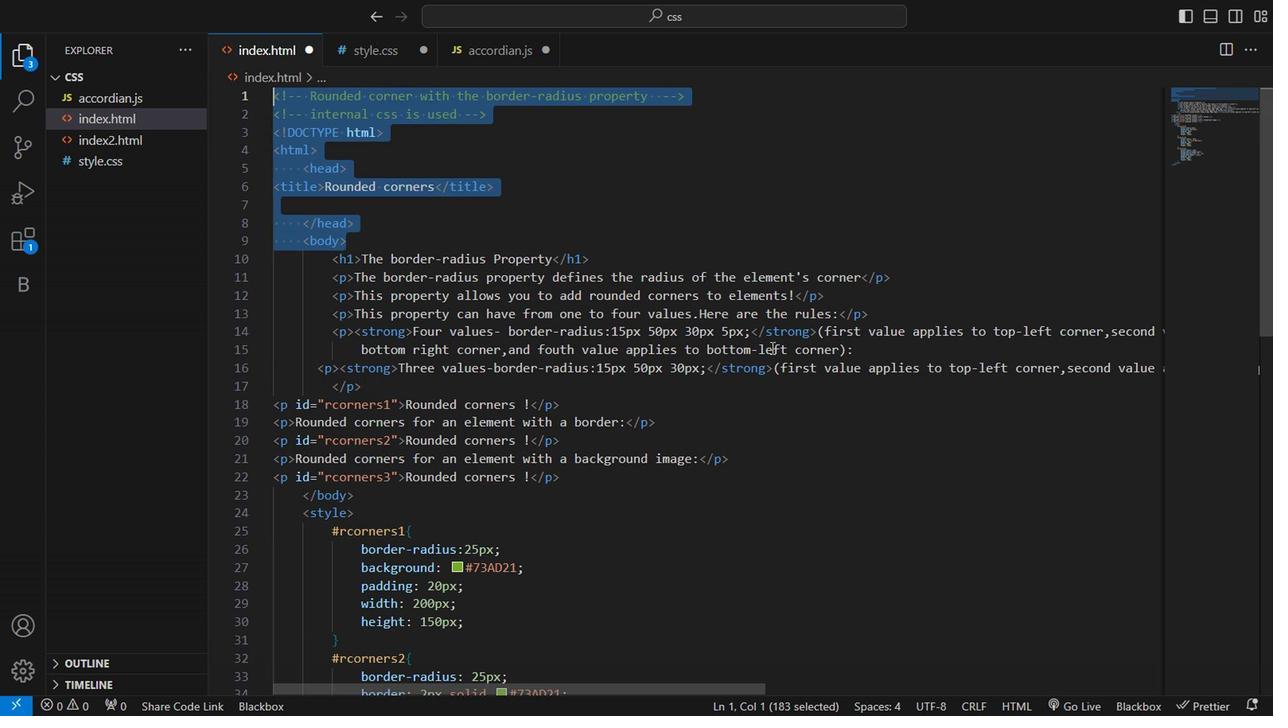 
Action: Mouse pressed left at (539, 504)
Screenshot: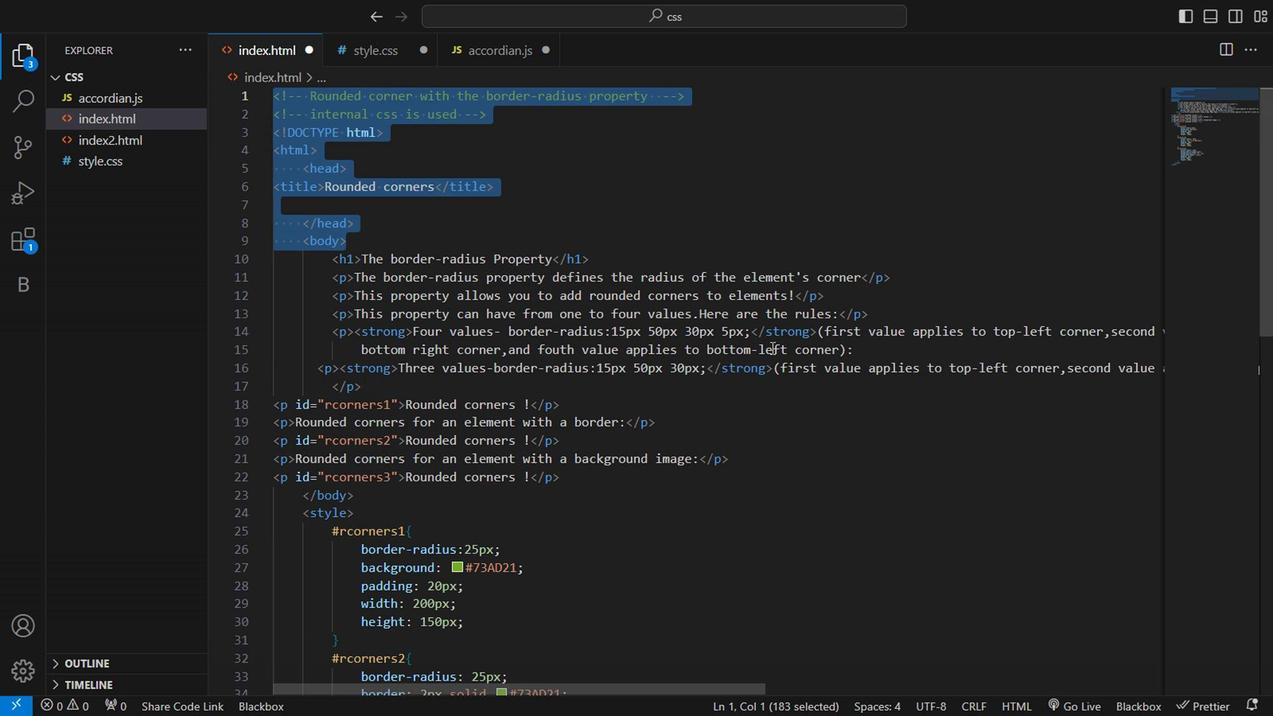 
Action: Mouse moved to (522, 396)
Screenshot: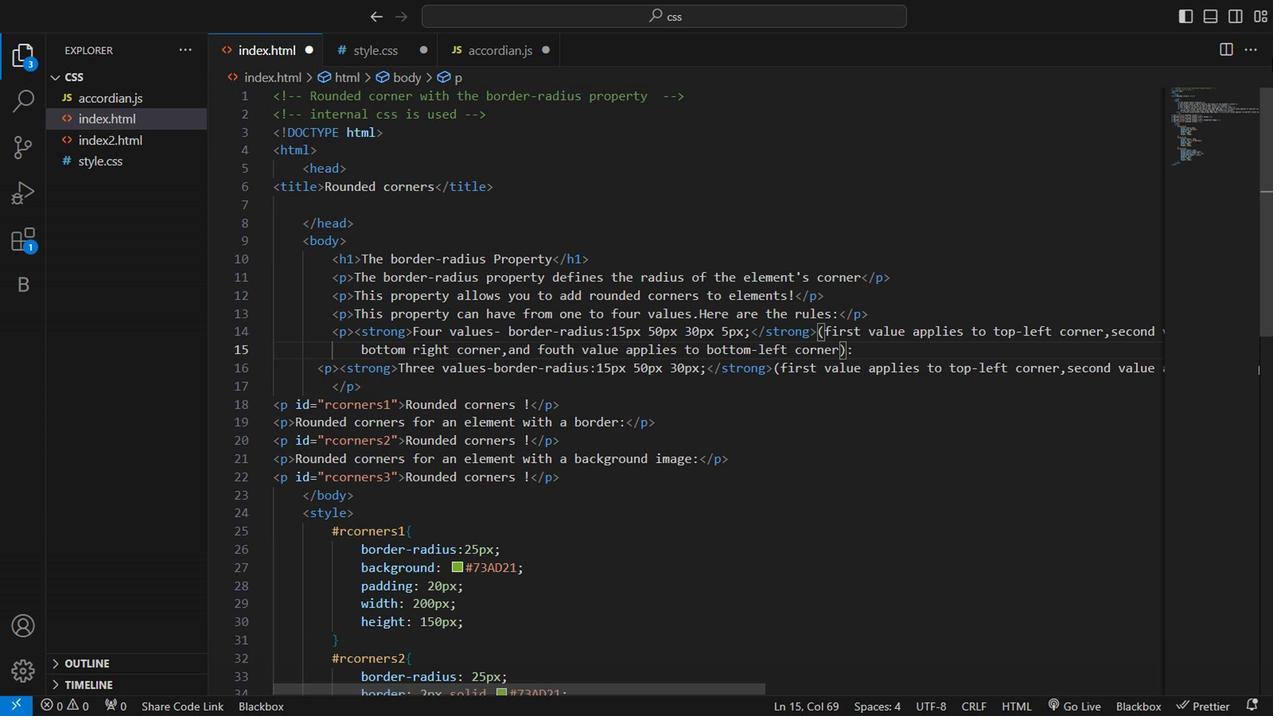 
Action: Mouse pressed left at (522, 396)
Screenshot: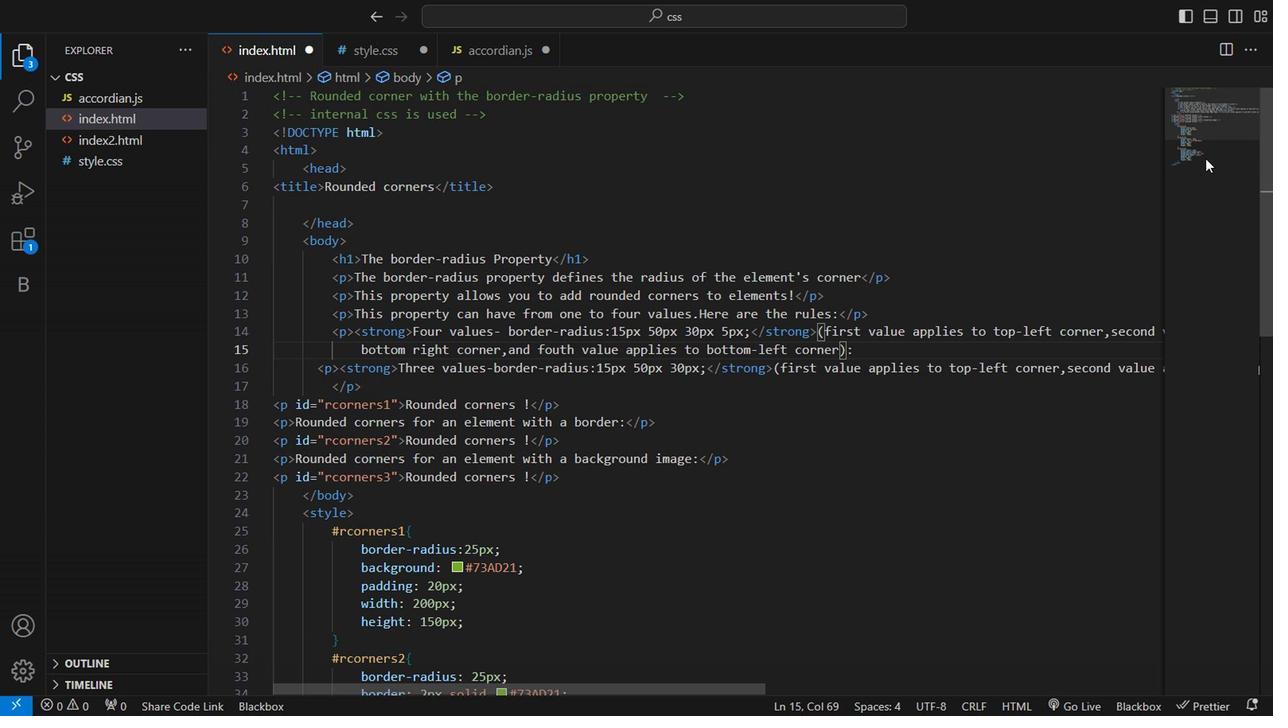 
Action: Mouse moved to (734, 313)
Screenshot: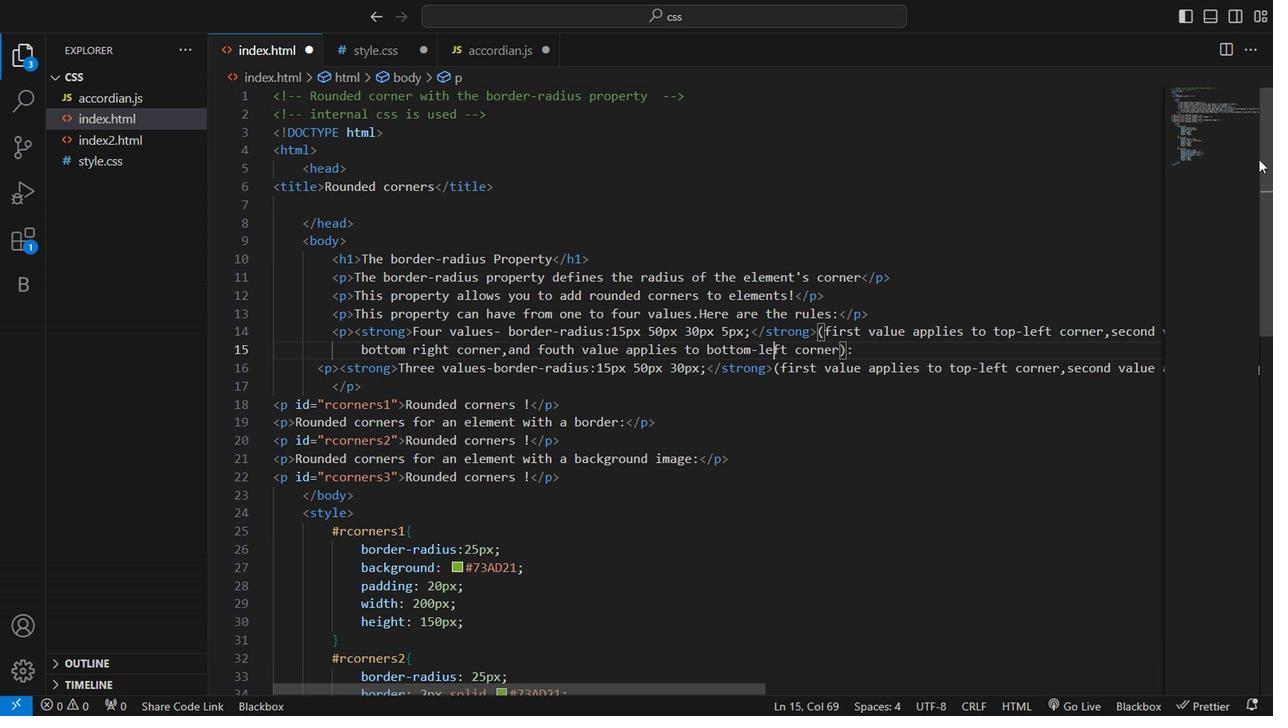 
Action: Mouse pressed left at (734, 313)
Screenshot: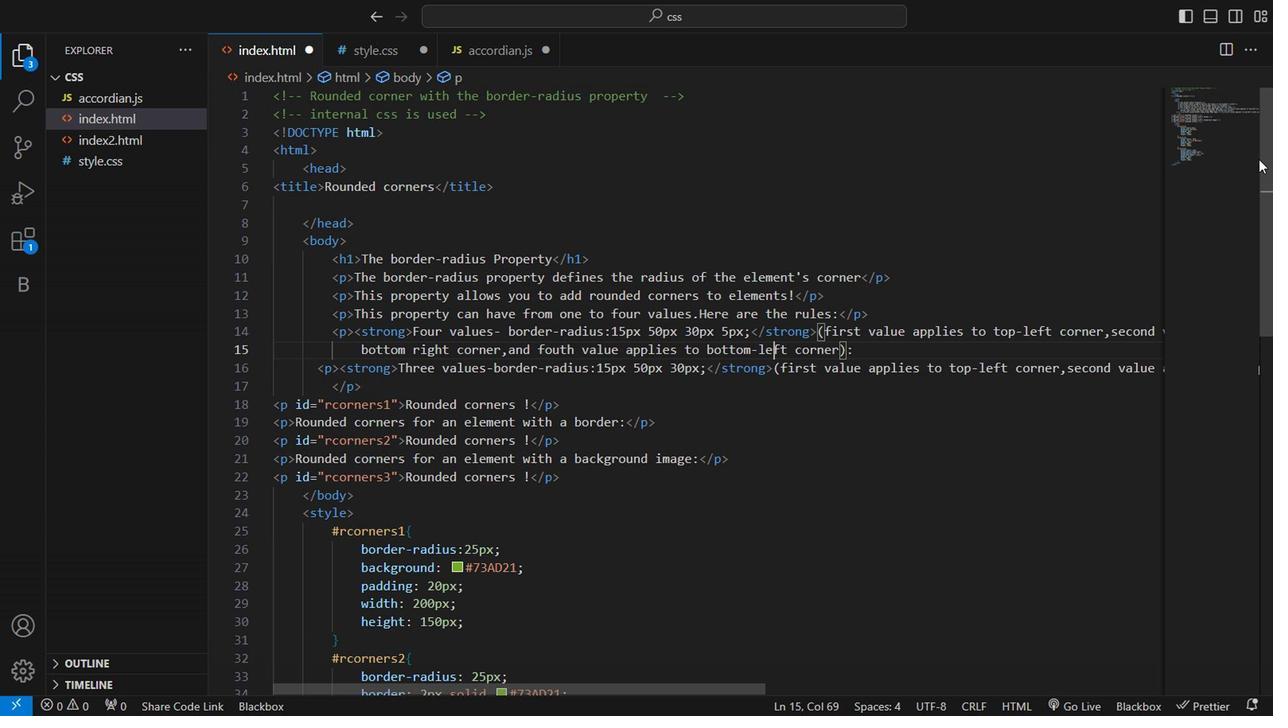 
Action: Mouse moved to (691, 443)
Screenshot: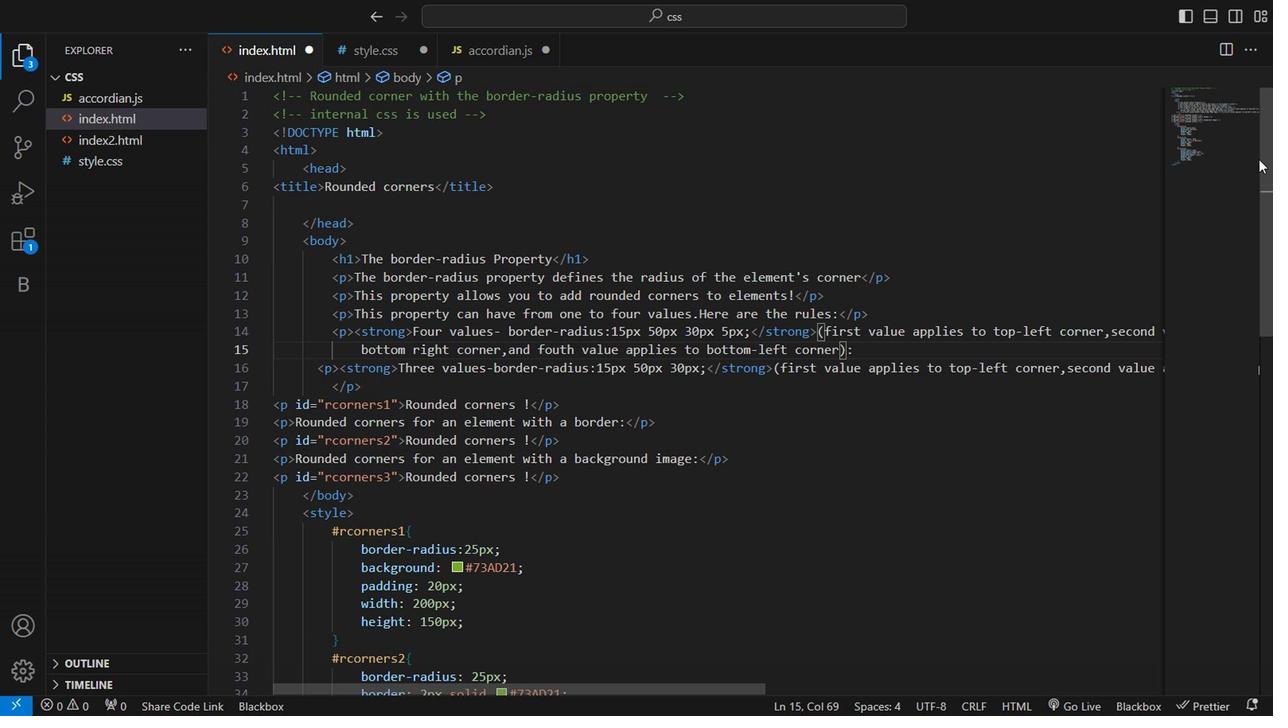 
Action: Mouse pressed left at (691, 443)
Screenshot: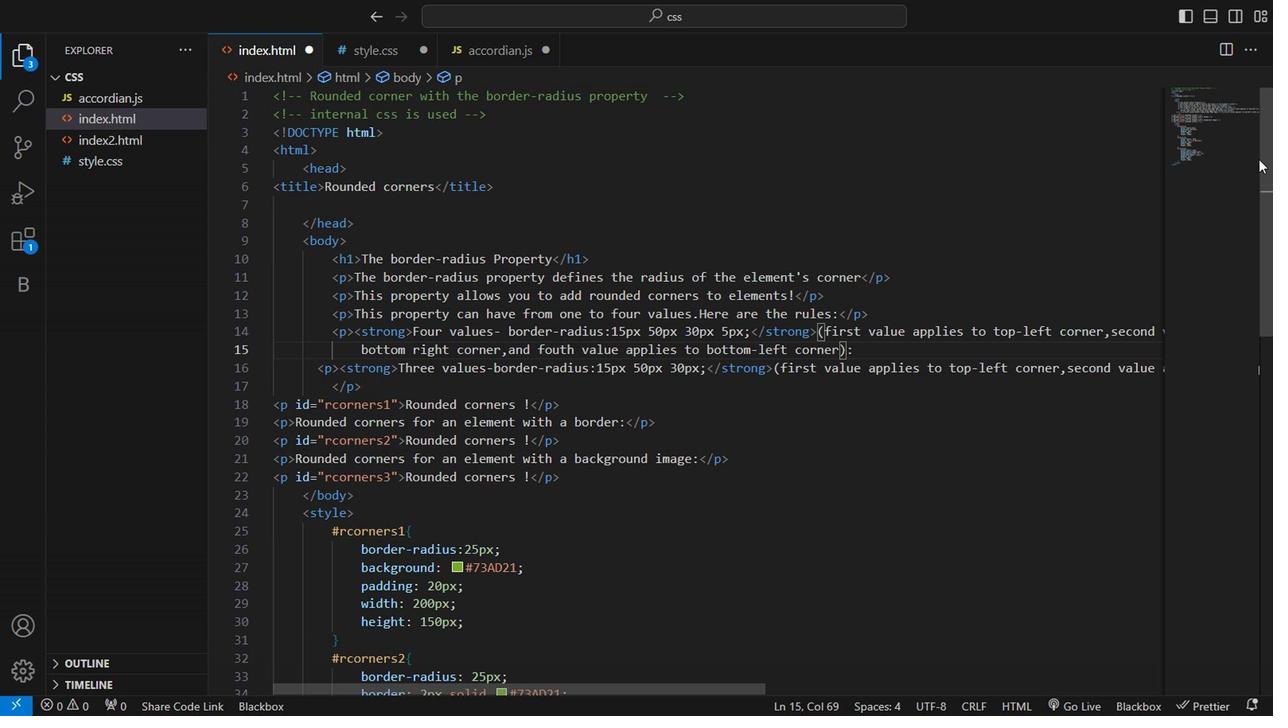 
Action: Mouse moved to (1074, 353)
Screenshot: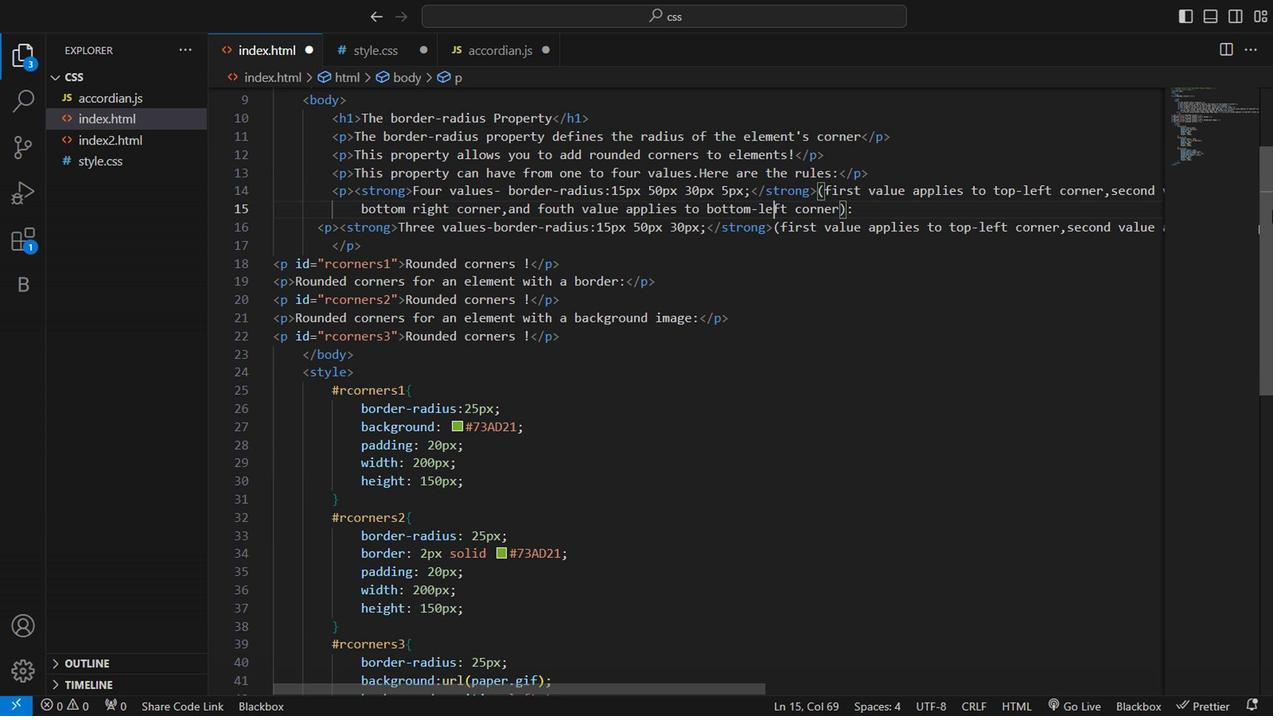 
Action: Mouse pressed left at (1074, 353)
Screenshot: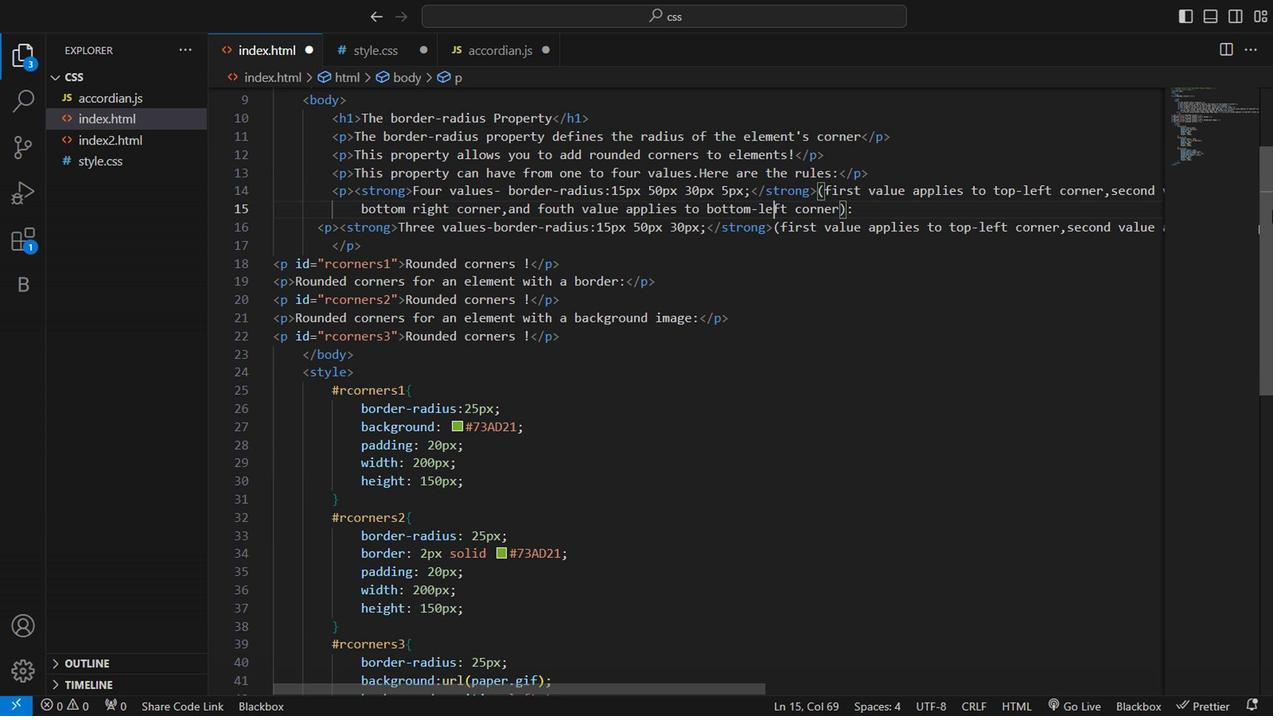 
Action: Mouse moved to (1074, 380)
Screenshot: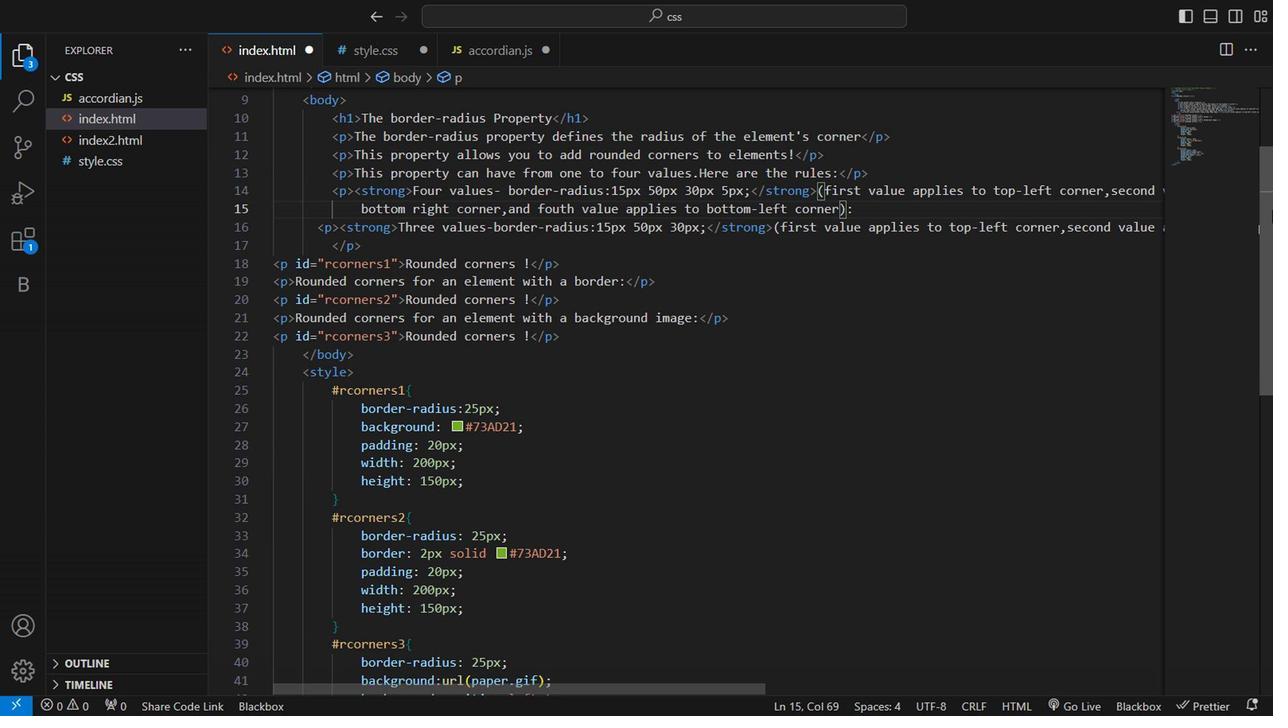 
Action: Mouse pressed left at (1074, 380)
Screenshot: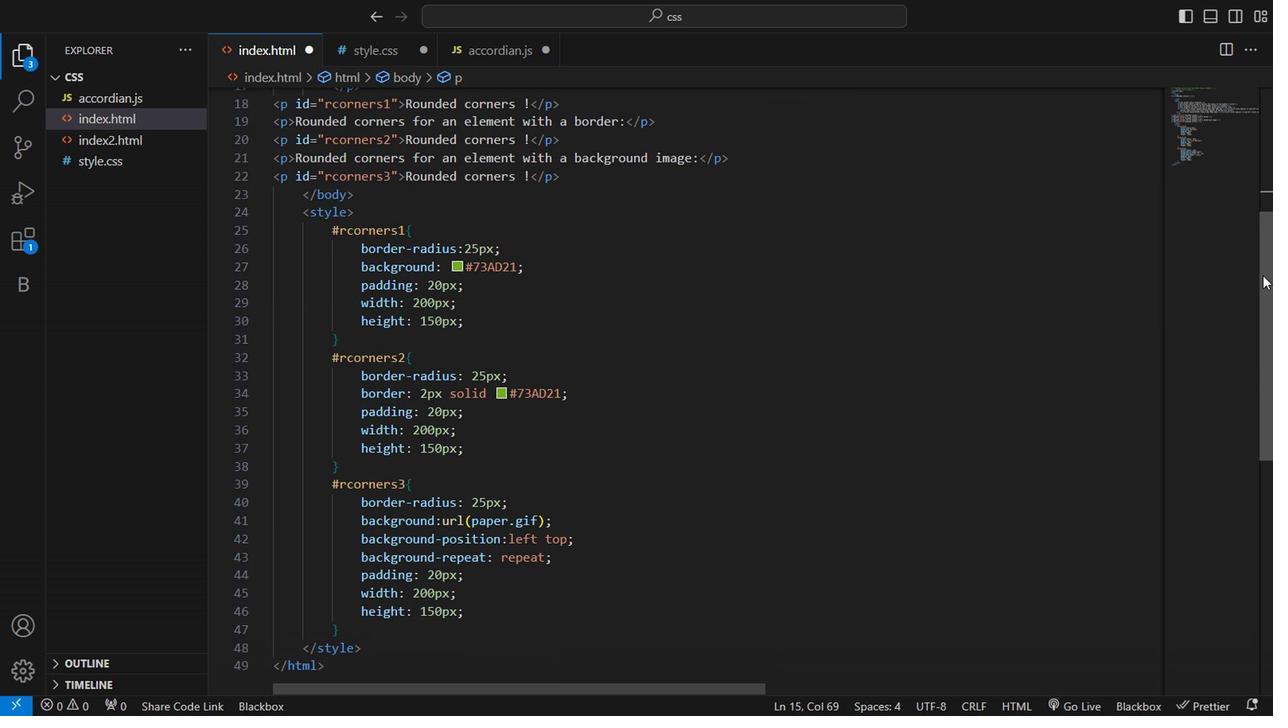 
Action: Mouse moved to (1066, 410)
Screenshot: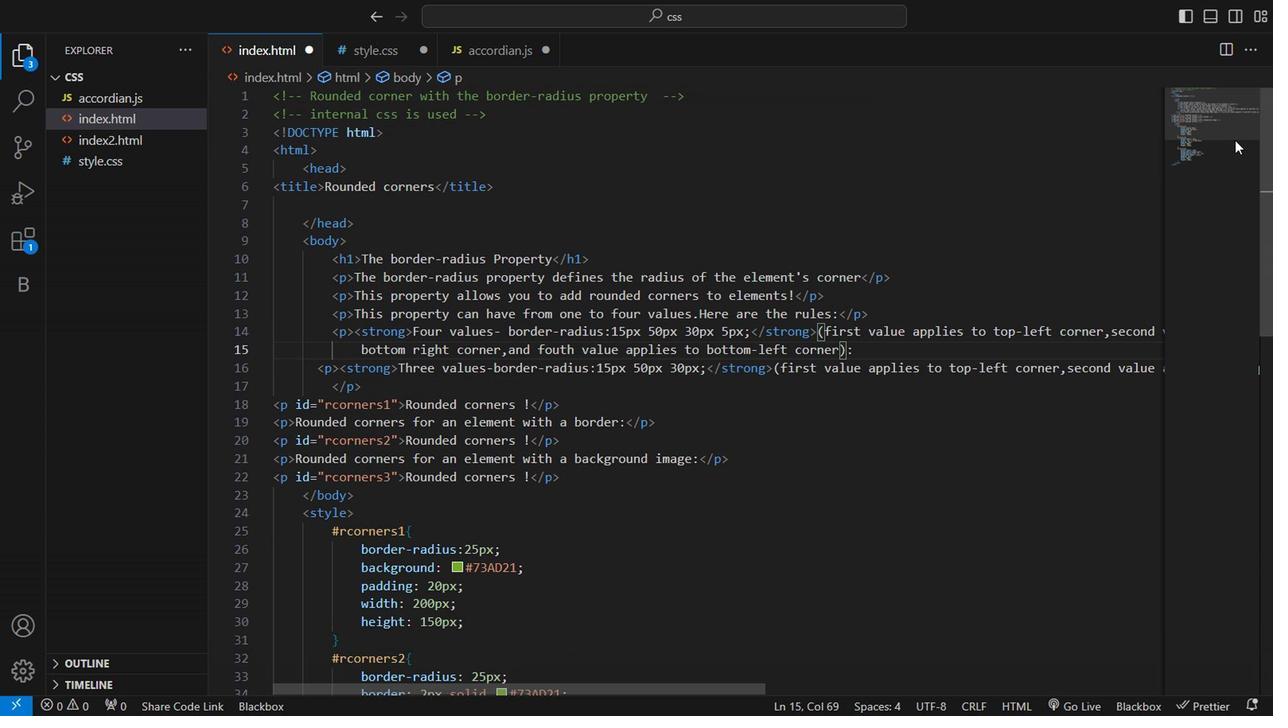 
Action: Mouse pressed left at (1066, 410)
Screenshot: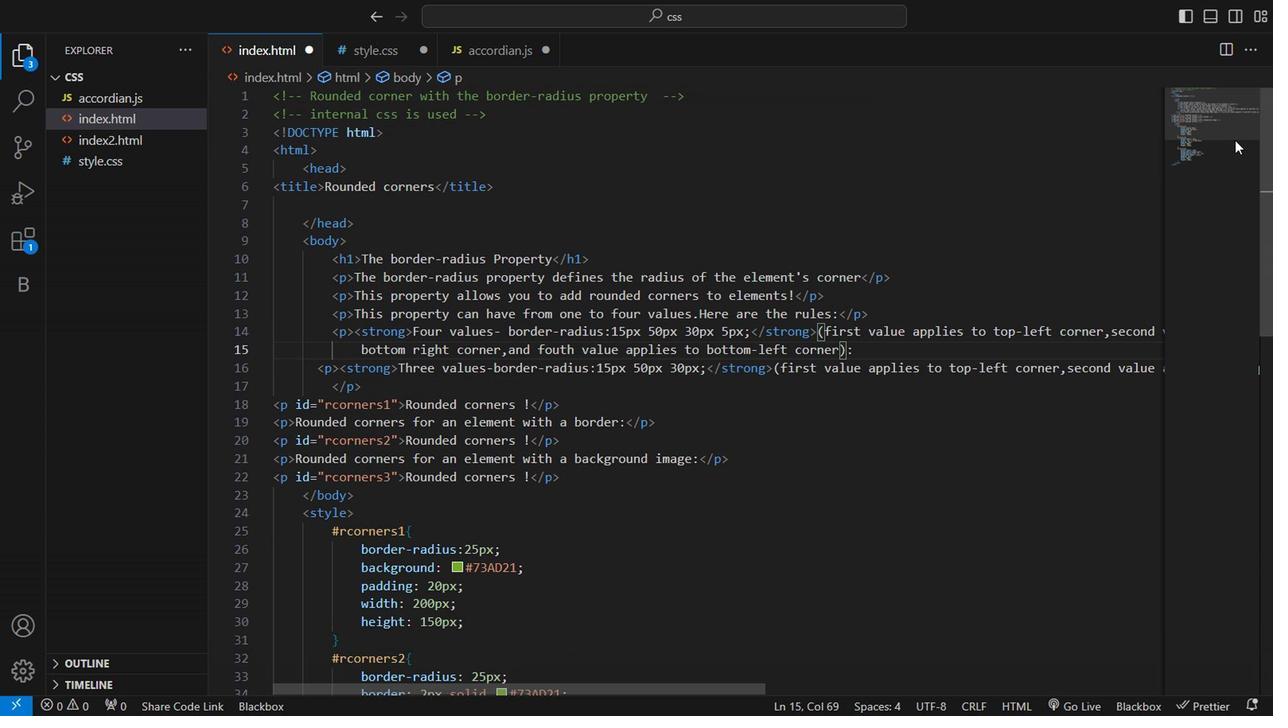 
Action: Mouse moved to (1075, 346)
Screenshot: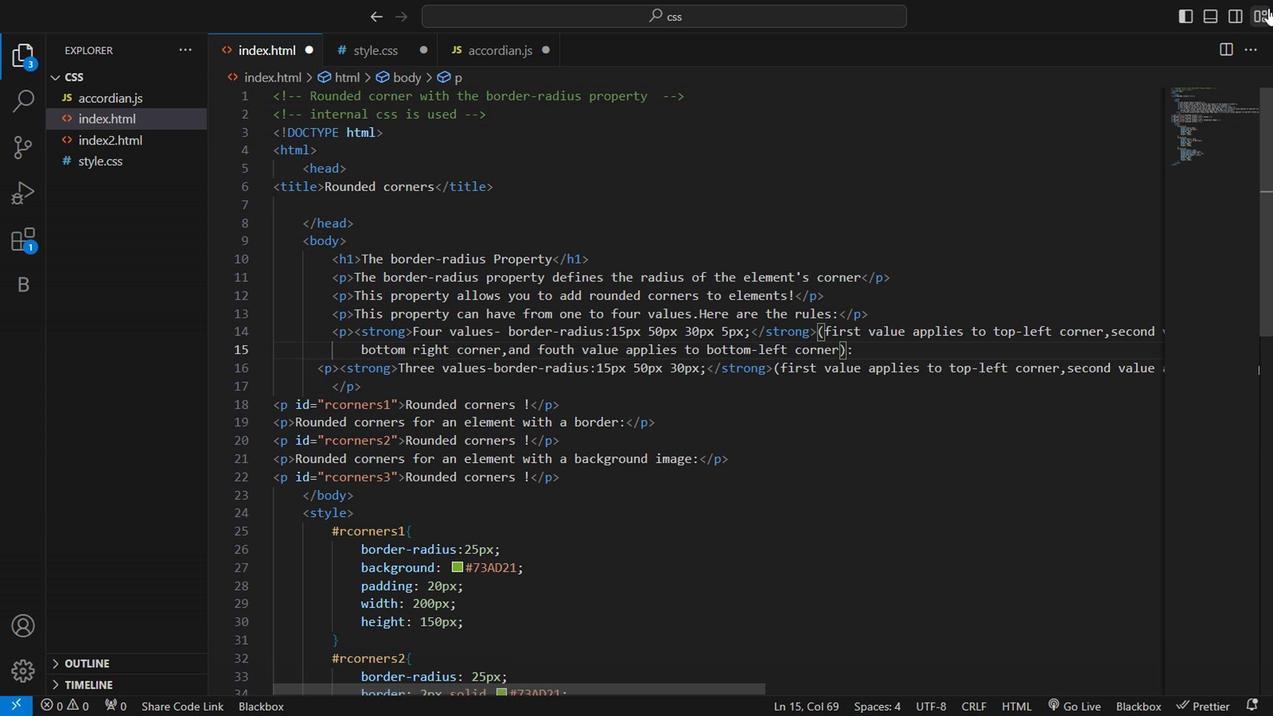 
Action: Mouse pressed left at (1074, 346)
Screenshot: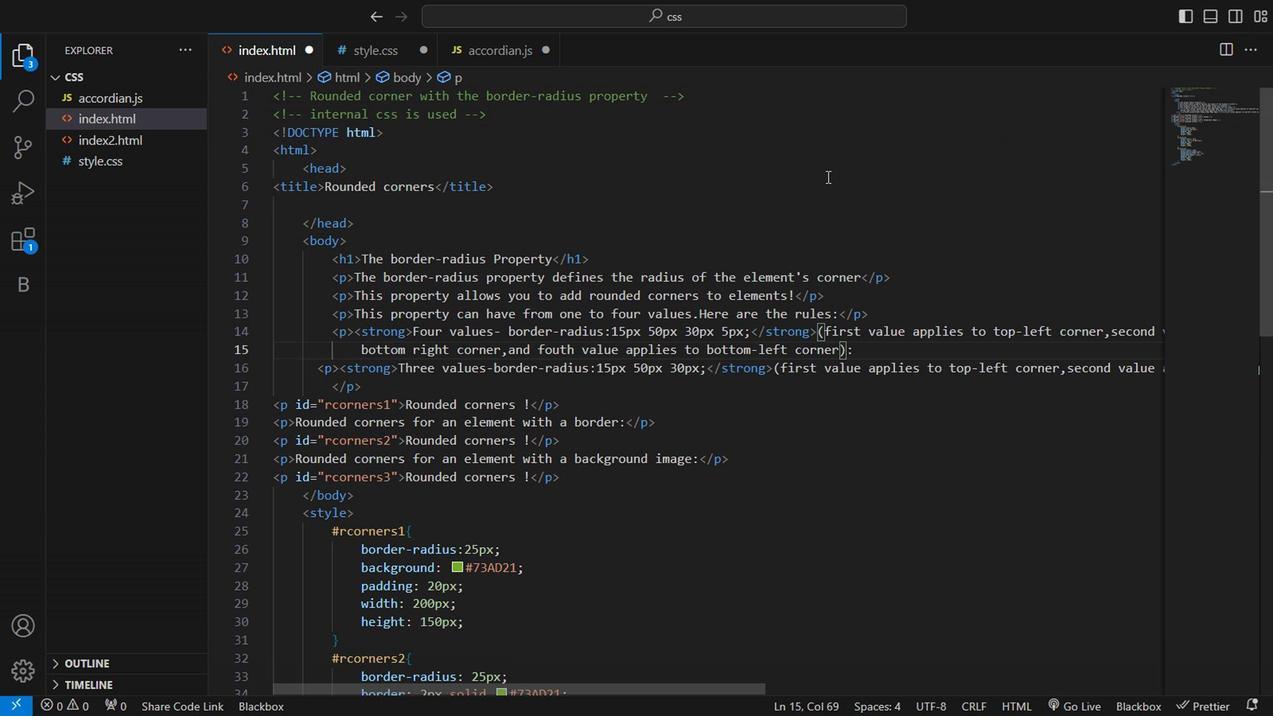 
Action: Mouse moved to (1071, 338)
Screenshot: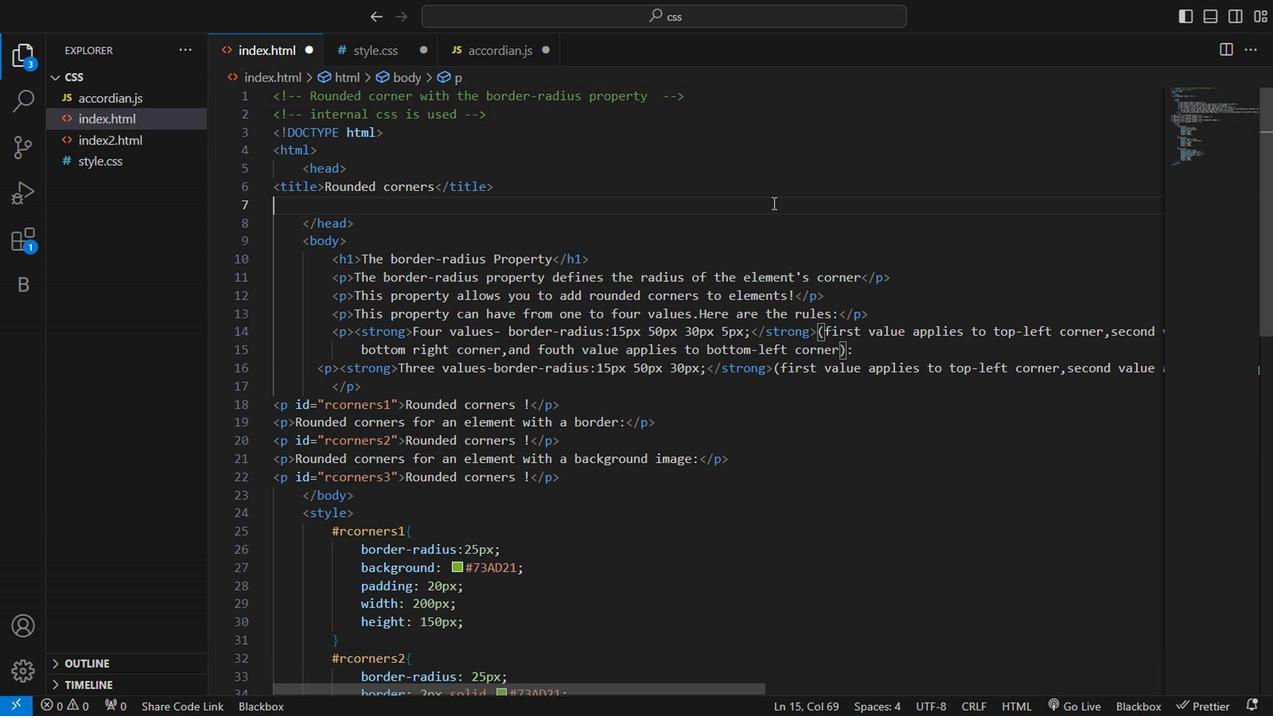 
Action: Mouse pressed left at (1071, 338)
Screenshot: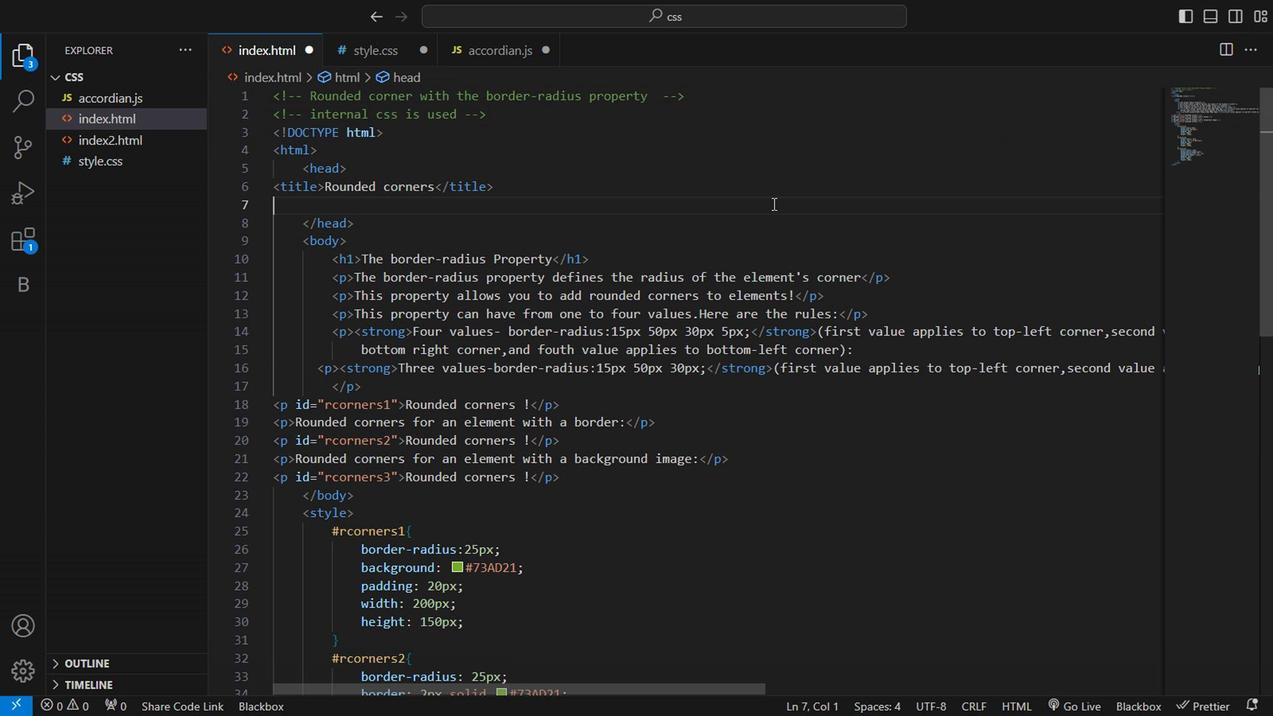 
Action: Mouse moved to (692, 376)
Screenshot: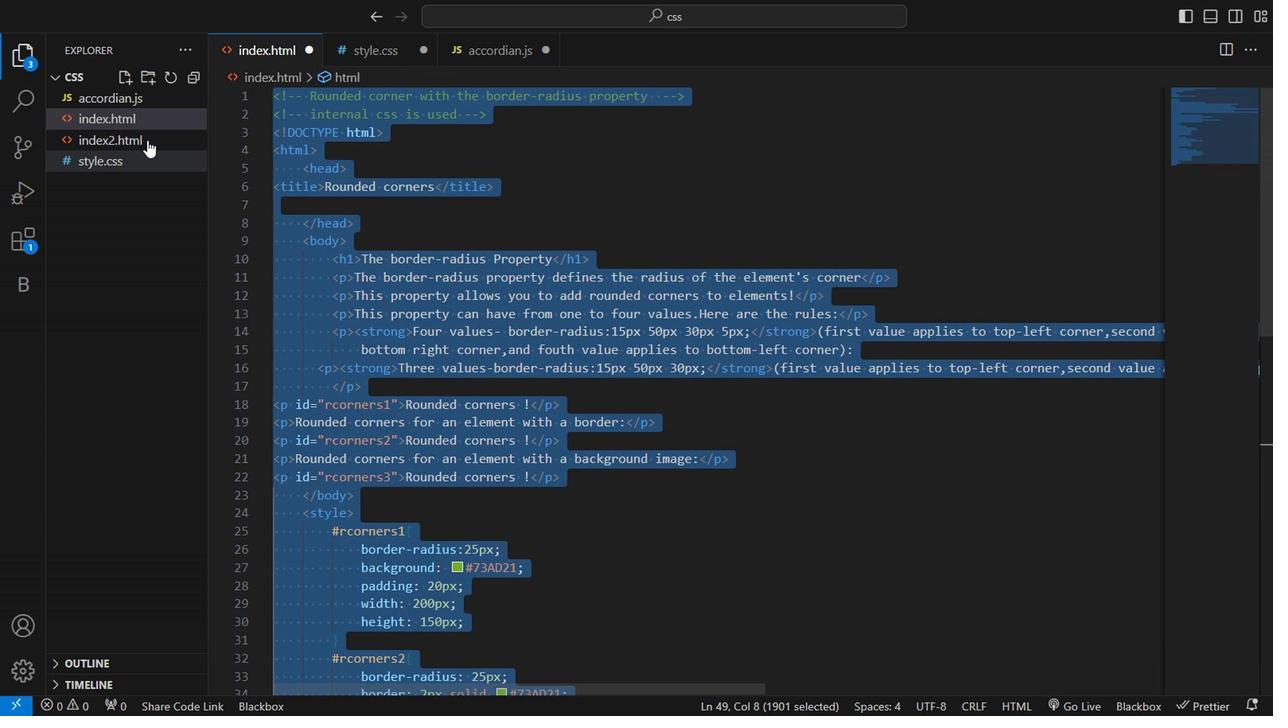 
Action: Mouse pressed left at (692, 376)
Screenshot: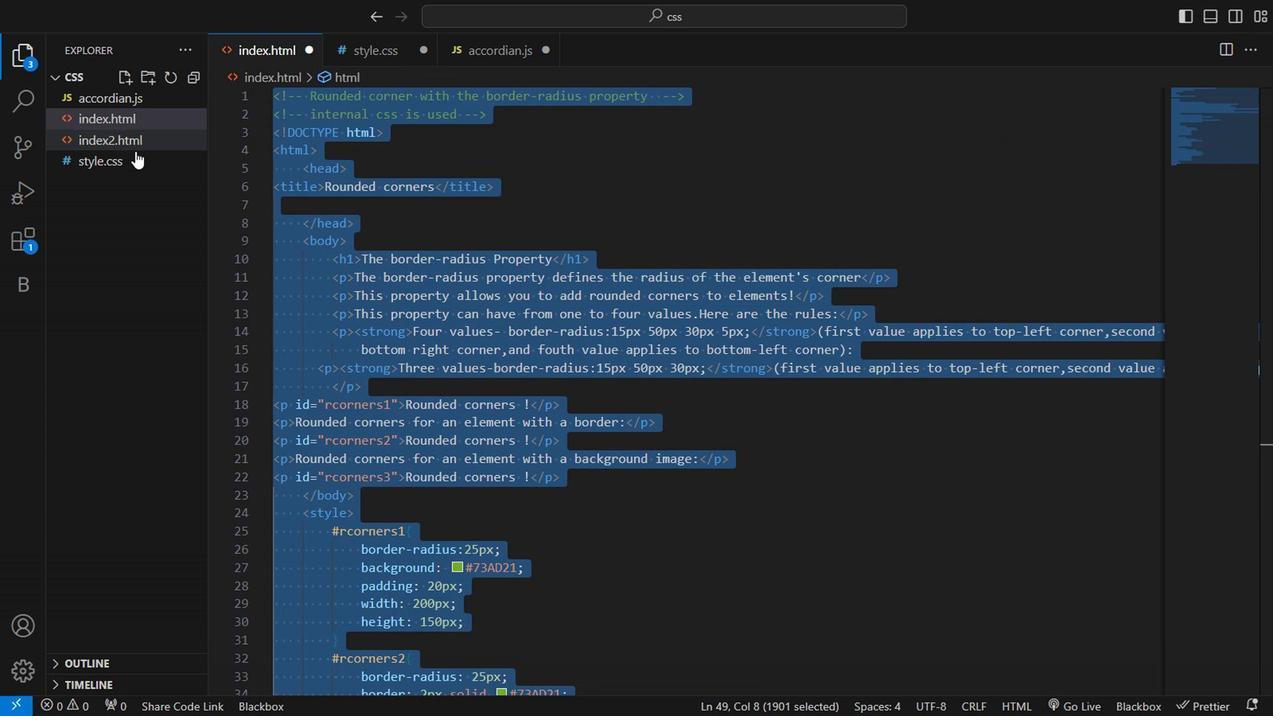 
Action: Mouse pressed left at (692, 376)
Screenshot: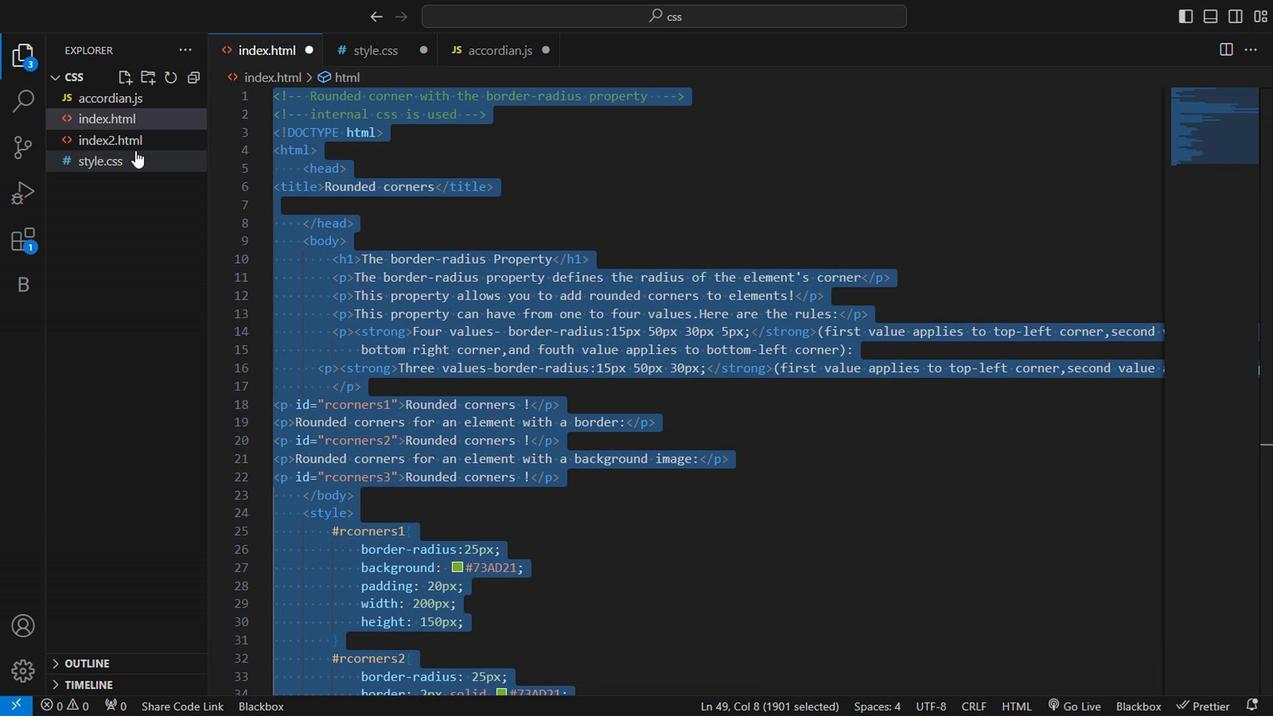 
Action: Mouse pressed left at (692, 376)
Screenshot: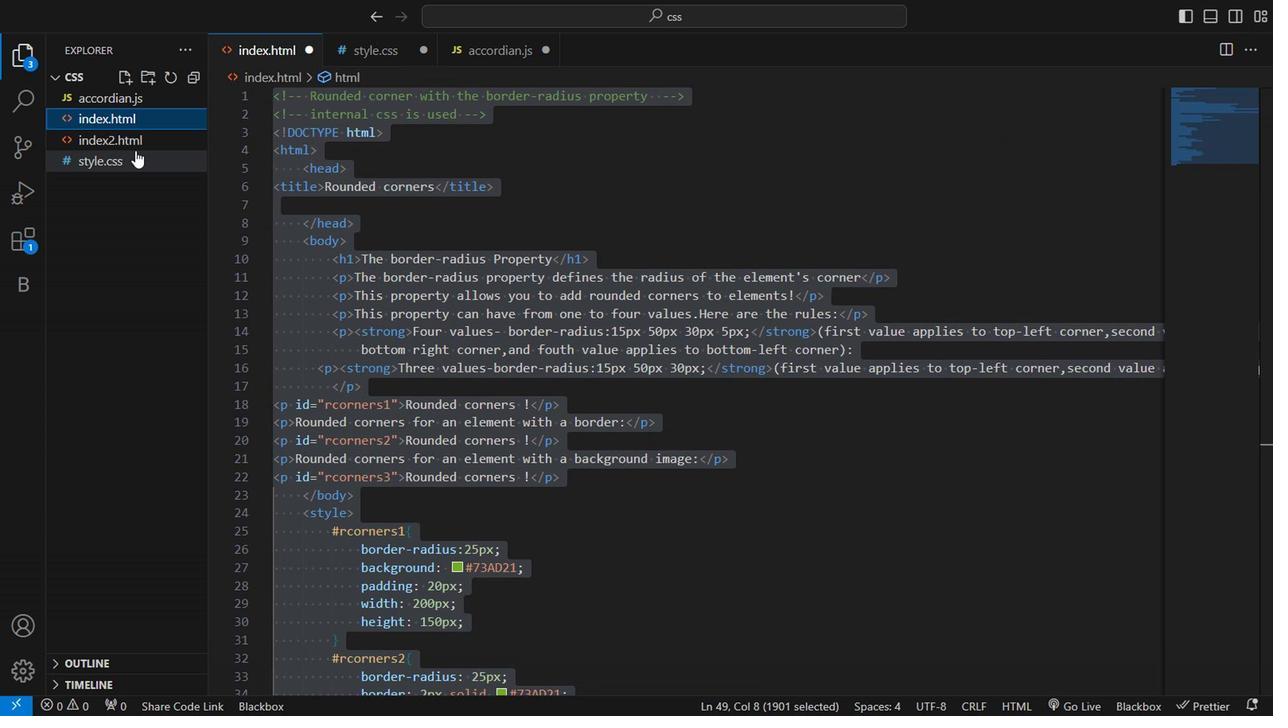
Action: Mouse moved to (692, 377)
Screenshot: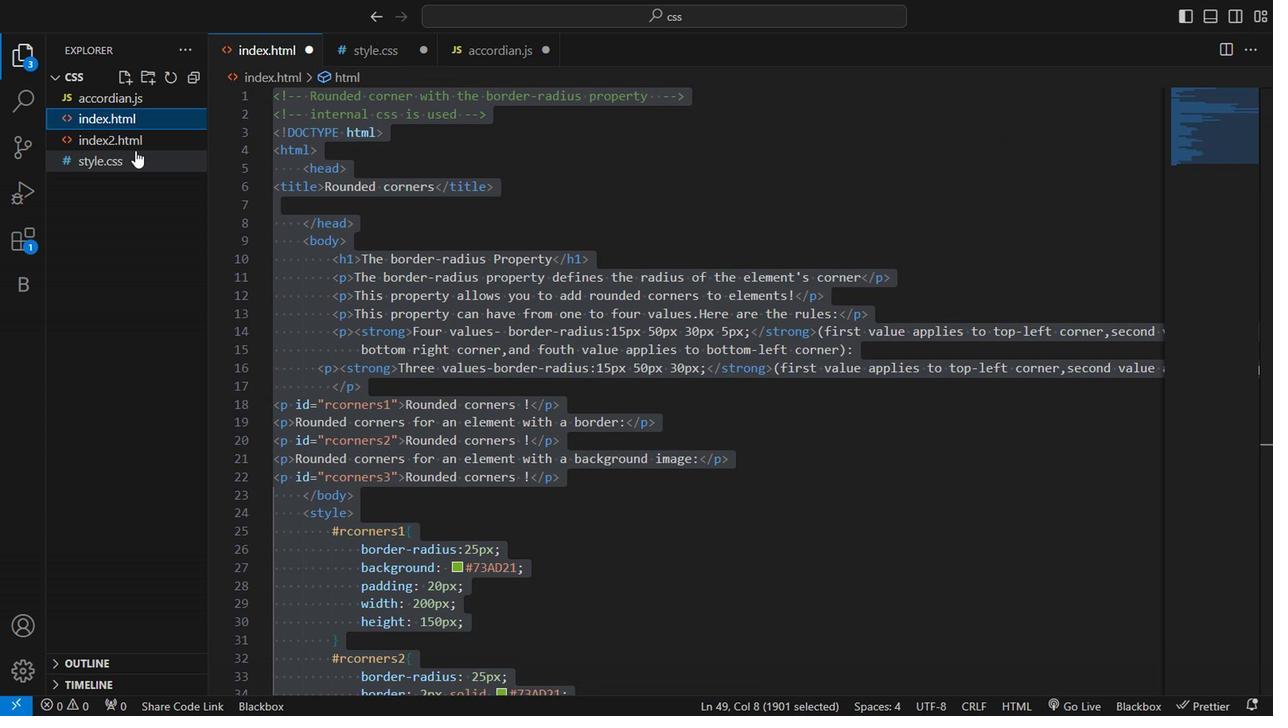 
Action: Mouse pressed left at (692, 377)
Screenshot: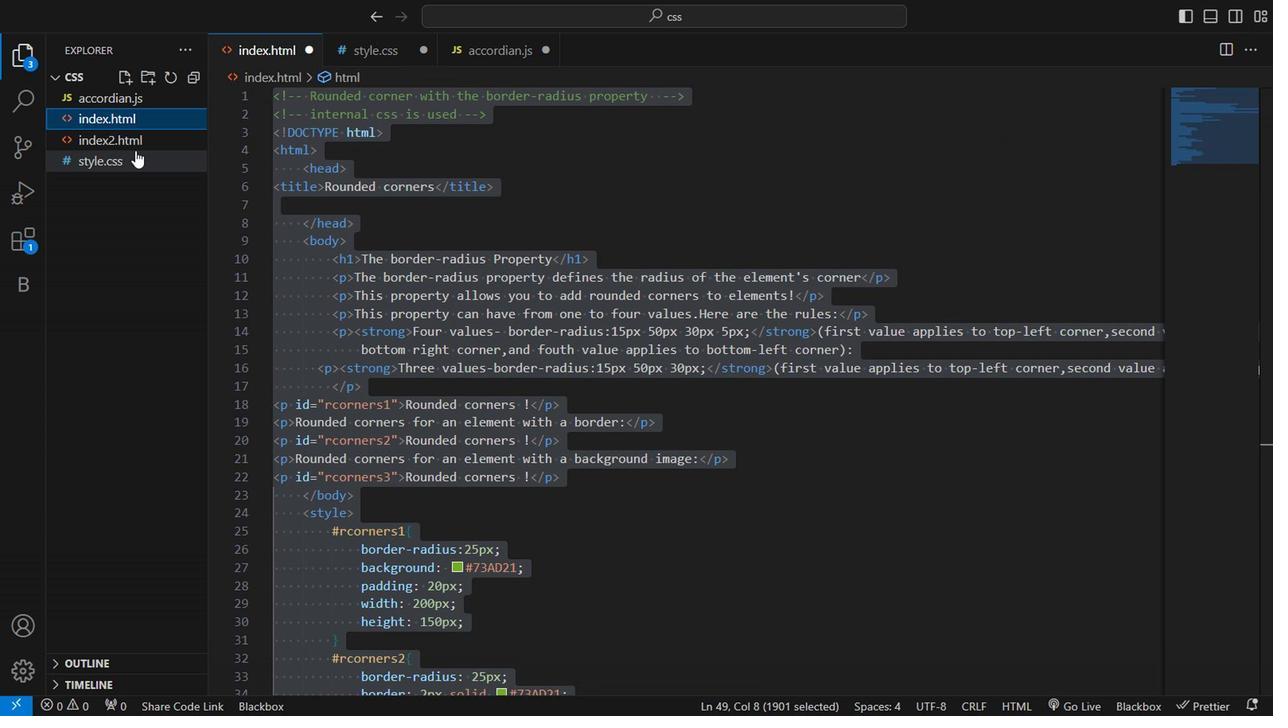 
Action: Mouse moved to (692, 377)
Screenshot: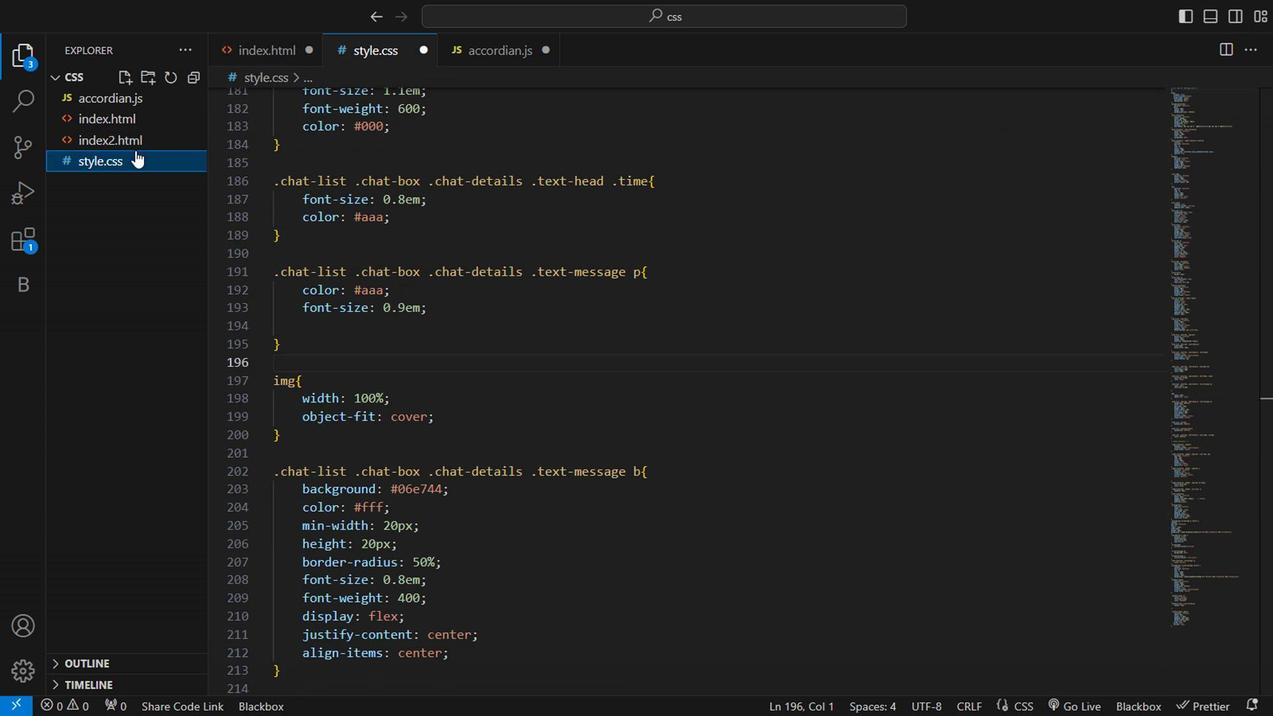 
Action: Mouse pressed left at (692, 377)
Screenshot: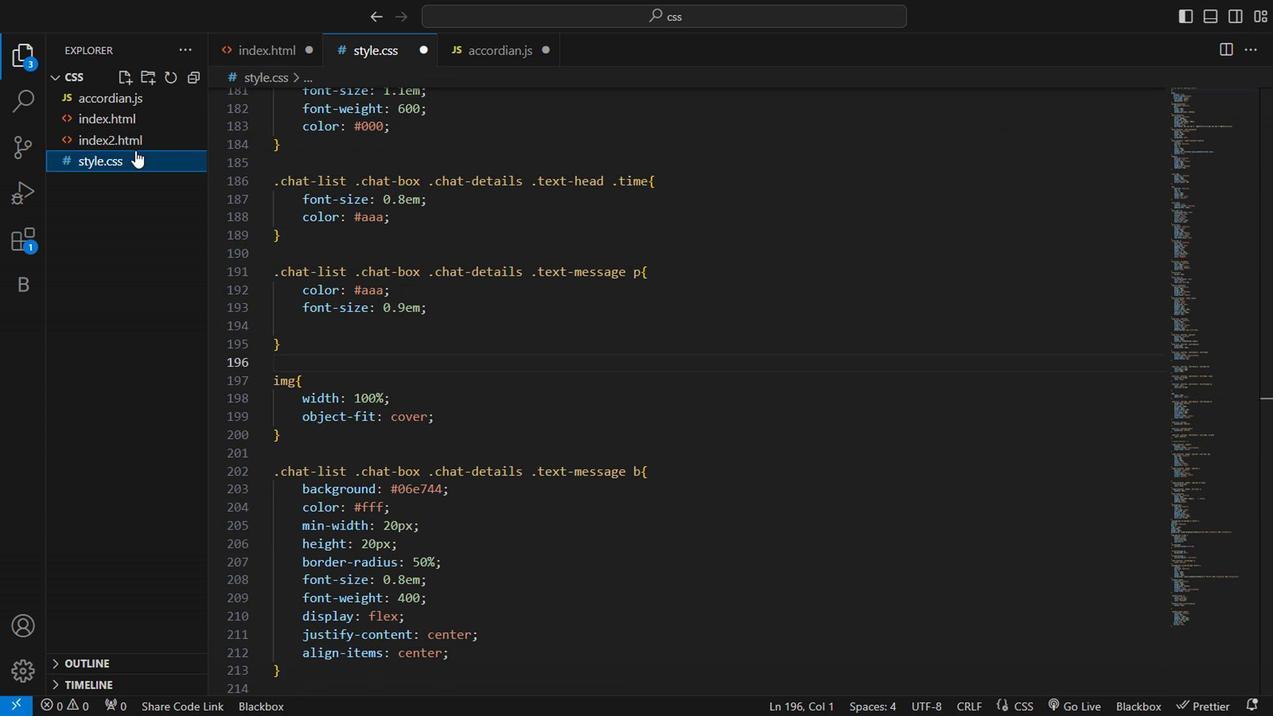 
Action: Mouse pressed left at (692, 377)
Screenshot: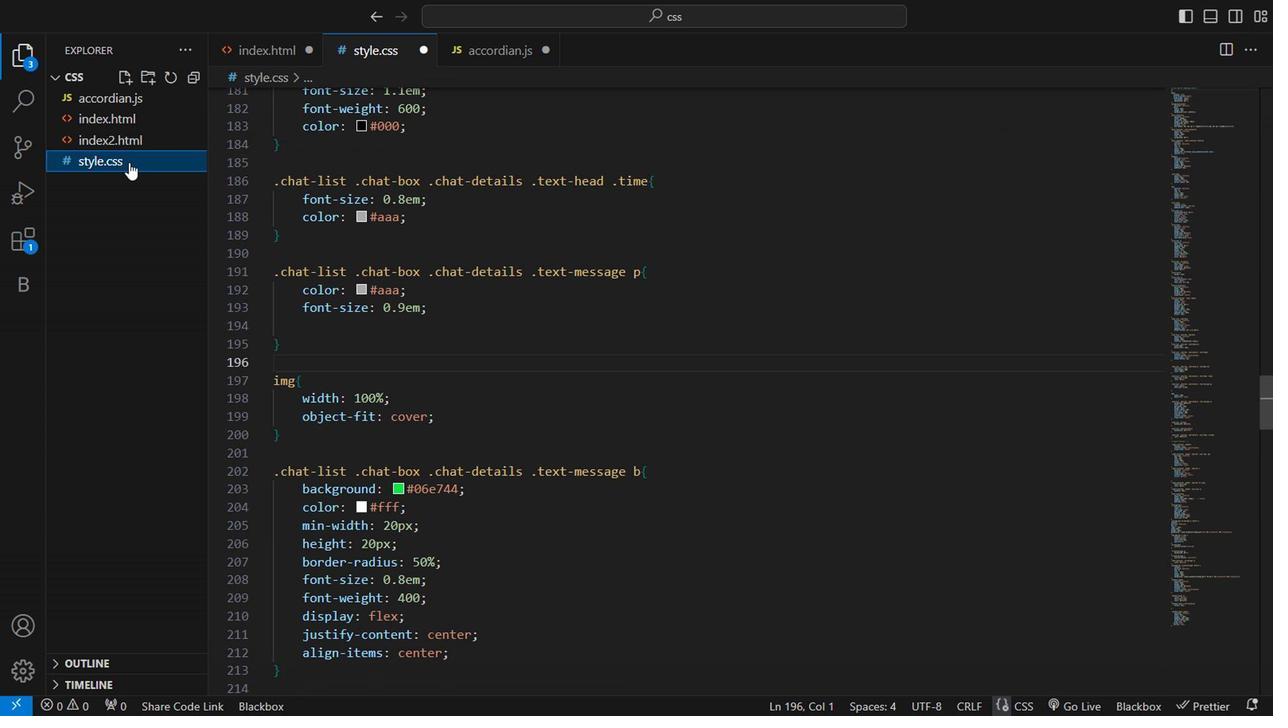 
Action: Mouse pressed left at (692, 377)
Screenshot: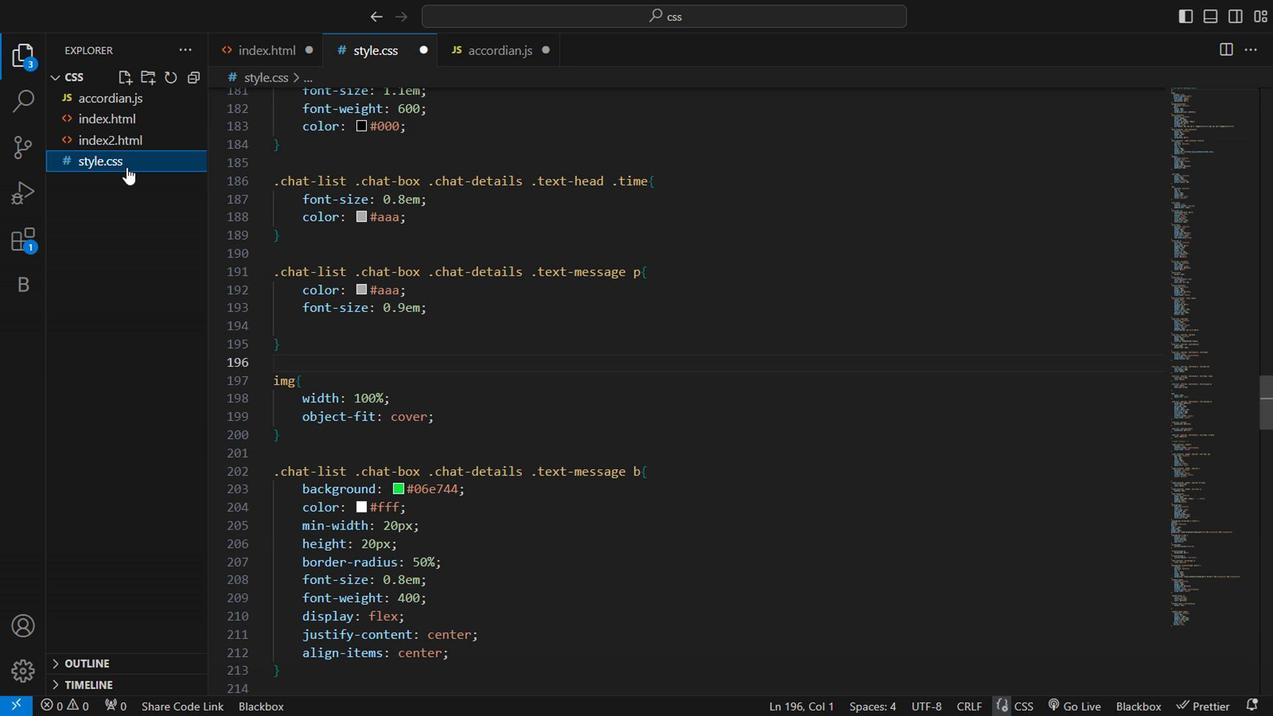 
Action: Mouse pressed left at (692, 377)
Screenshot: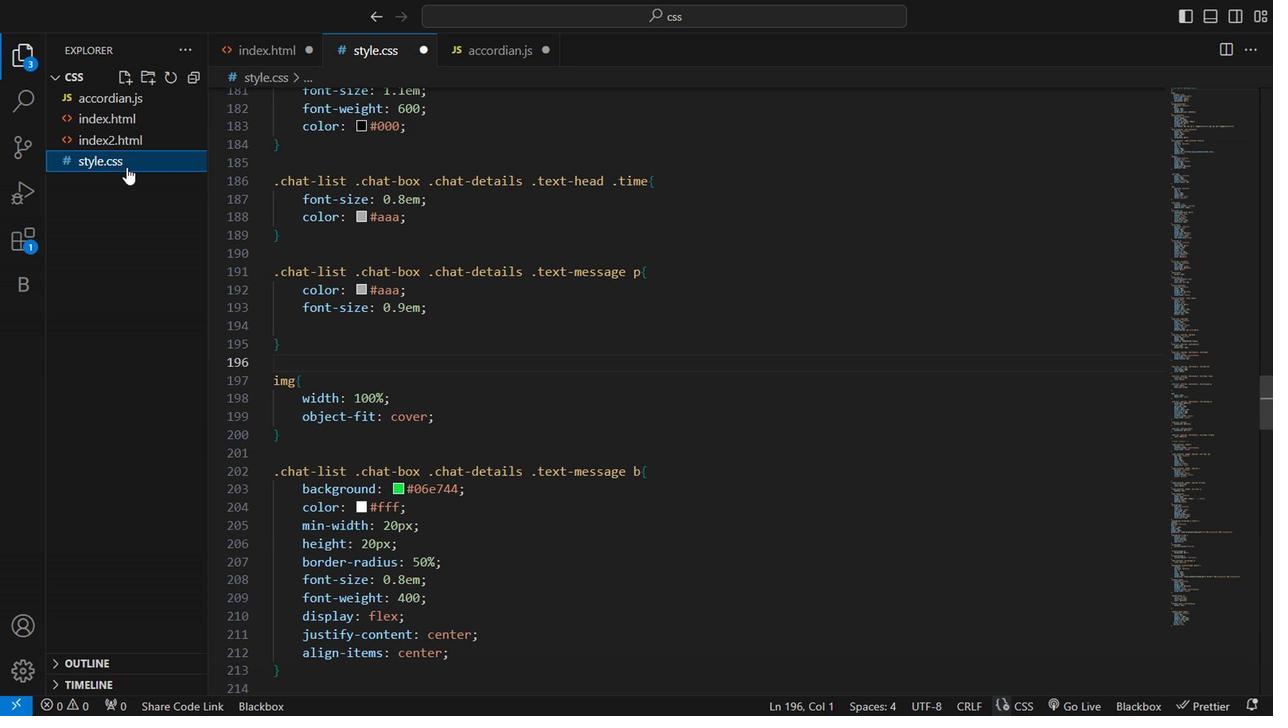 
Action: Mouse pressed left at (692, 377)
Screenshot: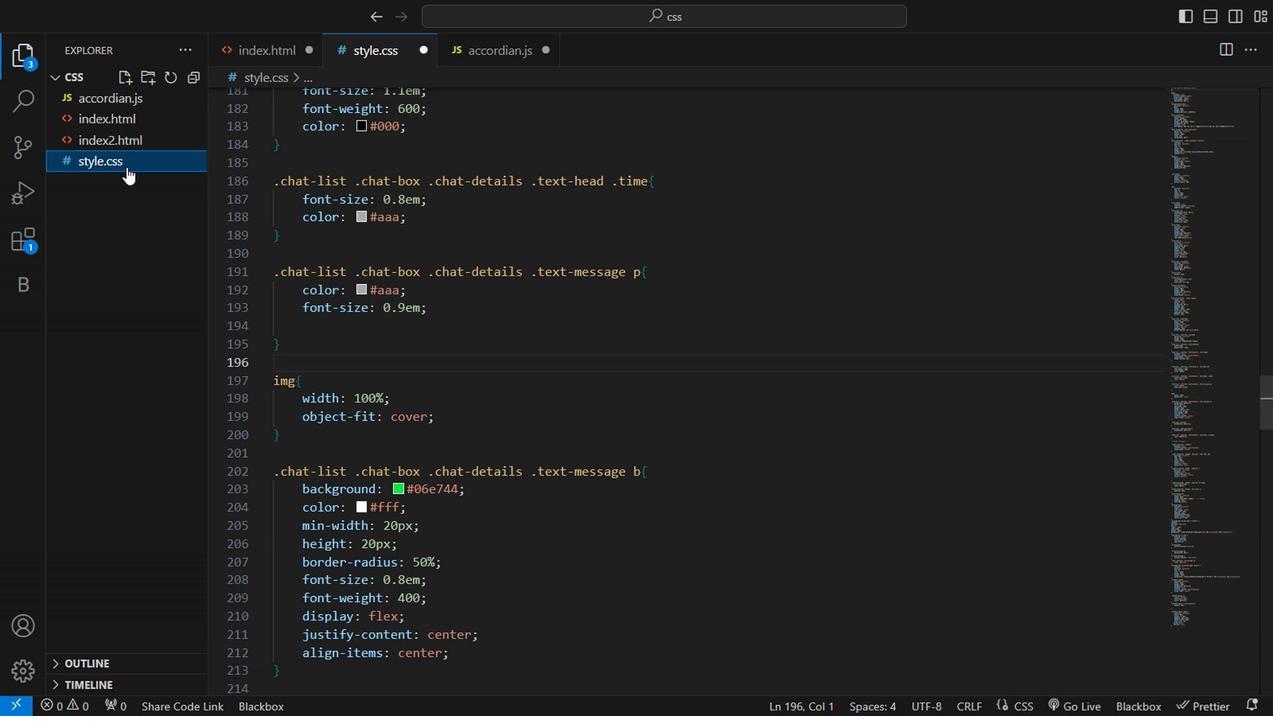 
Action: Mouse pressed left at (692, 377)
Screenshot: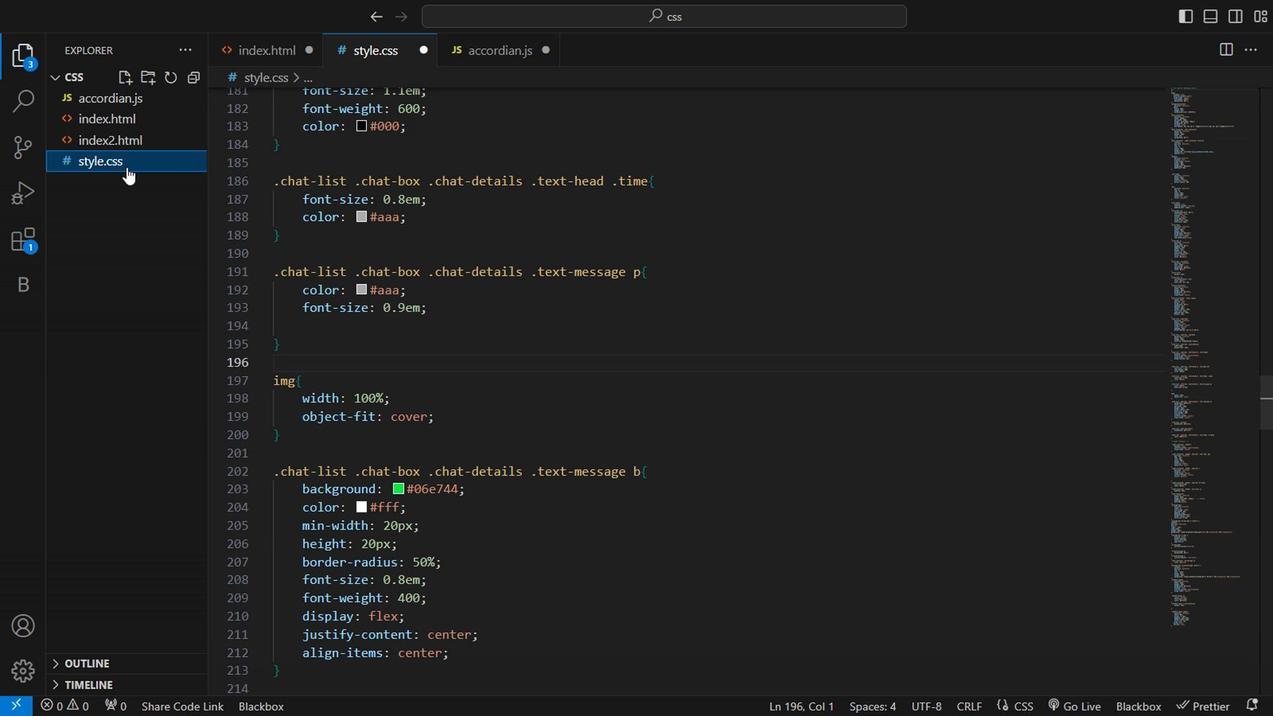 
Action: Mouse pressed left at (692, 377)
Screenshot: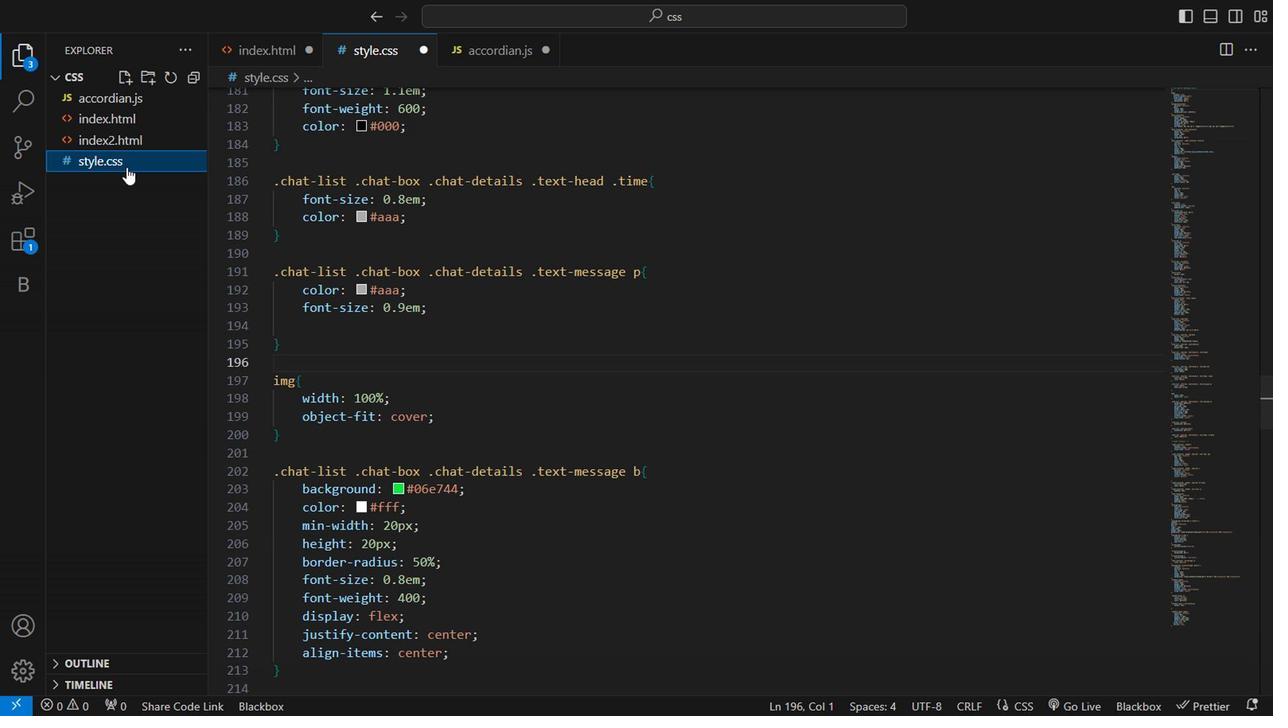 
Action: Mouse moved to (205, 352)
Screenshot: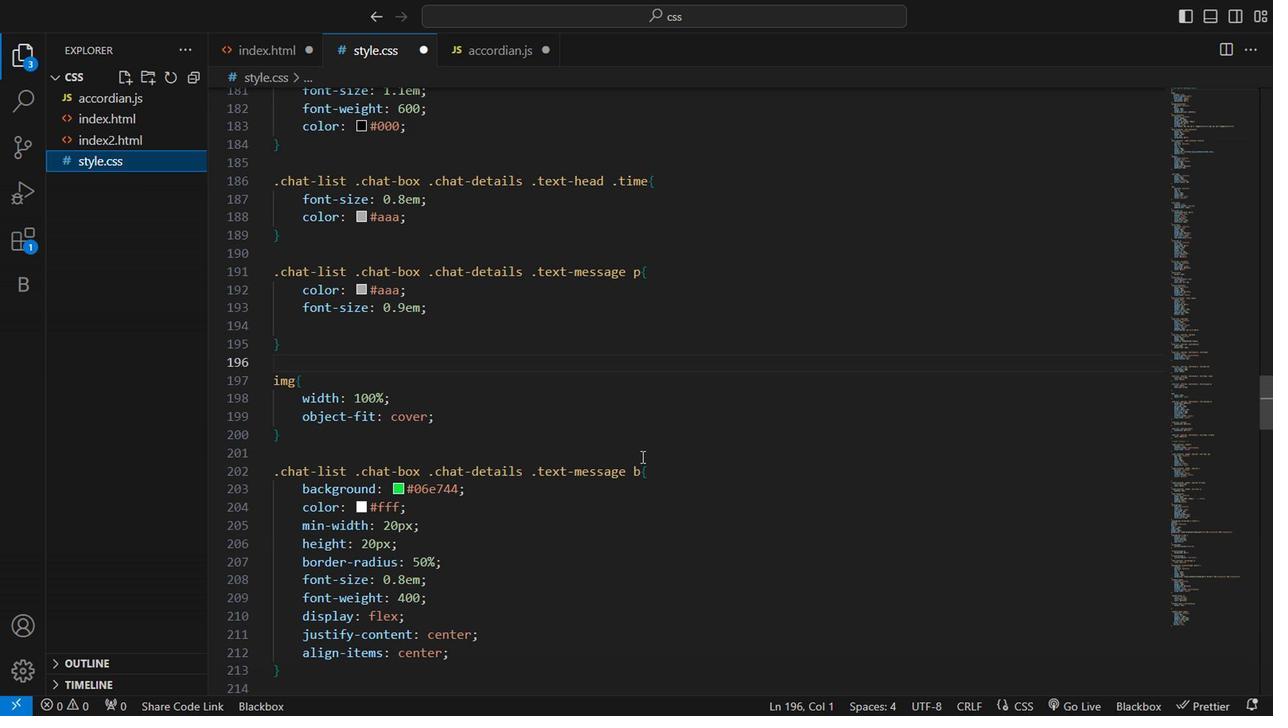 
Action: Mouse pressed left at (205, 352)
Screenshot: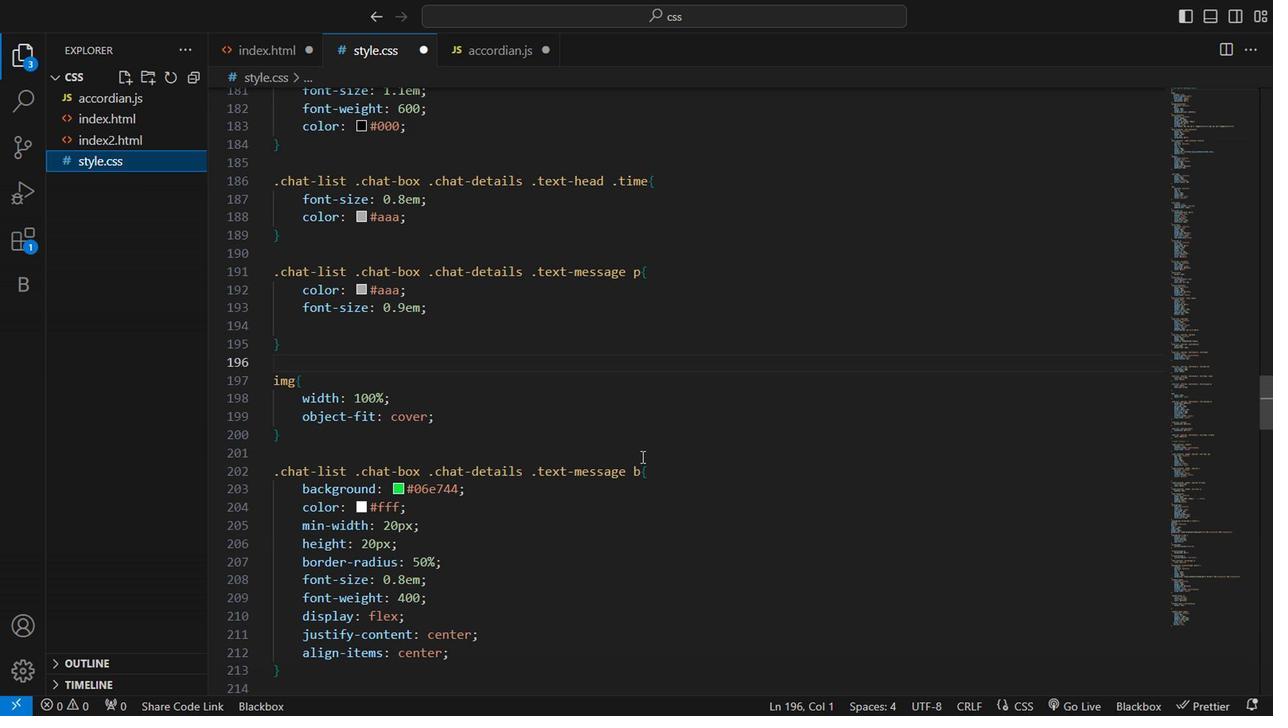 
Action: Mouse moved to (198, 360)
Screenshot: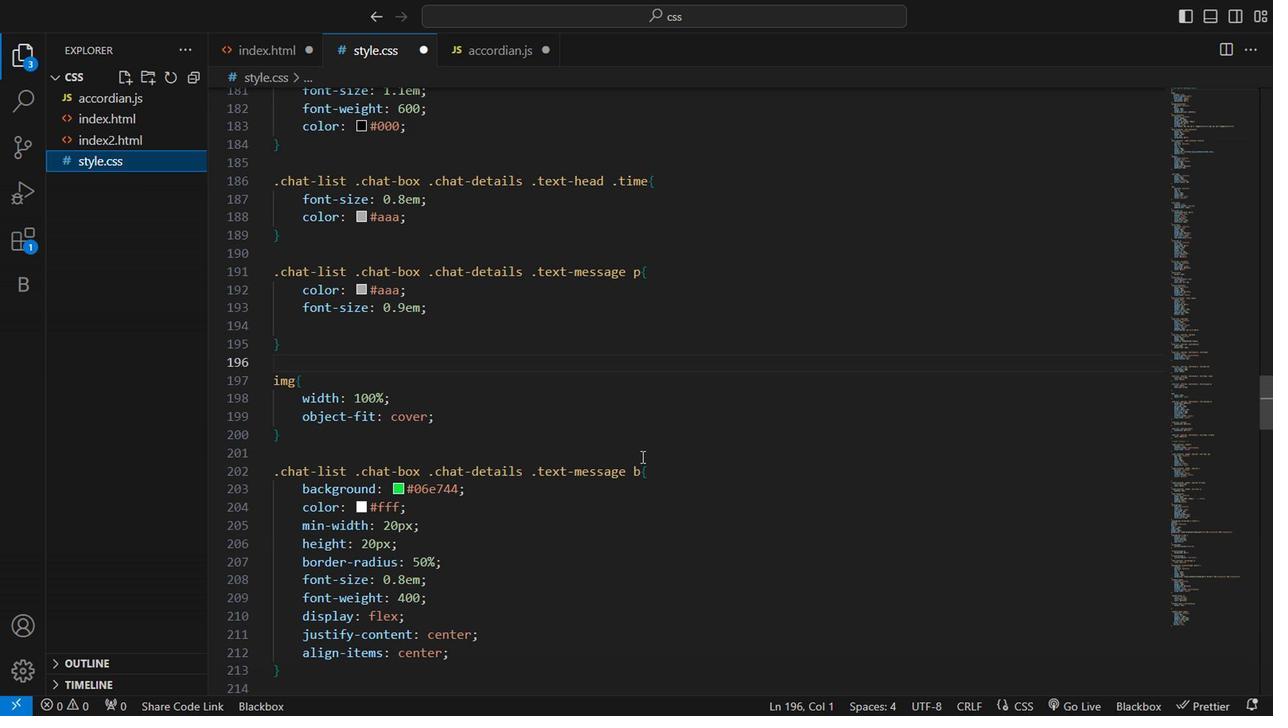 
Action: Mouse pressed left at (198, 360)
Screenshot: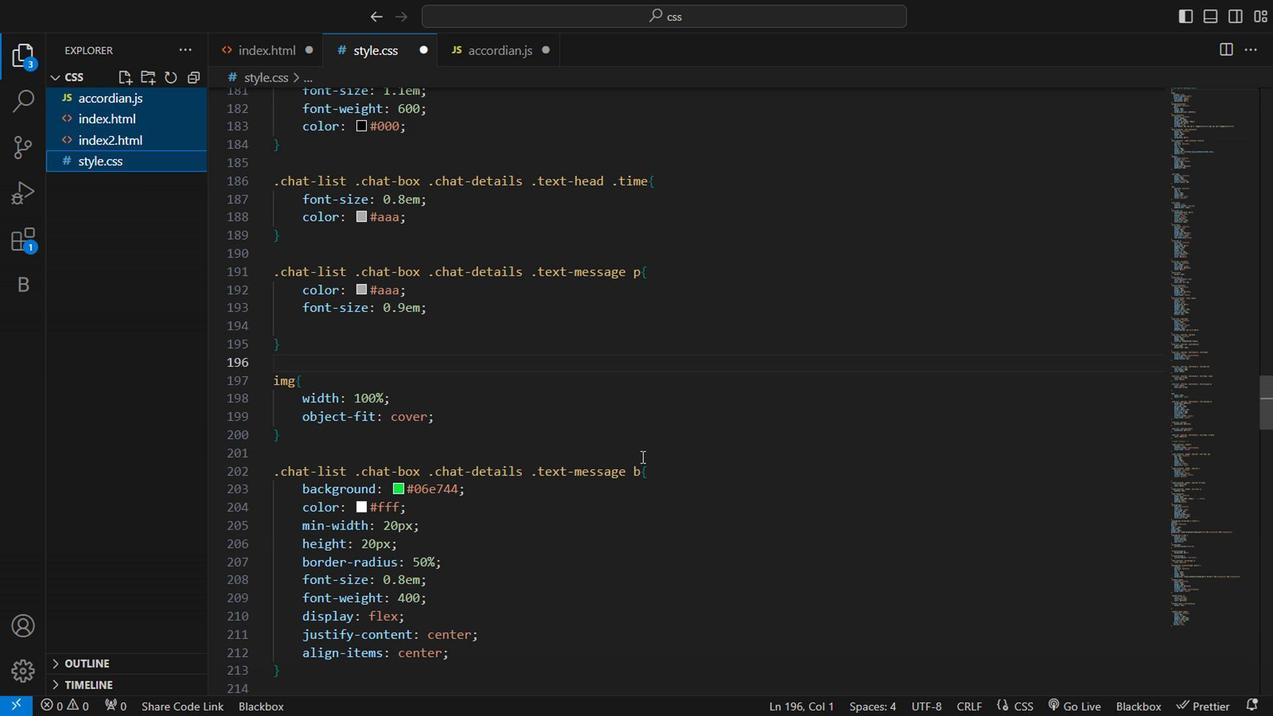 
Action: Mouse moved to (592, 494)
Screenshot: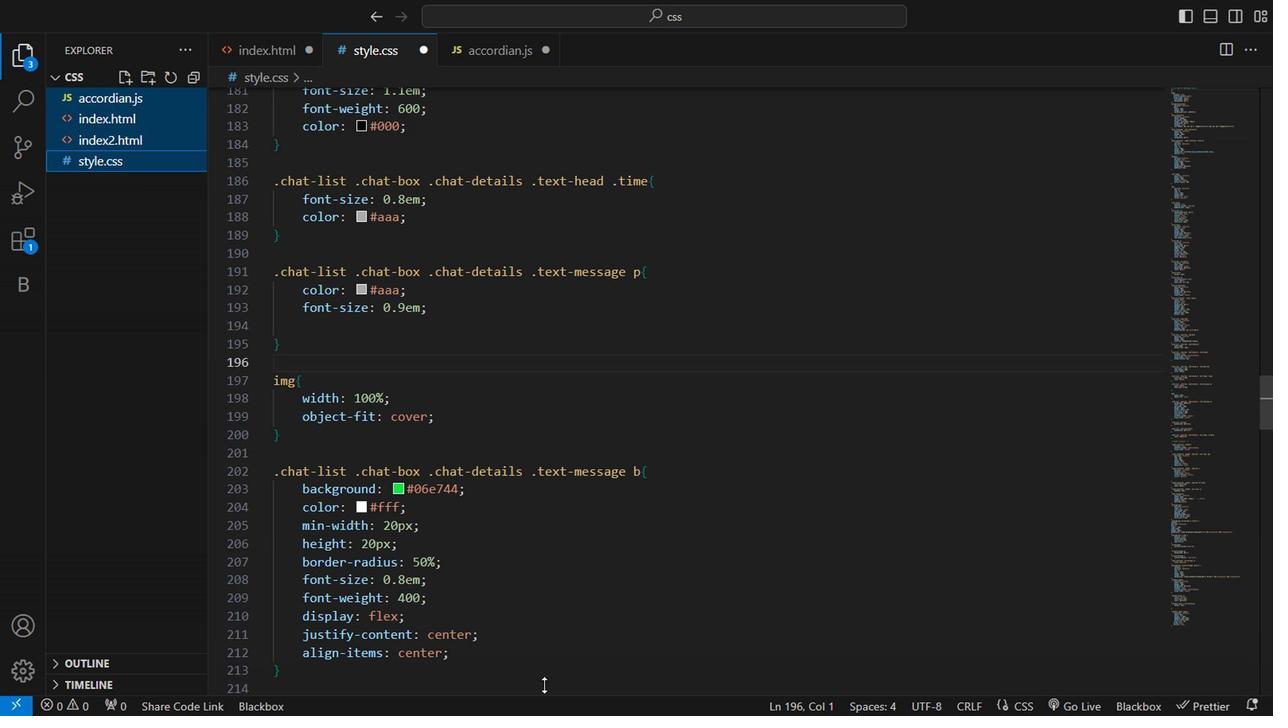 
Action: Key pressed ctrl+A
Screenshot: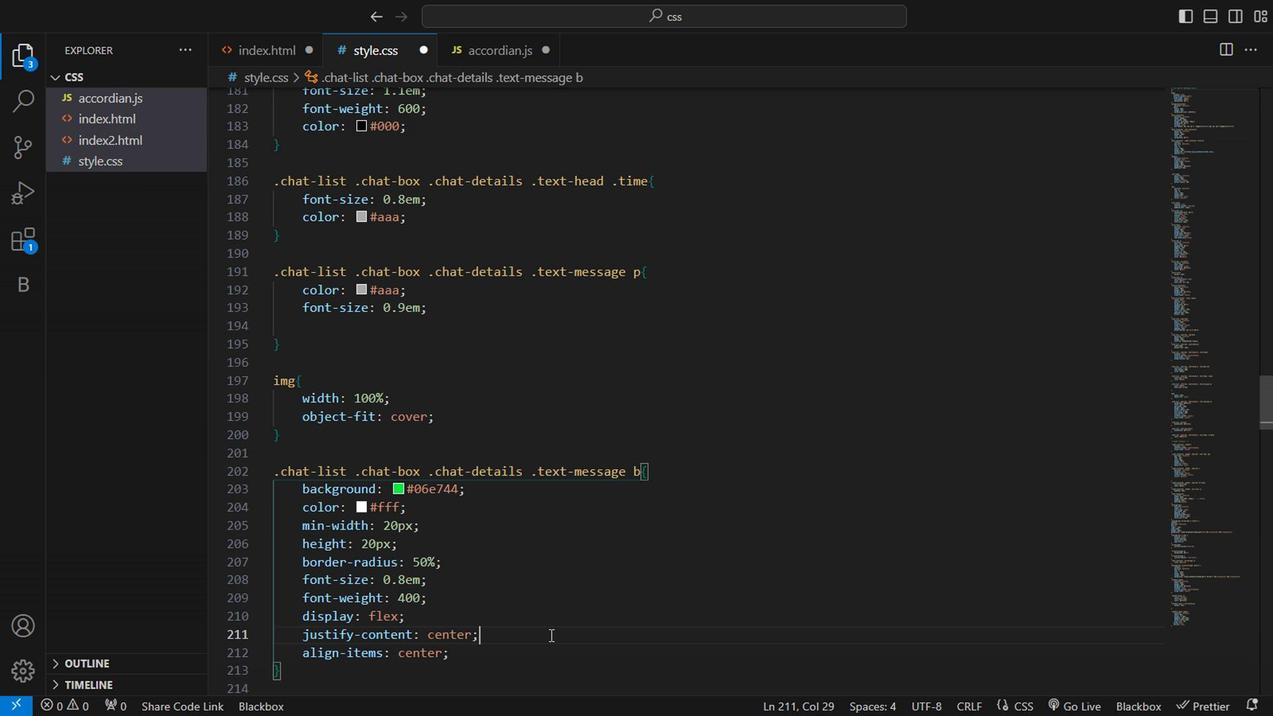 
Action: Mouse moved to (522, 575)
Screenshot: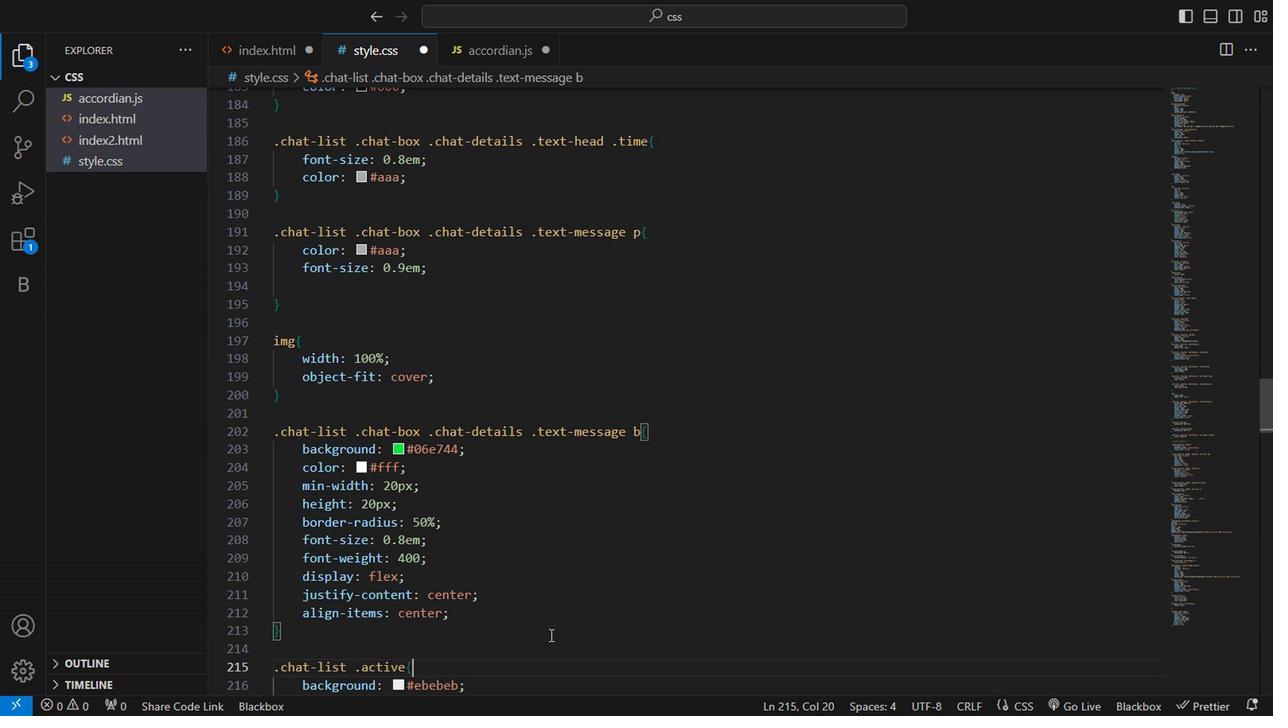 
Action: Mouse pressed left at (522, 575)
Screenshot: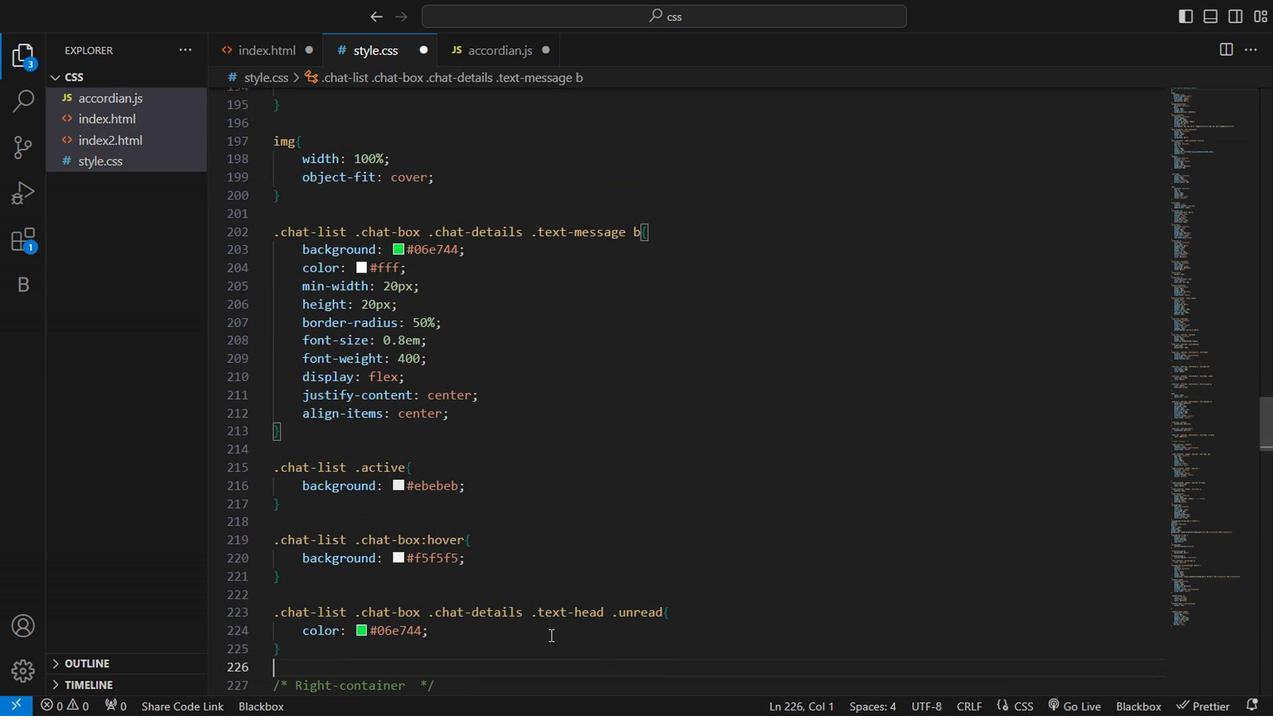 
Action: Key pressed <Key.down><Key.down><Key.down><Key.down><Key.down><Key.down><Key.down><Key.down><Key.down><Key.down><Key.down><Key.down><Key.down><Key.down><Key.down><Key.down><Key.down><Key.down><Key.down><Key.down><Key.down><Key.down><Key.down><Key.down><Key.down><Key.down><Key.down><Key.down><Key.down><Key.down><Key.down><Key.down><Key.down><Key.down><Key.down><Key.down><Key.down><Key.down><Key.down><Key.down><Key.down><Key.down><Key.down><Key.down><Key.down><Key.down><Key.down><Key.down><Key.down><Key.down><Key.down><Key.down><Key.down><Key.down><Key.down><Key.down><Key.down><Key.down><Key.down><Key.down><Key.down><Key.down><Key.down><Key.down><Key.down><Key.down><Key.down><Key.down><Key.down><Key.down><Key.down><Key.down><Key.down><Key.down><Key.down><Key.down><Key.down><Key.down><Key.down><Key.down><Key.down><Key.down><Key.down><Key.down><Key.down><Key.down><Key.down><Key.down><Key.down><Key.down><Key.down><Key.down><Key.down><Key.down><Key.down><Key.down><Key.down><Key.down><Key.down><Key.down><Key.down><Key.down><Key.down><Key.down><Key.down><Key.down><Key.down><Key.down><Key.down><Key.down><Key.down><Key.down><Key.down><Key.down><Key.down><Key.down><Key.down><Key.down><Key.down><Key.down><Key.down><Key.down><Key.down><Key.down><Key.down><Key.down><Key.down><Key.down><Key.down><Key.down><Key.down><Key.down><Key.down><Key.down><Key.down><Key.down><Key.down><Key.down><Key.down><Key.down><Key.down><Key.down><Key.down><Key.down><Key.down><Key.down><Key.down><Key.down><Key.backspace><Key.backspace><Key.backspace><Key.backspace><Key.backspace><Key.backspace><Key.backspace><Key.backspace><Key.backspace><Key.backspace><Key.backspace><Key.backspace><Key.backspace><Key.backspace><Key.backspace><Key.backspace><Key.backspace><Key.backspace><Key.backspace><Key.backspace><Key.backspace><Key.backspace><Key.backspace><Key.backspace><Key.backspace><Key.backspace><Key.backspace><Key.backspace><Key.backspace><Key.backspace><Key.backspace><Key.backspace><Key.backspace><Key.backspace><Key.backspace><Key.backspace><Key.backspace><Key.backspace><Key.backspace><Key.backspace><Key.backspace><Key.backspace><Key.backspace><Key.backspace><Key.backspace><Key.backspace><Key.backspace><Key.backspace><Key.backspace><Key.backspace><Key.backspace><Key.backspace><Key.backspace><Key.backspace><Key.backspace><Key.backspace><Key.backspace><Key.backspace><Key.backspace><Key.backspace><Key.backspace><Key.backspace><Key.backspace><Key.backspace><Key.backspace><Key.backspace><Key.backspace><Key.backspace><Key.backspace><Key.backspace><Key.backspace><Key.backspace><Key.backspace><Key.backspace><Key.backspace><Key.backspace><Key.backspace><Key.backspace><Key.backspace><Key.backspace><Key.backspace><Key.backspace><Key.backspace><Key.backspace><Key.backspace><Key.backspace><Key.backspace><Key.backspace><Key.backspace><Key.backspace><Key.backspace><Key.backspace><Key.backspace><Key.backspace><Key.backspace><Key.backspace><Key.backspace><Key.backspace><Key.backspace><Key.backspace><Key.backspace><Key.backspace><Key.backspace><Key.backspace><Key.backspace><Key.backspace><Key.backspace><Key.backspace><Key.backspace><Key.backspace><Key.backspace><Key.backspace><Key.backspace><Key.backspace><Key.backspace><Key.backspace><Key.backspace><Key.backspace><Key.backspace><Key.backspace><Key.backspace><Key.backspace><Key.backspace><Key.backspace><Key.backspace><Key.backspace><Key.backspace><Key.backspace><Key.backspace><Key.backspace><Key.backspace><Key.backspace><Key.backspace><Key.backspace><Key.backspace><Key.backspace><Key.backspace><Key.backspace><Key.backspace><Key.backspace><Key.backspace><Key.backspace><Key.backspace><Key.backspace><Key.backspace><Key.backspace><Key.backspace><Key.backspace><Key.backspace><Key.backspace><Key.backspace><Key.backspace><Key.backspace><Key.backspace><Key.backspace><Key.backspace><Key.backspace><Key.backspace><Key.backspace><Key.backspace><Key.backspace><Key.backspace><Key.backspace><Key.backspace><Key.backspace><Key.backspace><Key.backspace><Key.backspace><Key.backspace><Key.backspace><Key.backspace><Key.backspace><Key.backspace><Key.backspace><Key.backspace><Key.backspace><Key.backspace><Key.backspace><Key.backspace><Key.backspace><Key.backspace><Key.backspace><Key.backspace><Key.backspace><Key.backspace><Key.backspace><Key.backspace><Key.backspace><Key.backspace><Key.backspace><Key.backspace><Key.backspace><Key.backspace><Key.backspace><Key.backspace><Key.backspace><Key.backspace><Key.backspace><Key.backspace><Key.backspace><Key.backspace><Key.backspace><Key.backspace><Key.backspace><Key.backspace><Key.backspace><Key.backspace><Key.backspace><Key.backspace><Key.backspace><Key.backspace><Key.backspace><Key.backspace><Key.backspace><Key.backspace><Key.backspace><Key.backspace><Key.backspace><Key.backspace><Key.backspace><Key.backspace><Key.backspace><Key.backspace><Key.backspace><Key.backspace><Key.backspace><Key.backspace><Key.backspace><Key.backspace><Key.backspace><Key.backspace><Key.backspace><Key.backspace><Key.backspace><Key.backspace><Key.backspace><Key.backspace><Key.backspace><Key.backspace><Key.backspace><Key.backspace><Key.backspace><Key.backspace><Key.backspace><Key.backspace><Key.backspace><Key.backspace><Key.backspace><Key.backspace><Key.backspace><Key.backspace><Key.backspace><Key.backspace><Key.backspace><Key.backspace><Key.backspace><Key.backspace><Key.backspace><Key.backspace><Key.backspace><Key.backspace><Key.backspace><Key.backspace><Key.backspace><Key.backspace><Key.backspace><Key.backspace><Key.backspace><Key.backspace><Key.backspace><Key.backspace><Key.backspace><Key.backspace><Key.backspace><Key.backspace><Key.backspace><Key.backspace><Key.backspace><Key.backspace><Key.backspace><Key.backspace><Key.backspace><Key.backspace><Key.backspace><Key.backspace><Key.backspace><Key.backspace><Key.backspace><Key.backspace><Key.backspace><Key.backspace><Key.backspace><Key.backspace><Key.backspace><Key.backspace><Key.backspace><Key.backspace><Key.backspace><Key.backspace><Key.backspace><Key.backspace><Key.backspace><Key.backspace><Key.backspace><Key.backspace><Key.backspace><Key.backspace><Key.backspace><Key.backspace><Key.backspace><Key.backspace><Key.backspace><Key.backspace><Key.backspace><Key.backspace><Key.backspace><Key.backspace><Key.backspace><Key.backspace><Key.backspace><Key.backspace><Key.backspace><Key.backspace><Key.backspace><Key.backspace><Key.backspace><Key.backspace><Key.backspace><Key.backspace><Key.backspace><Key.backspace><Key.backspace><Key.backspace><Key.backspace><Key.backspace><Key.backspace><Key.backspace><Key.backspace><Key.backspace><Key.backspace><Key.backspace><Key.backspace><Key.backspace><Key.backspace><Key.backspace><Key.backspace><Key.backspace><Key.backspace><Key.backspace><Key.backspace><Key.backspace><Key.backspace><Key.backspace><Key.backspace><Key.backspace><Key.backspace><Key.backspace><Key.backspace><Key.backspace><Key.backspace><Key.backspace><Key.backspace><Key.backspace><Key.backspace><Key.backspace><Key.backspace><Key.backspace><Key.backspace><Key.backspace><Key.backspace><Key.backspace><Key.backspace><Key.backspace><Key.backspace><Key.backspace><Key.backspace><Key.backspace><Key.backspace><Key.backspace><Key.backspace><Key.backspace><Key.backspace><Key.backspace><Key.backspace><Key.backspace><Key.backspace><Key.backspace><Key.backspace><Key.backspace><Key.backspace><Key.backspace><Key.backspace><Key.backspace><Key.backspace><Key.backspace><Key.backspace><Key.backspace><Key.backspace><Key.backspace><Key.backspace><Key.backspace><Key.backspace><Key.backspace><Key.backspace><Key.backspace><Key.backspace><Key.backspace><Key.backspace><Key.backspace><Key.backspace><Key.backspace><Key.backspace><Key.backspace><Key.backspace><Key.backspace><Key.backspace><Key.backspace><Key.backspace><Key.backspace><Key.backspace><Key.backspace><Key.backspace><Key.backspace><Key.backspace><Key.backspace><Key.backspace><Key.backspace><Key.backspace><Key.backspace><Key.backspace><Key.backspace><Key.backspace><Key.backspace><Key.backspace><Key.backspace><Key.backspace><Key.backspace><Key.backspace><Key.backspace><Key.backspace><Key.backspace><Key.backspace><Key.backspace><Key.backspace><Key.backspace><Key.backspace><Key.backspace><Key.backspace><Key.backspace><Key.backspace><Key.backspace><Key.backspace><Key.backspace><Key.backspace><Key.backspace><Key.backspace><Key.backspace><Key.backspace><Key.backspace><Key.backspace><Key.backspace><Key.backspace><Key.backspace><Key.backspace><Key.backspace><Key.backspace><Key.backspace><Key.backspace><Key.backspace><Key.backspace><Key.backspace><Key.backspace><Key.backspace><Key.backspace><Key.backspace><Key.backspace><Key.backspace><Key.backspace><Key.backspace><Key.backspace><Key.backspace><Key.backspace><Key.backspace><Key.backspace><Key.backspace><Key.backspace><Key.backspace><Key.backspace><Key.backspace><Key.backspace><Key.backspace><Key.backspace><Key.backspace><Key.backspace><Key.backspace><Key.backspace><Key.backspace><Key.backspace><Key.backspace><Key.backspace><Key.backspace><Key.backspace><Key.backspace><Key.backspace><Key.backspace><Key.backspace><Key.backspace><Key.backspace><Key.backspace><Key.backspace><Key.backspace><Key.backspace><Key.backspace><Key.backspace><Key.backspace><Key.backspace><Key.backspace><Key.backspace><Key.backspace><Key.backspace><Key.backspace><Key.backspace><Key.backspace><Key.backspace><Key.backspace><Key.backspace><Key.backspace><Key.backspace><Key.backspace><Key.backspace><Key.backspace><Key.backspace><Key.backspace><Key.backspace><Key.backspace><Key.backspace><Key.backspace><Key.backspace><Key.backspace><Key.backspace><Key.backspace><Key.backspace><Key.backspace><Key.backspace><Key.backspace><Key.backspace><Key.backspace><Key.backspace><Key.backspace><Key.backspace><Key.backspace><Key.backspace><Key.backspace><Key.backspace><Key.backspace><Key.backspace><Key.backspace><Key.backspace><Key.backspace><Key.backspace><Key.backspace><Key.backspace><Key.backspace><Key.backspace><Key.backspace><Key.backspace><Key.backspace><Key.backspace><Key.backspace><Key.backspace><Key.backspace><Key.backspace><Key.backspace><Key.backspace><Key.backspace><Key.backspace><Key.backspace><Key.backspace><Key.backspace><Key.backspace><Key.backspace><Key.backspace><Key.backspace><Key.backspace><Key.backspace><Key.backspace><Key.backspace><Key.backspace><Key.backspace><Key.backspace><Key.backspace><Key.backspace><Key.backspace><Key.backspace><Key.backspace><Key.backspace><Key.backspace><Key.backspace><Key.backspace><Key.backspace><Key.backspace><Key.backspace><Key.backspace><Key.backspace><Key.backspace><Key.backspace><Key.backspace><Key.backspace><Key.backspace><Key.backspace><Key.backspace><Key.backspace><Key.backspace><Key.backspace><Key.backspace><Key.backspace><Key.backspace><Key.backspace><Key.backspace><Key.backspace><Key.backspace><Key.backspace><Key.backspace><Key.backspace><Key.backspace><Key.backspace><Key.backspace><Key.backspace><Key.backspace><Key.backspace><Key.backspace><Key.backspace><Key.backspace><Key.backspace><Key.backspace><Key.backspace><Key.backspace><Key.backspace><Key.backspace><Key.backspace><Key.backspace><Key.backspace><Key.backspace><Key.backspace><Key.backspace><Key.backspace><Key.backspace><Key.backspace><Key.backspace><Key.backspace><Key.backspace><Key.backspace><Key.backspace><Key.backspace><Key.backspace><Key.backspace><Key.backspace><Key.backspace><Key.backspace><Key.backspace><Key.backspace><Key.backspace><Key.backspace><Key.backspace><Key.backspace><Key.backspace><Key.backspace><Key.backspace><Key.backspace><Key.backspace><Key.backspace><Key.backspace><Key.backspace><Key.backspace><Key.backspace><Key.backspace><Key.backspace><Key.backspace><Key.backspace><Key.backspace><Key.backspace><Key.backspace><Key.backspace><Key.backspace><Key.backspace><Key.backspace><Key.backspace><Key.backspace><Key.backspace><Key.backspace><Key.backspace><Key.backspace><Key.backspace><Key.backspace><Key.backspace><Key.backspace><Key.backspace><Key.backspace><Key.backspace><Key.backspace><Key.backspace><Key.backspace><Key.backspace><Key.backspace><Key.backspace><Key.backspace><Key.backspace><Key.backspace><Key.backspace><Key.backspace><Key.backspace><Key.backspace><Key.backspace><Key.backspace><Key.backspace><Key.backspace><Key.backspace><Key.backspace><Key.backspace><Key.backspace><Key.backspace><Key.backspace><Key.backspace><Key.backspace><Key.backspace><Key.backspace><Key.backspace><Key.backspace><Key.backspace><Key.backspace><Key.backspace><Key.backspace><Key.backspace><Key.backspace><Key.backspace><Key.backspace><Key.backspace><Key.backspace><Key.backspace><Key.backspace><Key.backspace><Key.backspace><Key.backspace><Key.backspace><Key.backspace><Key.backspace><Key.backspace><Key.backspace><Key.backspace><Key.backspace><Key.backspace><Key.backspace><Key.backspace><Key.backspace><Key.backspace><Key.backspace><Key.backspace><Key.backspace><Key.backspace><Key.backspace><Key.backspace><Key.backspace><Key.backspace><Key.backspace><Key.backspace><Key.backspace><Key.backspace><Key.backspace><Key.backspace><Key.backspace><Key.backspace><Key.backspace><Key.backspace><Key.backspace><Key.backspace><Key.backspace><Key.backspace><Key.backspace><Key.backspace><Key.backspace><Key.backspace><Key.backspace><Key.backspace><Key.backspace><Key.backspace><Key.backspace><Key.backspace><Key.backspace><Key.backspace><Key.backspace><Key.backspace><Key.backspace><Key.backspace><Key.backspace><Key.backspace><Key.backspace><Key.backspace><Key.backspace><Key.backspace><Key.backspace><Key.backspace><Key.backspace><Key.backspace><Key.backspace><Key.backspace><Key.backspace><Key.backspace><Key.backspace><Key.backspace><Key.backspace><Key.backspace><Key.backspace><Key.backspace><Key.backspace><Key.backspace><Key.backspace><Key.backspace><Key.backspace><Key.backspace><Key.backspace><Key.backspace><Key.backspace><Key.backspace><Key.backspace><Key.backspace><Key.backspace><Key.backspace><Key.backspace><Key.backspace><Key.backspace><Key.backspace><Key.backspace><Key.backspace><Key.backspace><Key.backspace><Key.backspace><Key.backspace><Key.backspace><Key.backspace><Key.backspace><Key.backspace><Key.backspace><Key.backspace><Key.backspace><Key.backspace><Key.backspace><Key.backspace><Key.backspace><Key.backspace><Key.backspace><Key.backspace><Key.backspace><Key.backspace><Key.backspace><Key.backspace><Key.backspace><Key.backspace><Key.backspace><Key.backspace><Key.backspace><Key.backspace><Key.backspace><Key.backspace><Key.backspace><Key.backspace><Key.backspace><Key.backspace><Key.backspace><Key.backspace><Key.backspace><Key.backspace><Key.backspace><Key.backspace><Key.backspace><Key.backspace><Key.backspace><Key.backspace><Key.backspace><Key.backspace><Key.backspace><Key.backspace><Key.backspace><Key.backspace><Key.backspace><Key.backspace><Key.backspace><Key.backspace><Key.backspace><Key.backspace><Key.backspace><Key.backspace><Key.backspace><Key.backspace><Key.backspace><Key.backspace><Key.backspace><Key.backspace><Key.backspace><Key.backspace><Key.backspace><Key.backspace><Key.backspace><Key.backspace><Key.backspace><Key.backspace><Key.backspace><Key.backspace><Key.backspace><Key.backspace><Key.backspace><Key.backspace><Key.backspace><Key.backspace><Key.backspace><Key.backspace><Key.backspace><Key.backspace><Key.backspace><Key.backspace><Key.backspace><Key.backspace><Key.backspace><Key.backspace><Key.backspace><Key.backspace><Key.backspace><Key.backspace><Key.backspace><Key.backspace><Key.backspace><Key.backspace><Key.backspace><Key.backspace><Key.backspace><Key.backspace><Key.backspace><Key.backspace><Key.backspace><Key.backspace><Key.backspace><Key.backspace><Key.backspace><Key.backspace><Key.backspace><Key.backspace><Key.backspace><Key.backspace><Key.backspace><Key.backspace><Key.backspace><Key.backspace><Key.backspace><Key.backspace><Key.backspace><Key.backspace><Key.backspace><Key.backspace><Key.backspace><Key.backspace><Key.backspace><Key.backspace><Key.backspace><Key.backspace><Key.backspace><Key.backspace><Key.backspace><Key.backspace><Key.backspace><Key.backspace><Key.backspace><Key.backspace><Key.backspace><Key.backspace><Key.backspace><Key.backspace><Key.backspace><Key.backspace><Key.backspace><Key.backspace><Key.backspace><Key.backspace><Key.backspace><Key.backspace><Key.backspace><Key.backspace><Key.backspace><Key.backspace><Key.backspace><Key.backspace><Key.backspace><Key.backspace><Key.backspace><Key.backspace><Key.backspace><Key.backspace><Key.backspace><Key.backspace><Key.backspace><Key.backspace><Key.backspace><Key.backspace><Key.backspace><Key.backspace><Key.backspace><Key.backspace><Key.backspace><Key.backspace><Key.backspace><Key.backspace><Key.backspace><Key.backspace><Key.backspace><Key.backspace><Key.backspace><Key.backspace><Key.backspace><Key.backspace><Key.backspace><Key.backspace><Key.backspace><Key.backspace><Key.backspace><Key.backspace><Key.backspace><Key.backspace><Key.backspace><Key.backspace><Key.backspace><Key.backspace><Key.backspace><Key.backspace><Key.backspace><Key.backspace><Key.backspace><Key.backspace><Key.backspace><Key.backspace><Key.backspace><Key.backspace><Key.backspace><Key.backspace><Key.backspace><Key.backspace><Key.backspace><Key.backspace><Key.backspace><Key.backspace><Key.backspace><Key.backspace><Key.backspace><Key.backspace><Key.backspace><Key.backspace><Key.backspace><Key.backspace><Key.backspace><Key.backspace><Key.backspace><Key.backspace><Key.backspace><Key.backspace><Key.backspace><Key.backspace><Key.backspace><Key.backspace><Key.backspace><Key.backspace><Key.backspace><Key.backspace><Key.backspace><Key.backspace><Key.backspace><Key.backspace><Key.backspace><Key.backspace><Key.backspace><Key.backspace><Key.backspace><Key.backspace><Key.backspace><Key.backspace><Key.backspace><Key.backspace><Key.backspace><Key.backspace><Key.backspace><Key.backspace><Key.backspace><Key.backspace><Key.backspace><Key.backspace><Key.backspace><Key.backspace><Key.backspace><Key.backspace><Key.backspace><Key.backspace><Key.backspace><Key.backspace><Key.backspace><Key.backspace><Key.backspace><Key.backspace><Key.backspace><Key.backspace><Key.backspace><Key.backspace><Key.backspace><Key.backspace><Key.backspace><Key.backspace><Key.backspace><Key.backspace><Key.backspace><Key.backspace><Key.backspace><Key.backspace><Key.backspace><Key.backspace><Key.backspace><Key.backspace><Key.backspace><Key.backspace><Key.backspace><Key.backspace><Key.backspace><Key.backspace><Key.backspace><Key.backspace><Key.backspace><Key.backspace><Key.backspace><Key.backspace><Key.backspace><Key.backspace><Key.backspace><Key.backspace><Key.backspace><Key.backspace><Key.backspace><Key.backspace><Key.backspace><Key.backspace><Key.backspace><Key.backspace><Key.backspace><Key.backspace><Key.backspace><Key.backspace><Key.backspace><Key.backspace><Key.backspace><Key.backspace><Key.backspace><Key.backspace><Key.backspace><Key.backspace><Key.backspace><Key.backspace><Key.backspace><Key.backspace><Key.backspace><Key.backspace><Key.backspace><Key.backspace><Key.backspace><Key.backspace><Key.backspace><Key.backspace><Key.backspace><Key.backspace><Key.backspace><Key.backspace><Key.backspace><Key.up><Key.up><Key.up><Key.up><Key.up><Key.up><Key.up><Key.up><Key.up><Key.up><Key.up><Key.up><Key.up><Key.up><Key.up><Key.up><Key.up><Key.up><Key.up><Key.up><Key.up><Key.up><Key.up><Key.up><Key.up><Key.up><Key.up><Key.up><Key.up><Key.up><Key.up><Key.up><Key.up><Key.up><Key.up><Key.up><Key.up><Key.up><Key.up><Key.up><Key.up><Key.up><Key.up><Key.up><Key.up><Key.up><Key.up><Key.up><Key.up><Key.backspace><Key.backspace><Key.backspace><Key.backspace><Key.backspace><Key.backspace><Key.backspace><Key.backspace><Key.backspace><Key.backspace><Key.backspace><Key.backspace><Key.backspace><Key.backspace><Key.backspace><Key.backspace><Key.backspace><Key.backspace><Key.backspace><Key.backspace><Key.backspace><Key.backspace><Key.backspace><Key.backspace><Key.backspace><Key.backspace><Key.backspace><Key.backspace><Key.backspace><Key.backspace><Key.backspace><Key.backspace><Key.backspace><Key.backspace><Key.backspace><Key.backspace><Key.backspace><Key.backspace><Key.backspace><Key.backspace><Key.backspace><Key.backspace><Key.backspace><Key.backspace><Key.backspace><Key.backspace><Key.backspace><Key.backspace><Key.backspace><Key.backspace><Key.backspace><Key.backspace><Key.backspace><Key.backspace><Key.backspace><Key.backspace><Key.backspace><Key.backspace><Key.backspace><Key.backspace><Key.backspace><Key.backspace><Key.backspace><Key.backspace><Key.backspace><Key.backspace><Key.backspace><Key.backspace><Key.backspace><Key.backspace><Key.backspace><Key.backspace><Key.backspace><Key.backspace><Key.backspace><Key.backspace><Key.backspace><Key.backspace><Key.backspace><Key.backspace><Key.backspace><Key.backspace><Key.backspace><Key.backspace><Key.backspace><Key.backspace><Key.backspace><Key.backspace><Key.backspace><Key.backspace><Key.backspace><Key.backspace><Key.backspace><Key.backspace><Key.backspace><Key.backspace><Key.backspace><Key.backspace><Key.backspace><Key.backspace><Key.backspace><Key.backspace><Key.backspace><Key.backspace><Key.backspace><Key.backspace><Key.backspace><Key.backspace><Key.backspace><Key.backspace><Key.backspace><Key.backspace><Key.backspace><Key.backspace><Key.backspace><Key.backspace><Key.backspace><Key.backspace><Key.backspace><Key.backspace><Key.backspace><Key.backspace><Key.backspace><Key.backspace><Key.backspace><Key.backspace><Key.backspace><Key.backspace><Key.backspace><Key.backspace><Key.backspace><Key.backspace><Key.backspace><Key.backspace><Key.backspace><Key.backspace><Key.backspace><Key.backspace><Key.backspace><Key.backspace><Key.backspace><Key.backspace><Key.backspace><Key.backspace><Key.backspace><Key.backspace><Key.backspace><Key.backspace><Key.backspace><Key.backspace><Key.backspace><Key.backspace><Key.backspace><Key.backspace><Key.backspace><Key.backspace><Key.backspace><Key.backspace><Key.backspace><Key.backspace><Key.backspace><Key.backspace><Key.backspace><Key.backspace><Key.backspace><Key.backspace><Key.backspace><Key.backspace><Key.backspace><Key.backspace><Key.backspace><Key.backspace><Key.backspace><Key.backspace><Key.backspace><Key.backspace><Key.backspace><Key.backspace><Key.backspace><Key.backspace><Key.backspace><Key.backspace><Key.backspace><Key.backspace><Key.backspace><Key.backspace><Key.backspace><Key.backspace><Key.backspace><Key.backspace><Key.backspace><Key.backspace><Key.backspace><Key.backspace><Key.backspace><Key.backspace><Key.backspace><Key.backspace><Key.backspace><Key.backspace><Key.backspace><Key.backspace><Key.backspace><Key.backspace><Key.backspace><Key.backspace><Key.backspace><Key.backspace><Key.backspace><Key.backspace><Key.backspace><Key.down><Key.down><Key.backspace><Key.backspace><Key.backspace><Key.backspace><Key.backspace><Key.backspace><Key.backspace><Key.backspace><Key.backspace><Key.backspace><Key.backspace><Key.backspace><Key.backspace><Key.backspace><Key.backspace><Key.backspace><Key.backspace><Key.backspace><Key.backspace><Key.backspace><Key.backspace><Key.backspace><Key.backspace><Key.backspace><Key.backspace><Key.backspace><Key.backspace><Key.backspace><Key.backspace><Key.backspace><Key.backspace><Key.backspace><Key.backspace>
Screenshot: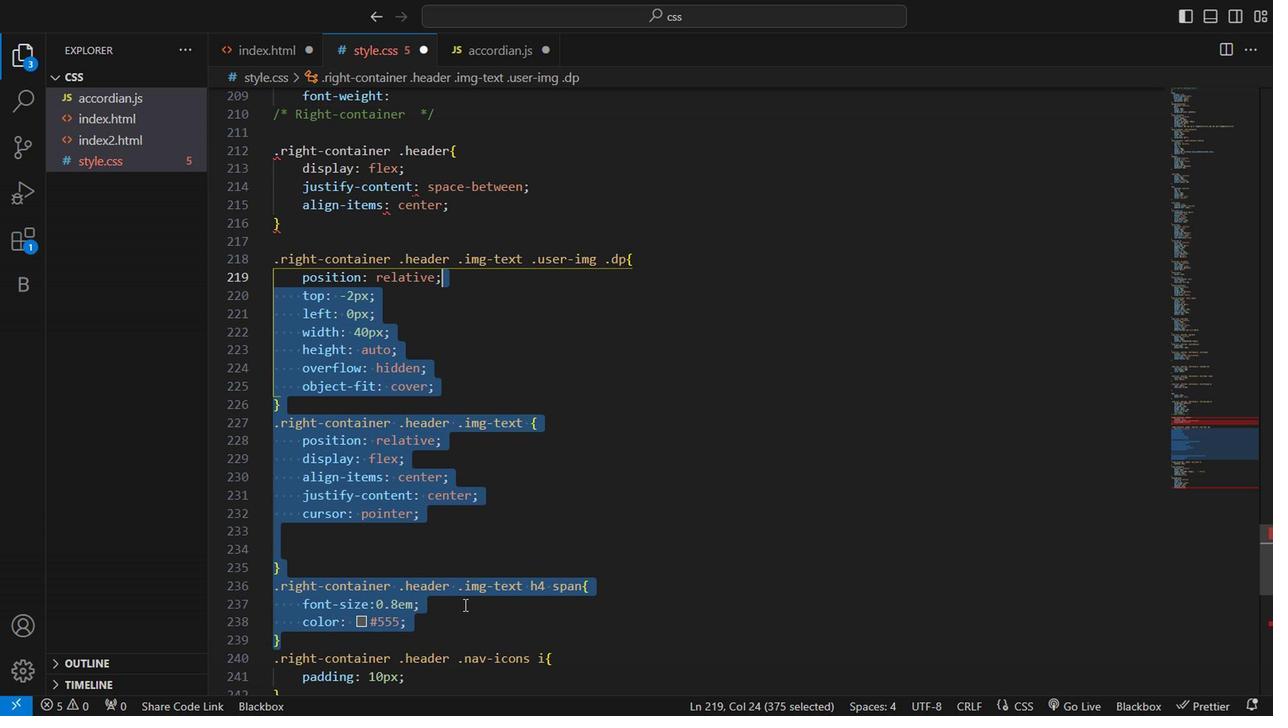 
Action: Mouse pressed left at (522, 575)
Screenshot: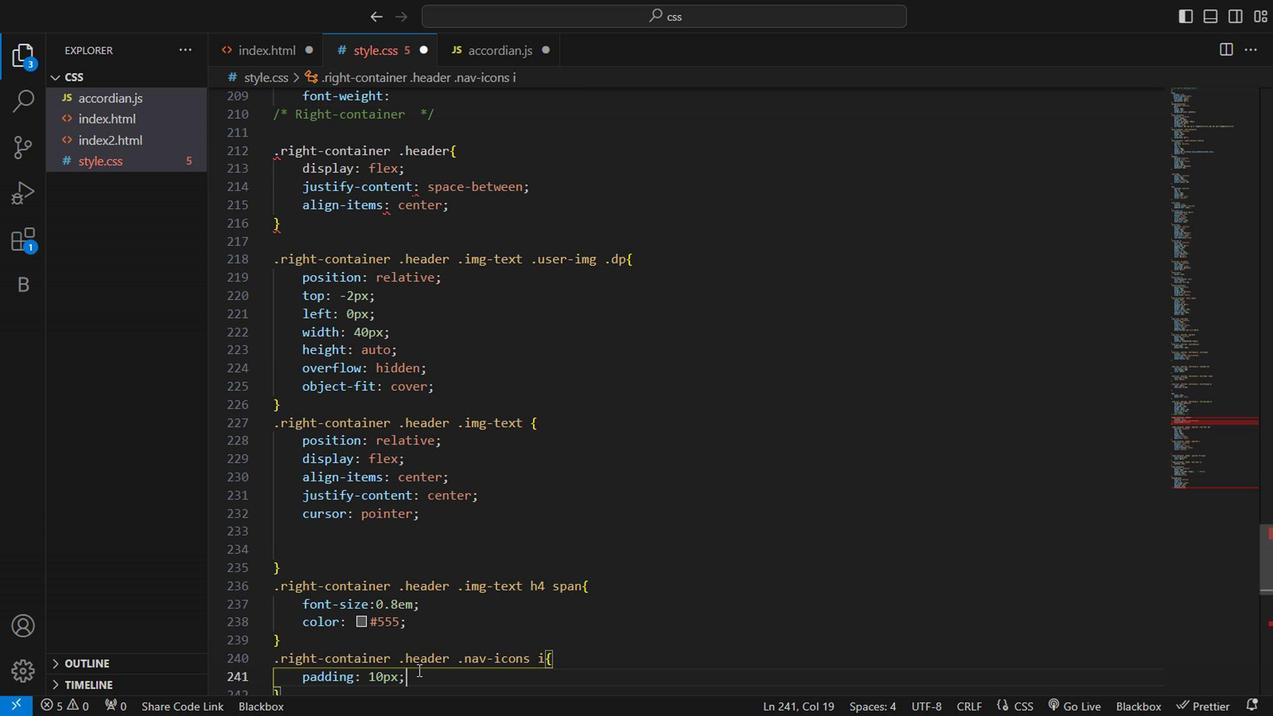 
Action: Mouse moved to (421, 592)
Screenshot: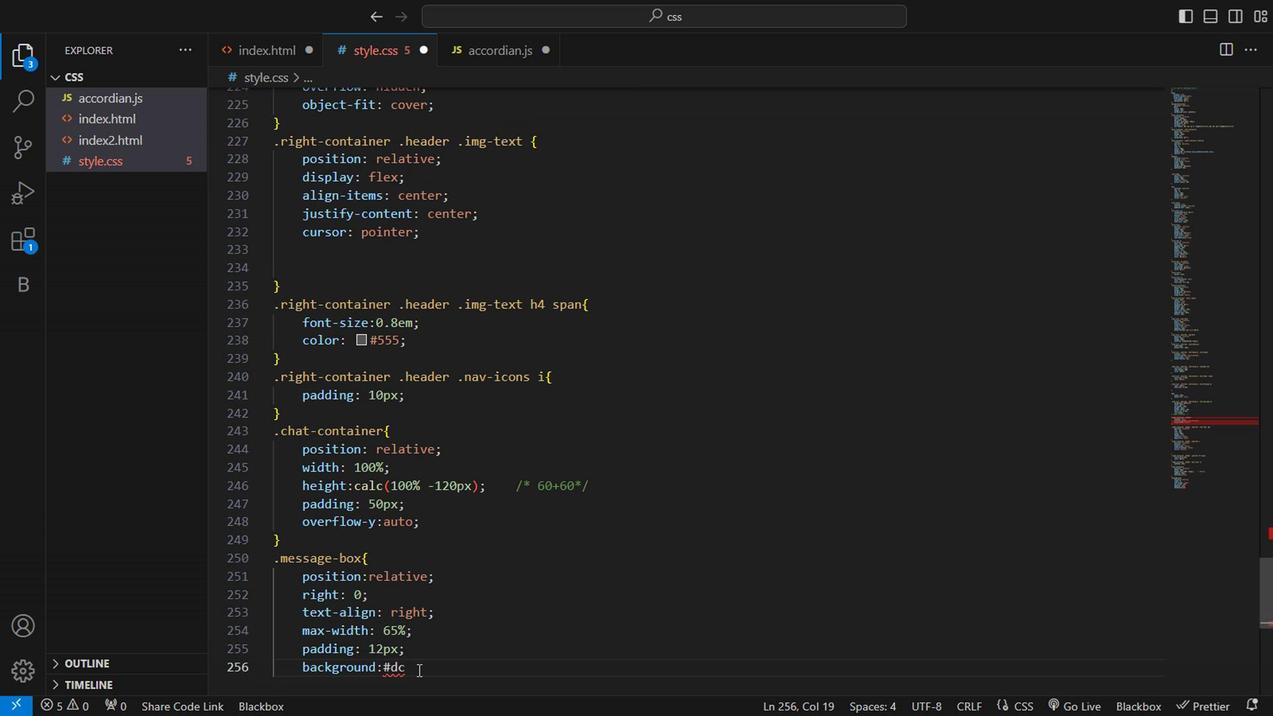 
Action: Mouse pressed left at (421, 592)
Screenshot: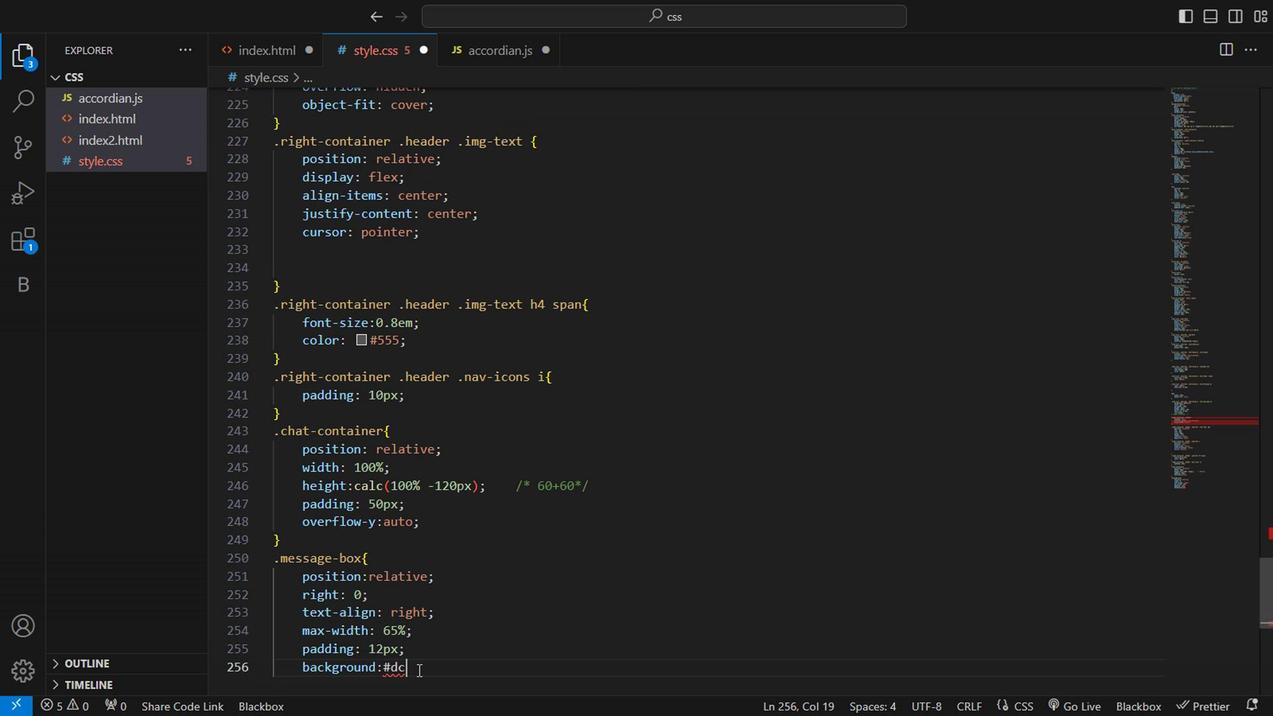 
Action: Key pressed <Key.down><Key.down><Key.down><Key.down><Key.down><Key.down><Key.down><Key.down><Key.down><Key.down><Key.down><Key.down><Key.down><Key.down><Key.down><Key.down><Key.down><Key.down><Key.down><Key.down><Key.down><Key.down><Key.down><Key.down><Key.down><Key.down><Key.down><Key.down><Key.down><Key.down><Key.down><Key.down><Key.down>ctrl+A<Key.backspace><Key.shift>
Screenshot: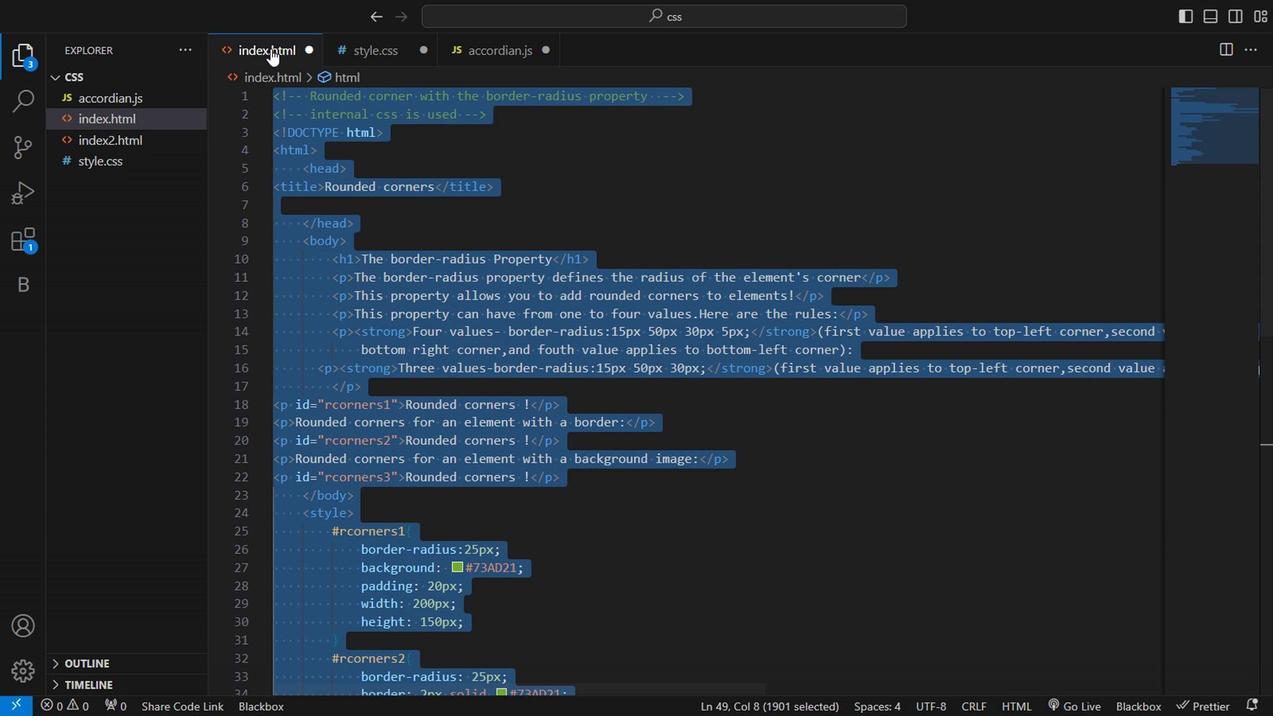 
Action: Mouse moved to (309, 305)
Screenshot: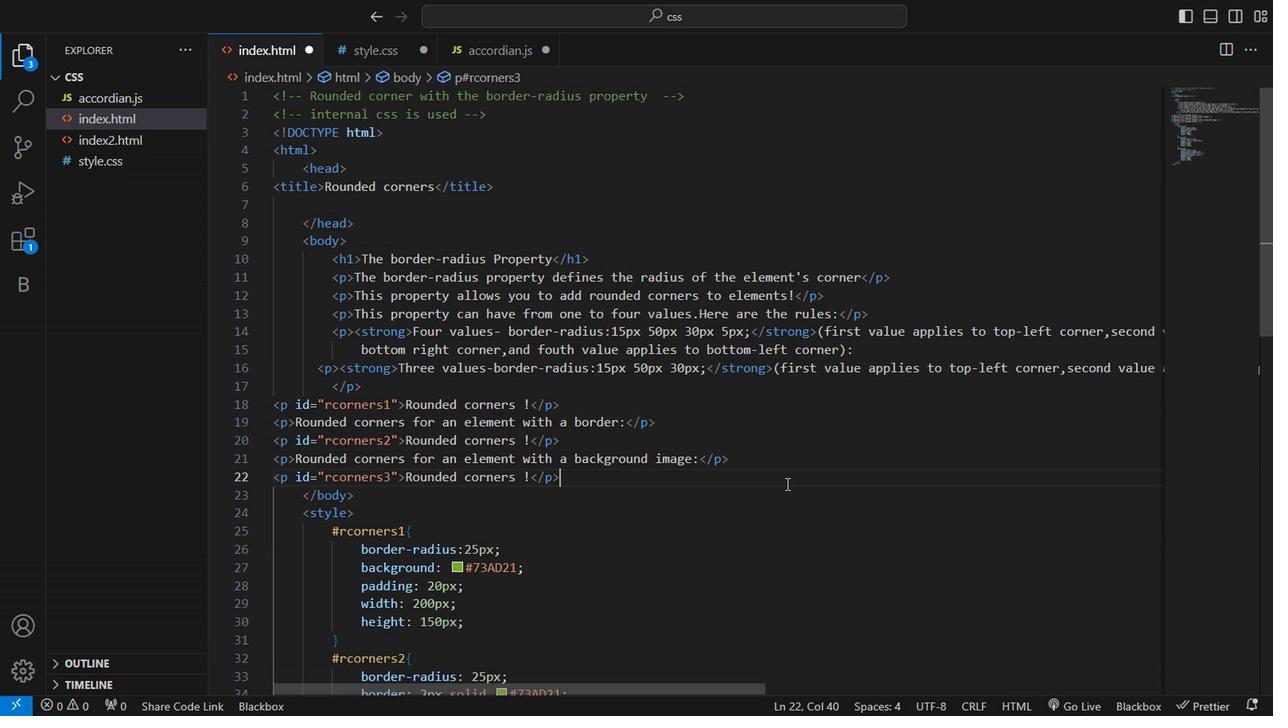 
Action: Mouse pressed left at (309, 305)
Screenshot: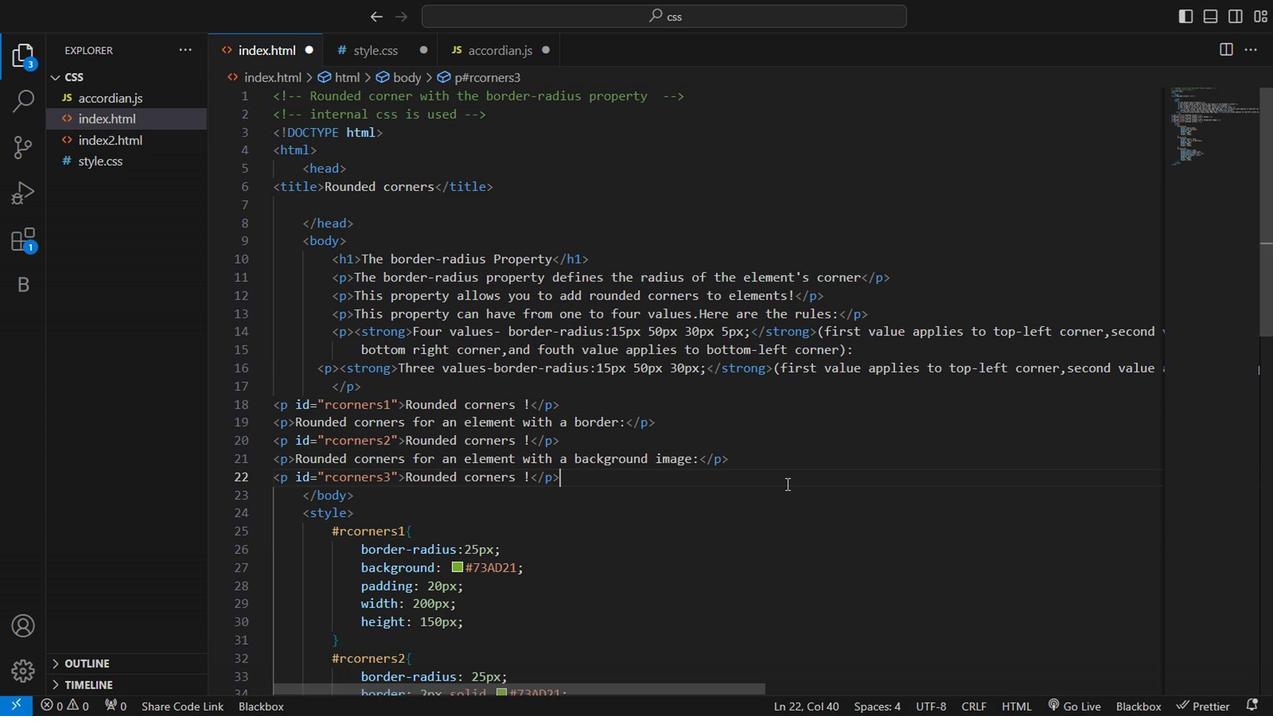 
Action: Mouse moved to (703, 506)
Screenshot: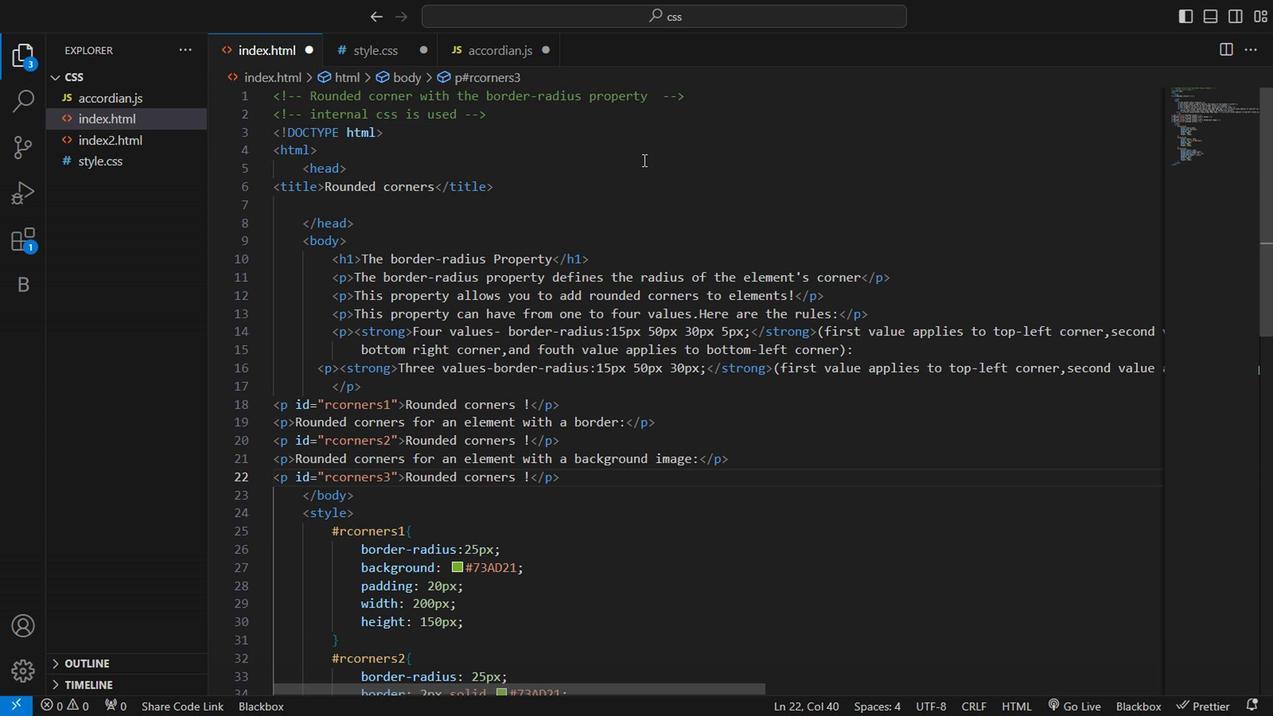 
Action: Mouse pressed left at (703, 506)
Screenshot: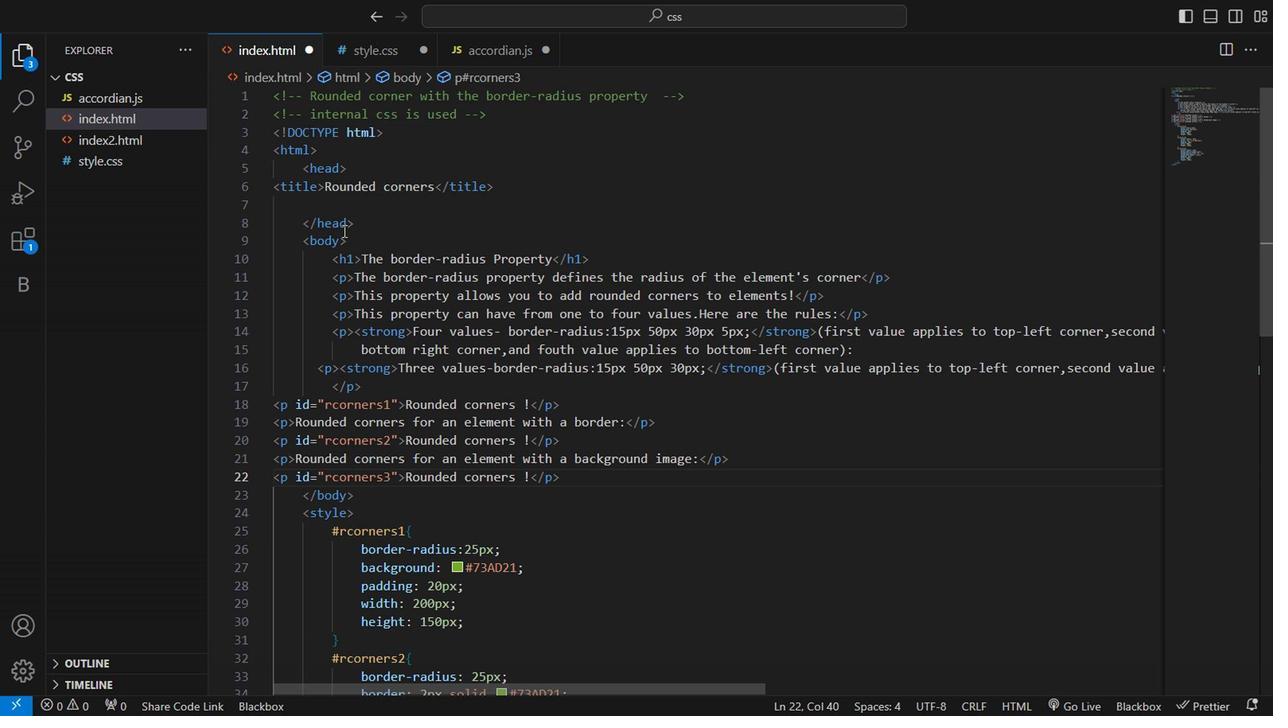 
Action: Mouse pressed left at (703, 506)
Screenshot: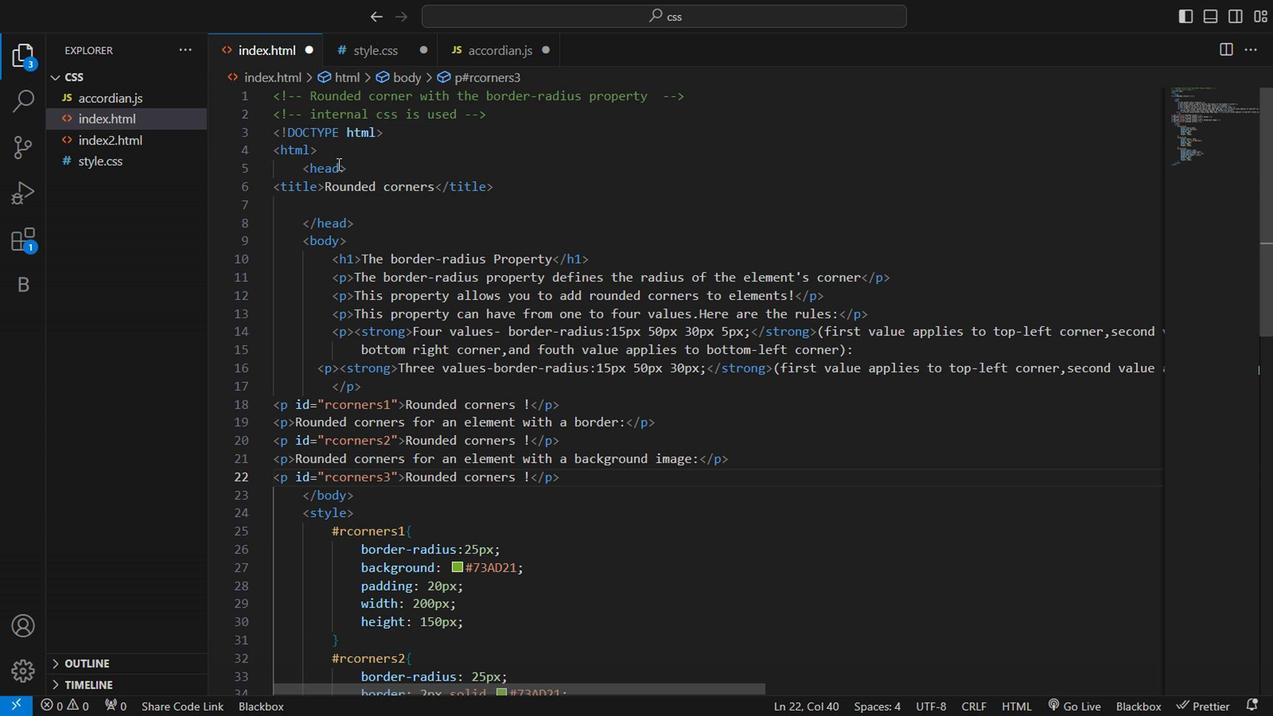 
Action: Mouse moved to (403, 348)
Screenshot: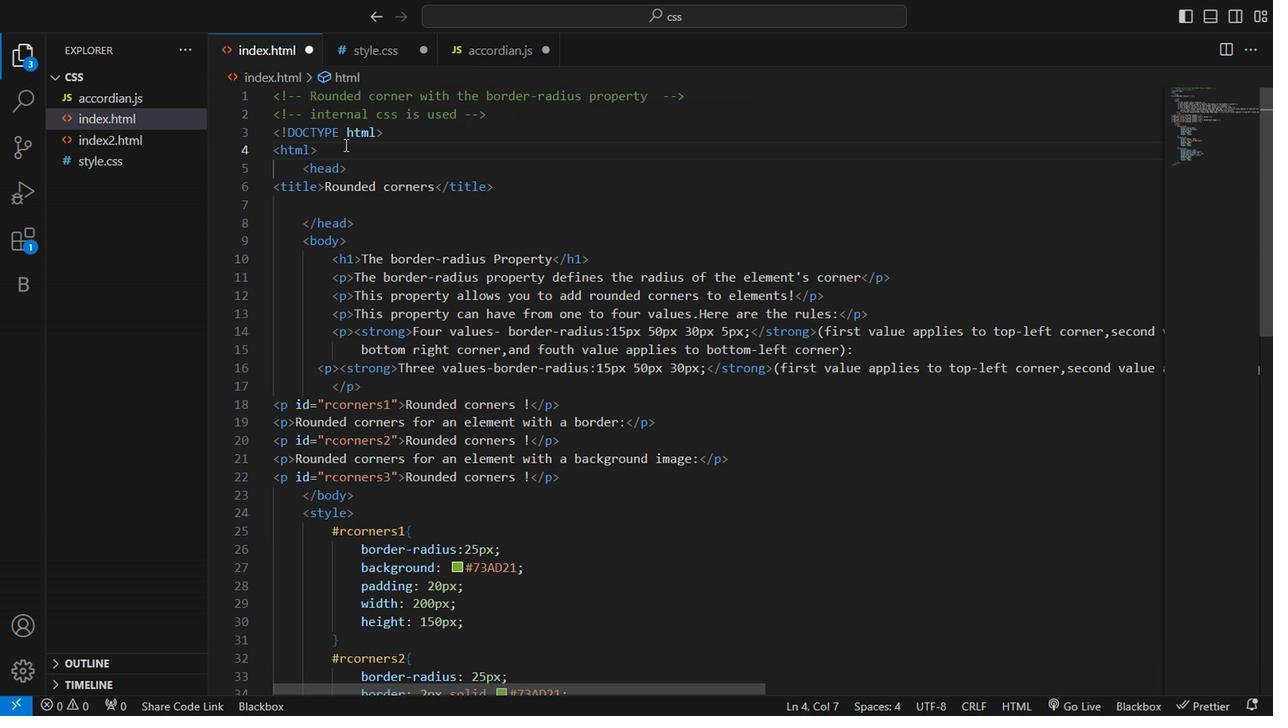 
Action: Mouse pressed left at (403, 348)
Screenshot: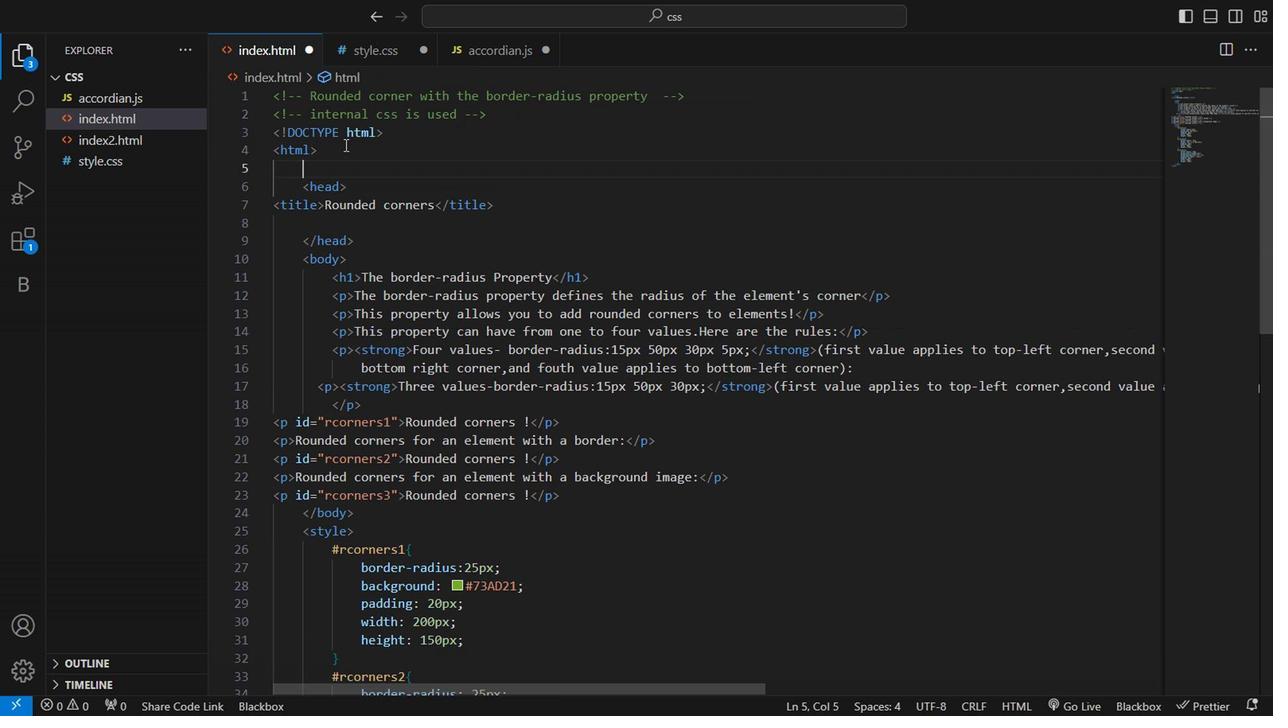 
Action: Mouse moved to (365, 350)
Screenshot: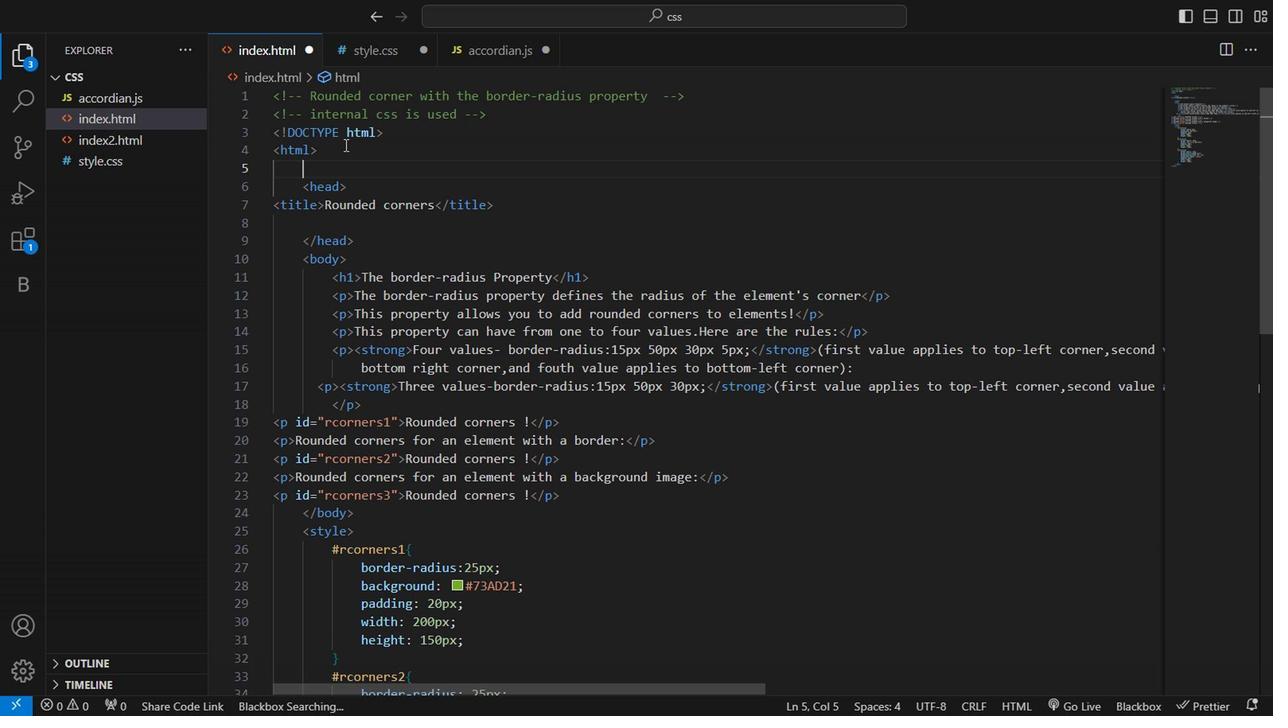 
Action: Mouse pressed left at (365, 350)
Screenshot: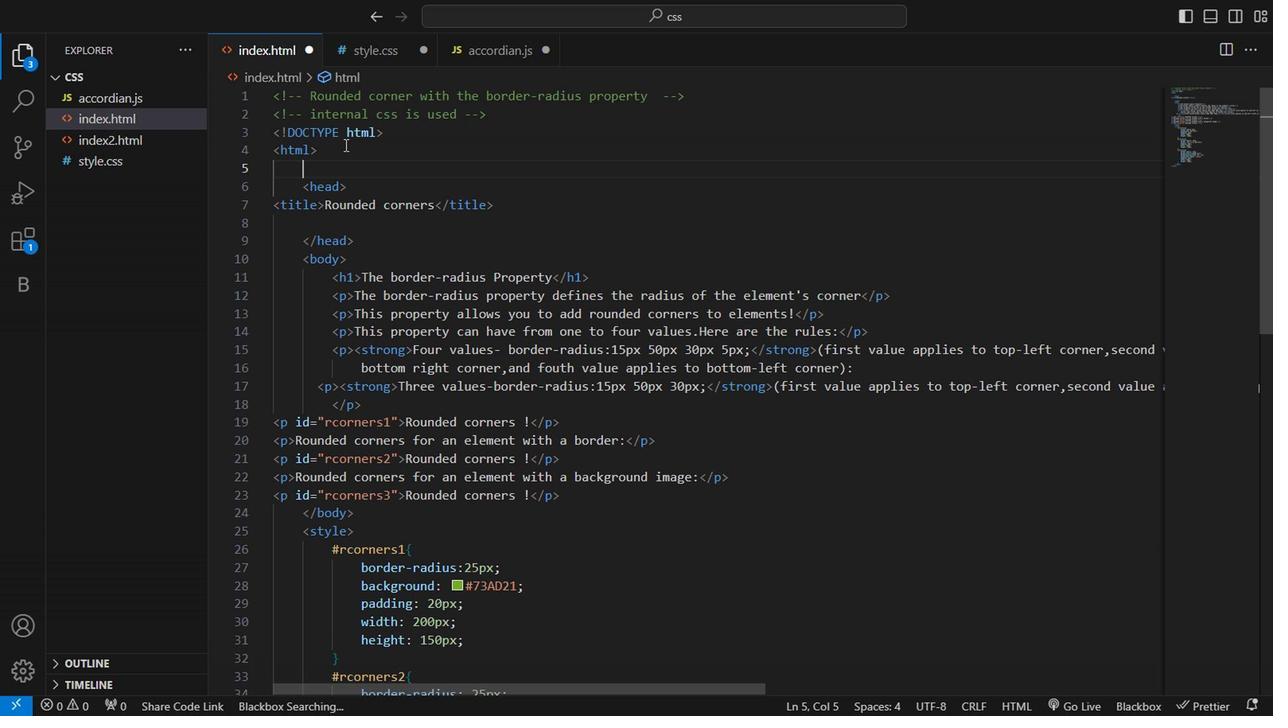 
Action: Key pressed <Key.enter><Key.shift><Key.shift><Key.shift><Key.shift><Key.shift><Key.shift><Key.shift><Key.shift><Key.shift><Key.shift>ctrl+meta<Key.enter><Key.space>anm<Key.backspace><Key.backspace><Key.backspace>name<Key.enter><Key.backspace><Key.backspace><Key.backspace><Key.backspace><Key.backspace><Key.backspace><Key.backspace><Key.backspace><Key.right><Key.right>
Screenshot: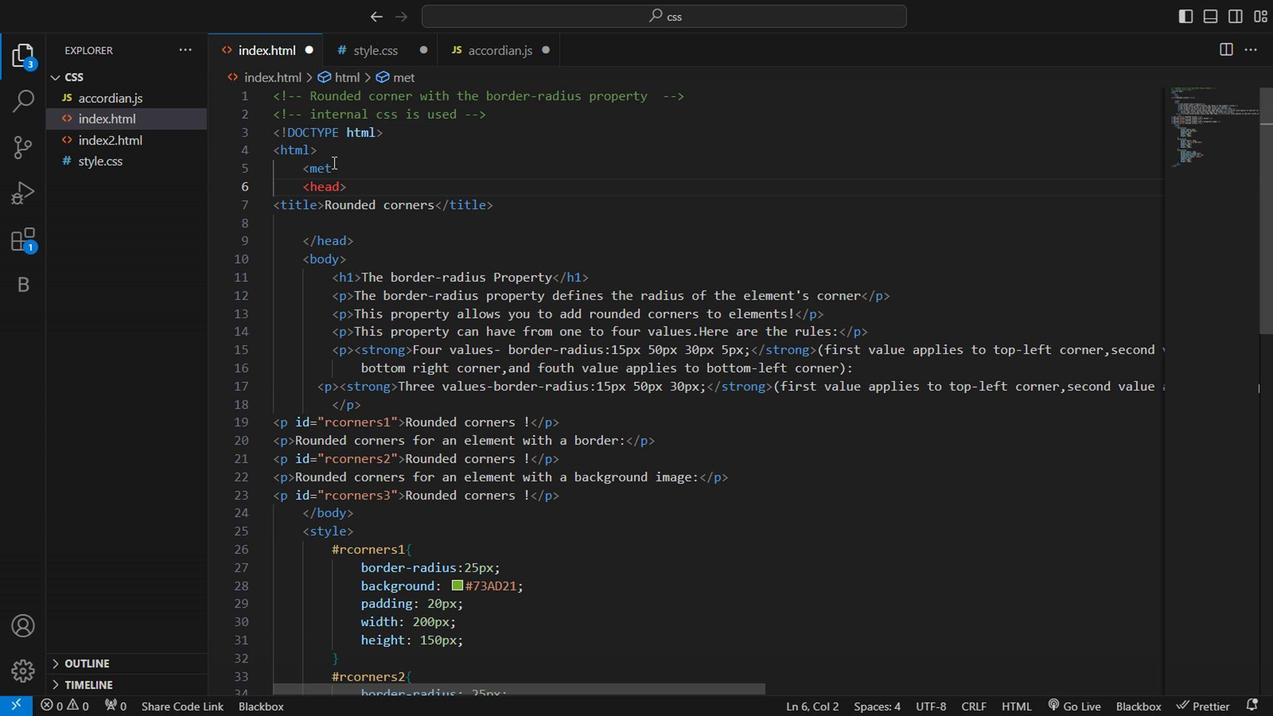
Action: Mouse moved to (356, 358)
Screenshot: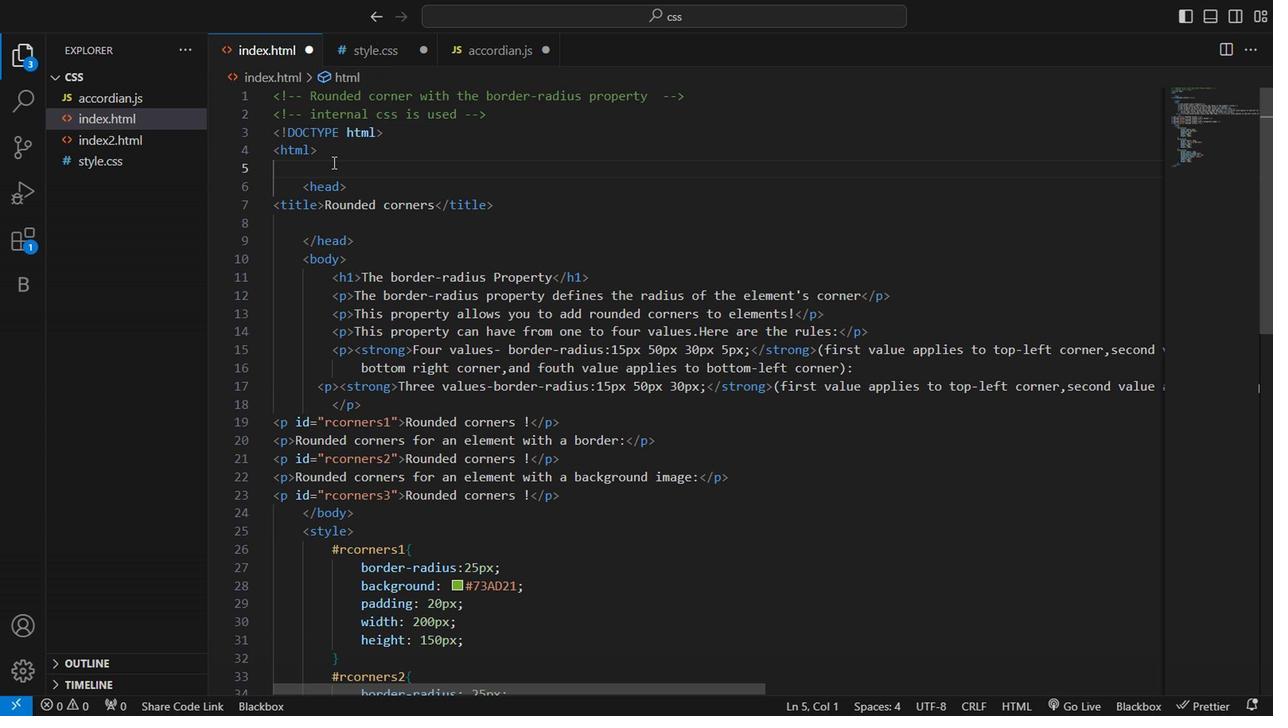 
Action: Mouse pressed left at (356, 358)
Screenshot: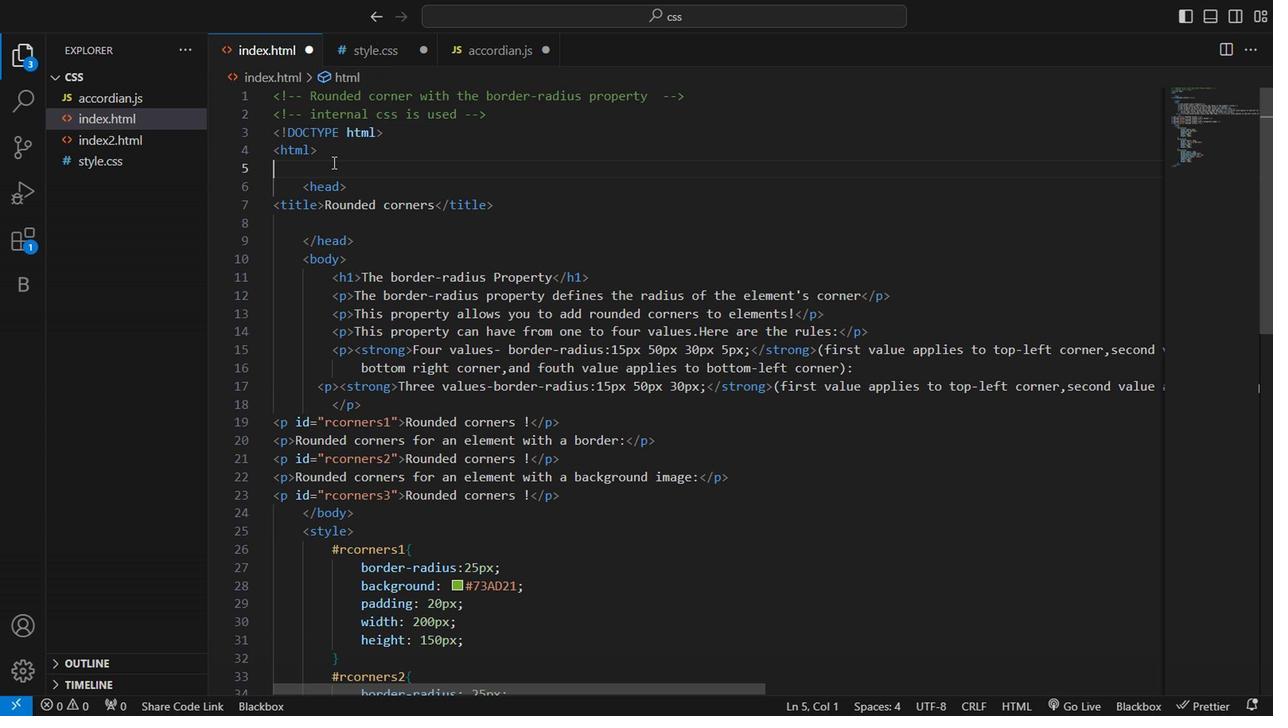 
Action: Key pressed <Key.backspace><Key.backspace><Key.backspace><Key.backspace><Key.backspace>
Screenshot: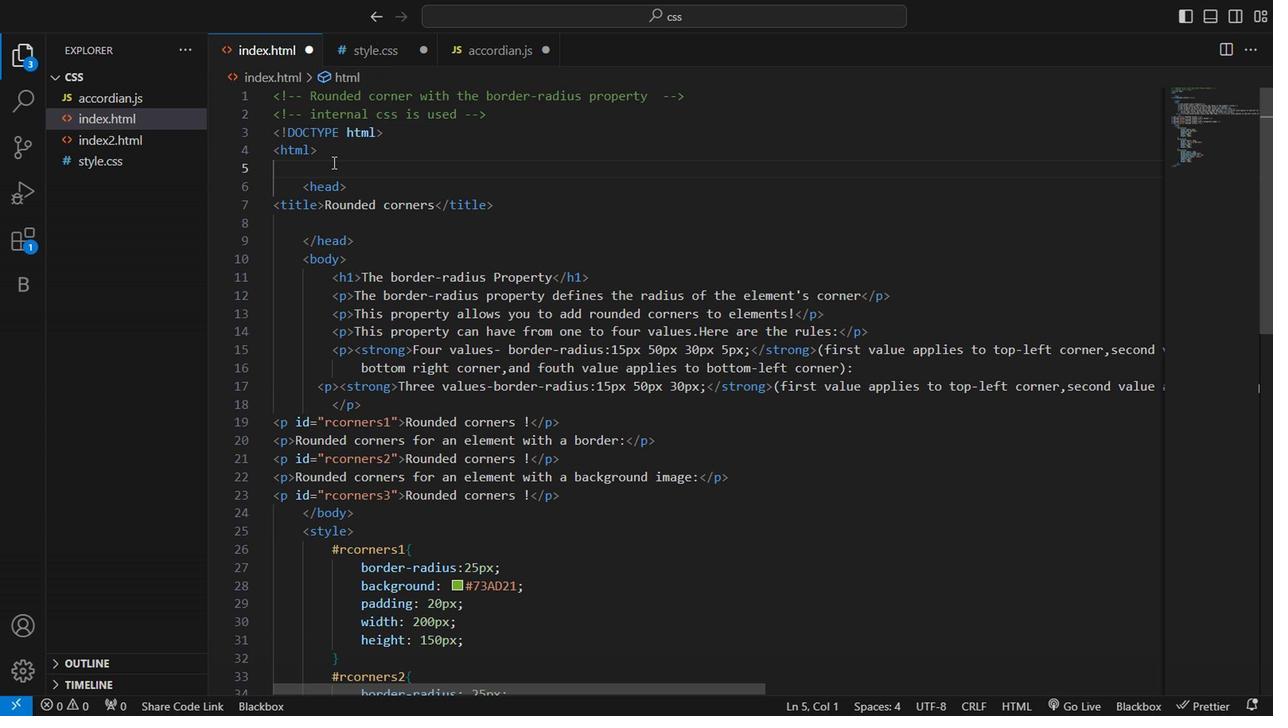 
